 Task: Look for space in Yucheng, China from 1st August, 2023 to 5th August, 2023 for 3 adults, 1 child in price range Rs.13000 to Rs.20000. Place can be entire place with 2 bedrooms having 3 beds and 2 bathrooms. Property type can be flatguest house, hotel. Amenities needed are: washing machine. Booking option can be shelf check-in. Required host language is Chinese (Simplified).
Action: Mouse moved to (329, 158)
Screenshot: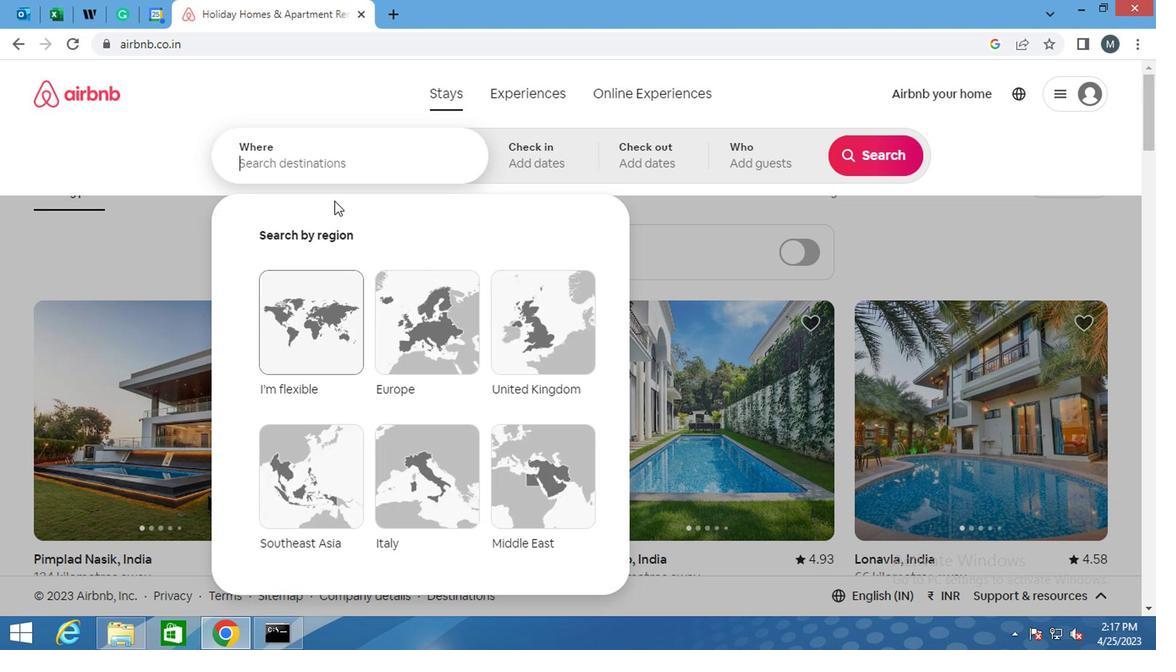 
Action: Mouse pressed left at (329, 158)
Screenshot: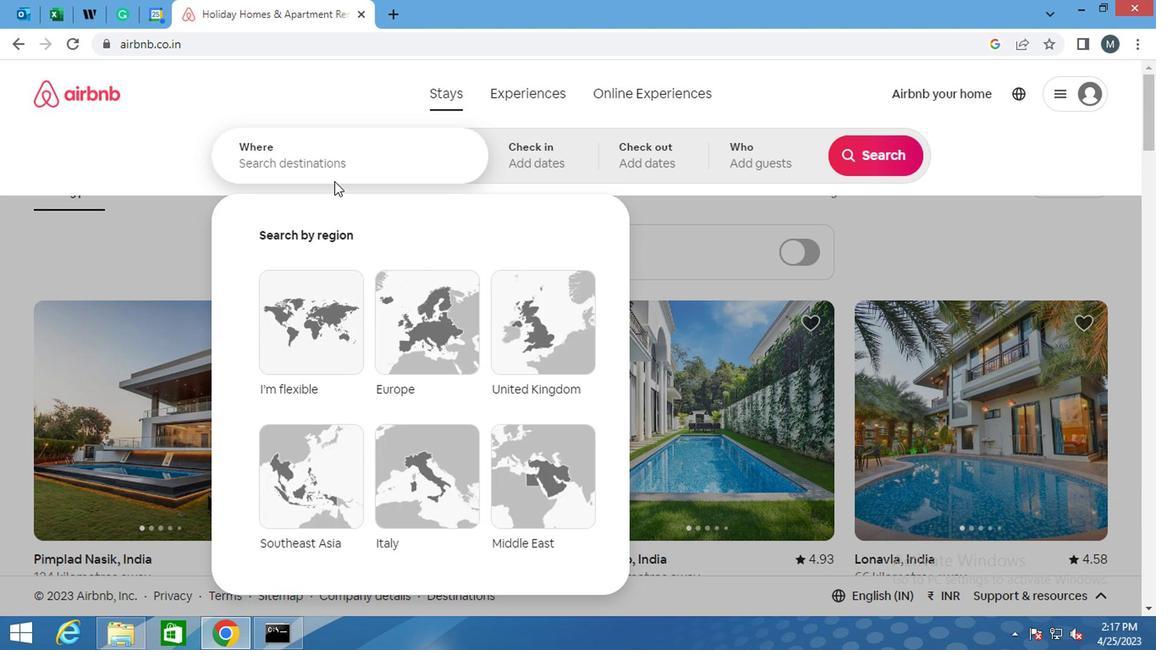 
Action: Key pressed <Key.shift>YUCHENG,<Key.shift>CHINA<Key.enter>
Screenshot: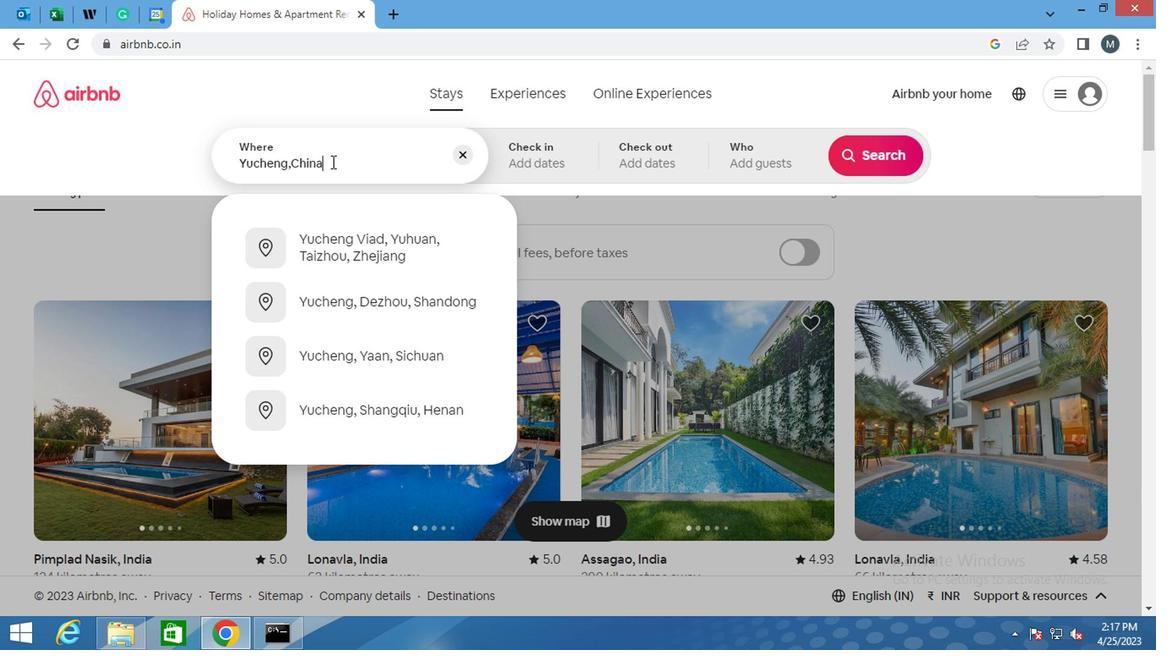 
Action: Mouse moved to (862, 296)
Screenshot: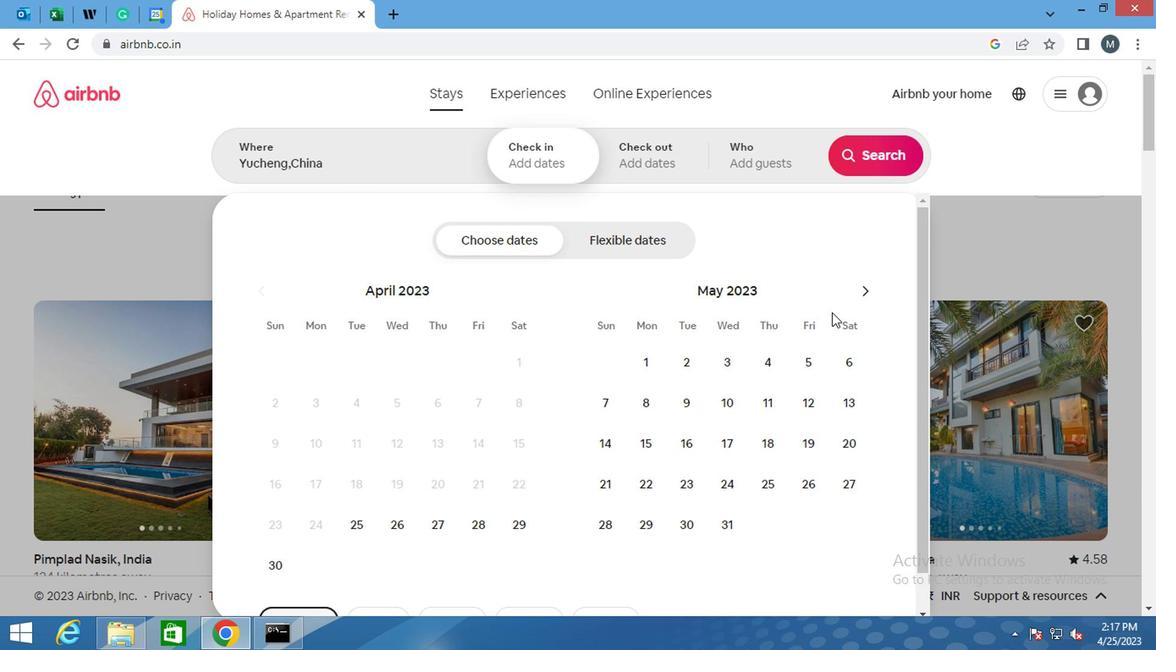 
Action: Mouse pressed left at (862, 296)
Screenshot: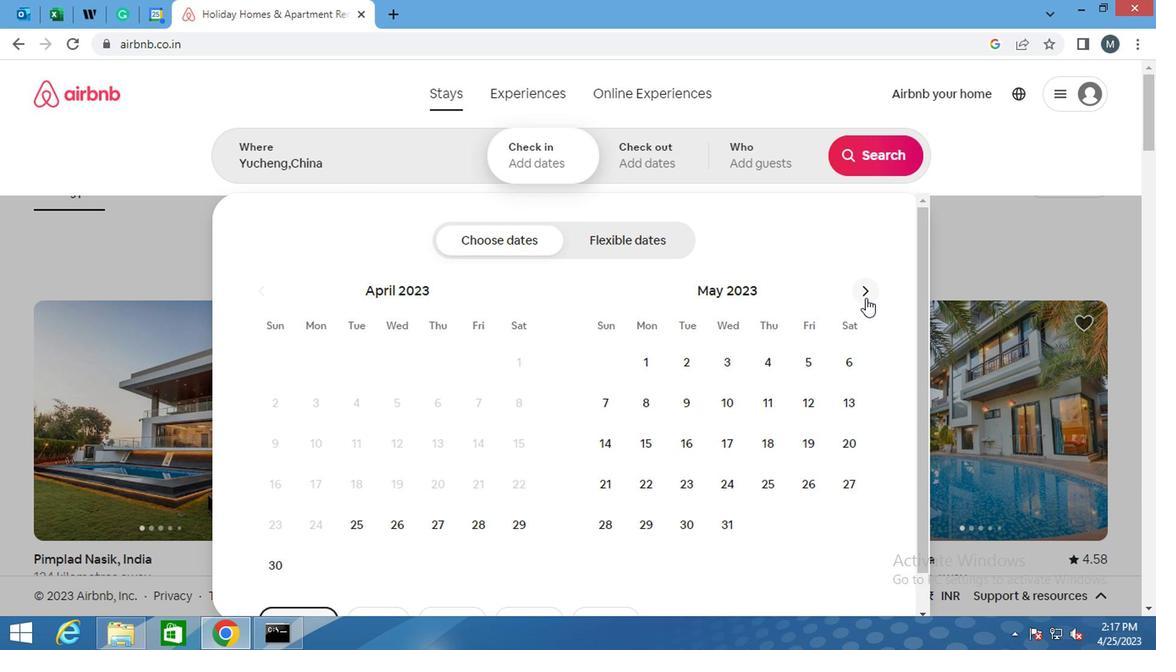 
Action: Mouse moved to (861, 295)
Screenshot: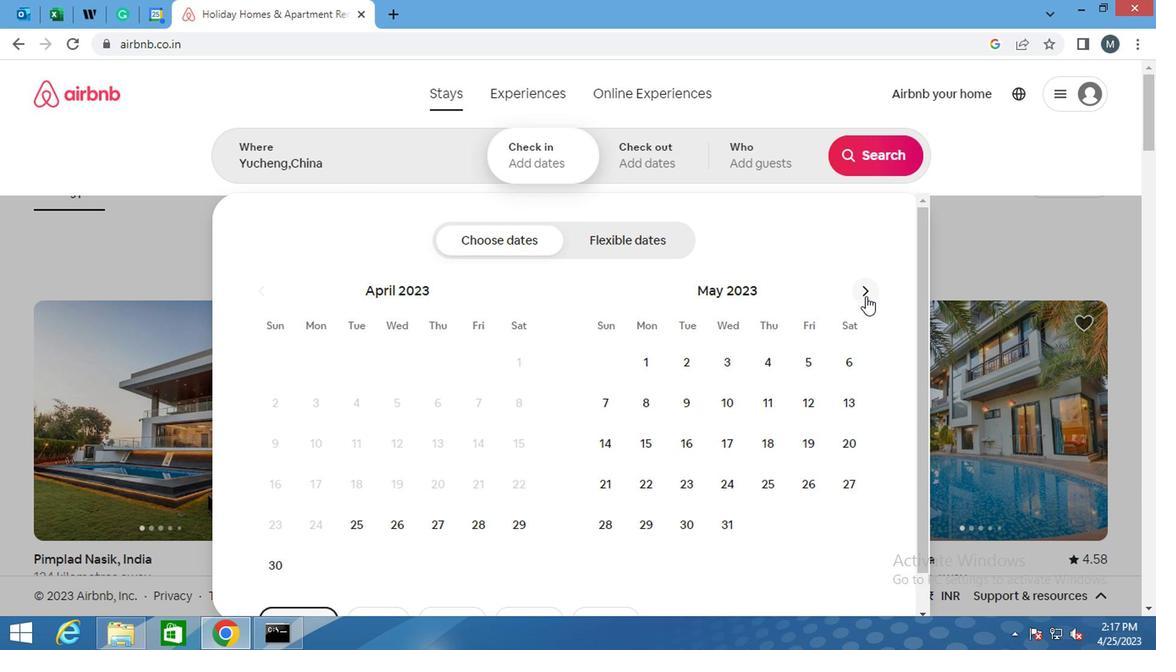 
Action: Mouse pressed left at (861, 295)
Screenshot: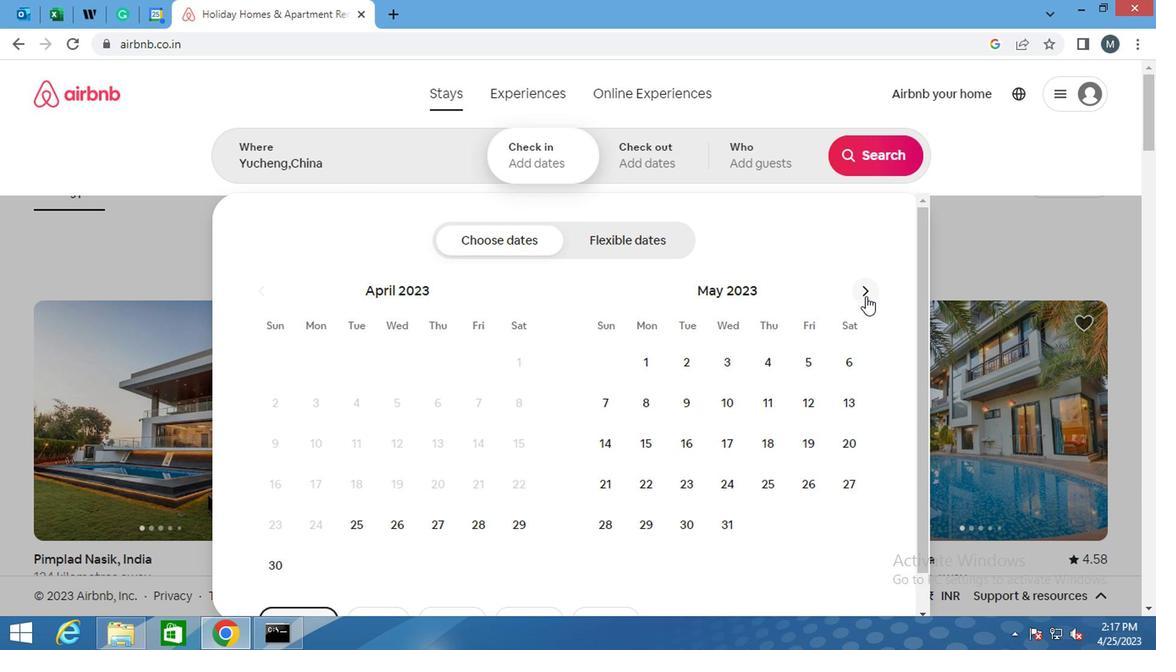 
Action: Mouse moved to (856, 288)
Screenshot: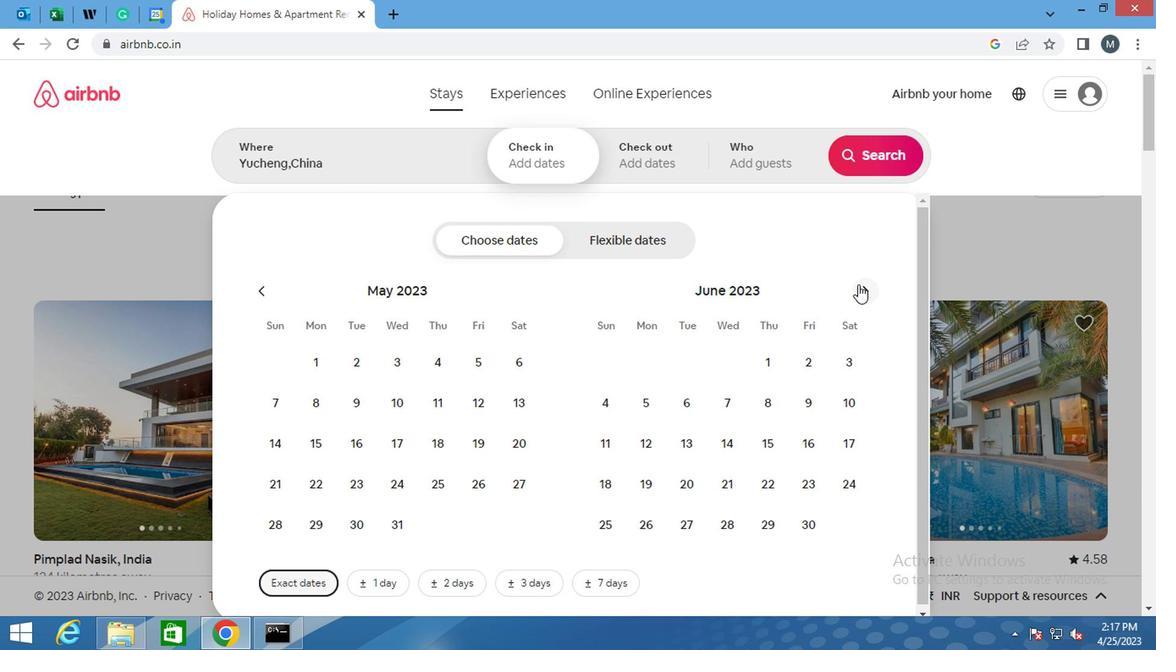 
Action: Mouse pressed left at (856, 288)
Screenshot: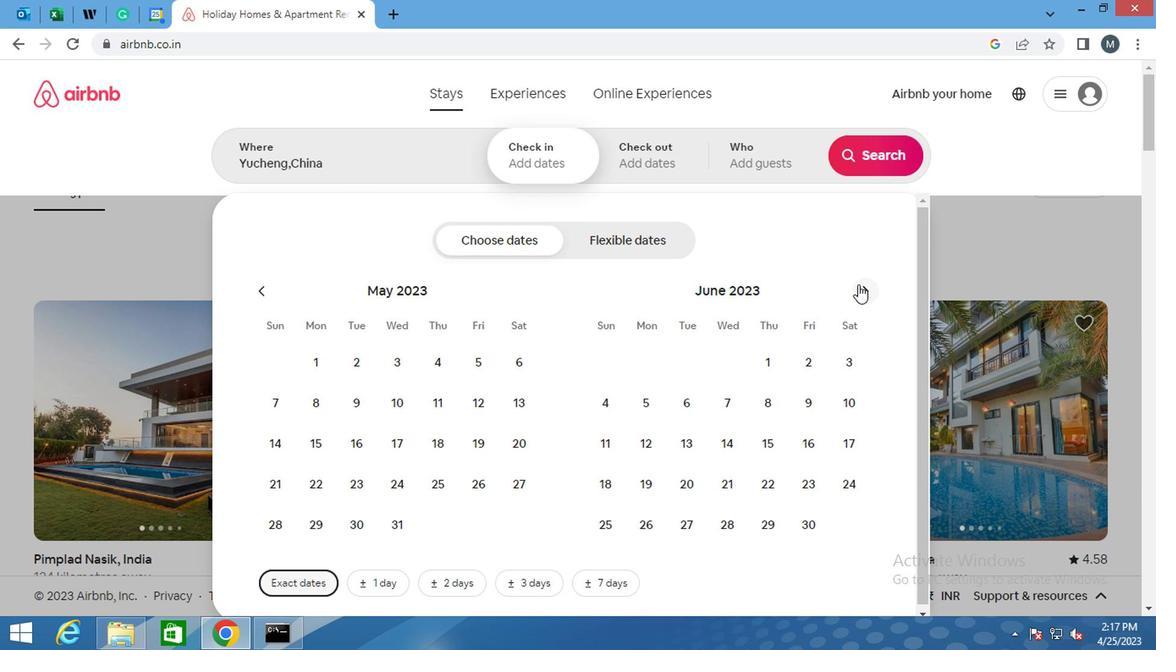 
Action: Mouse moved to (858, 288)
Screenshot: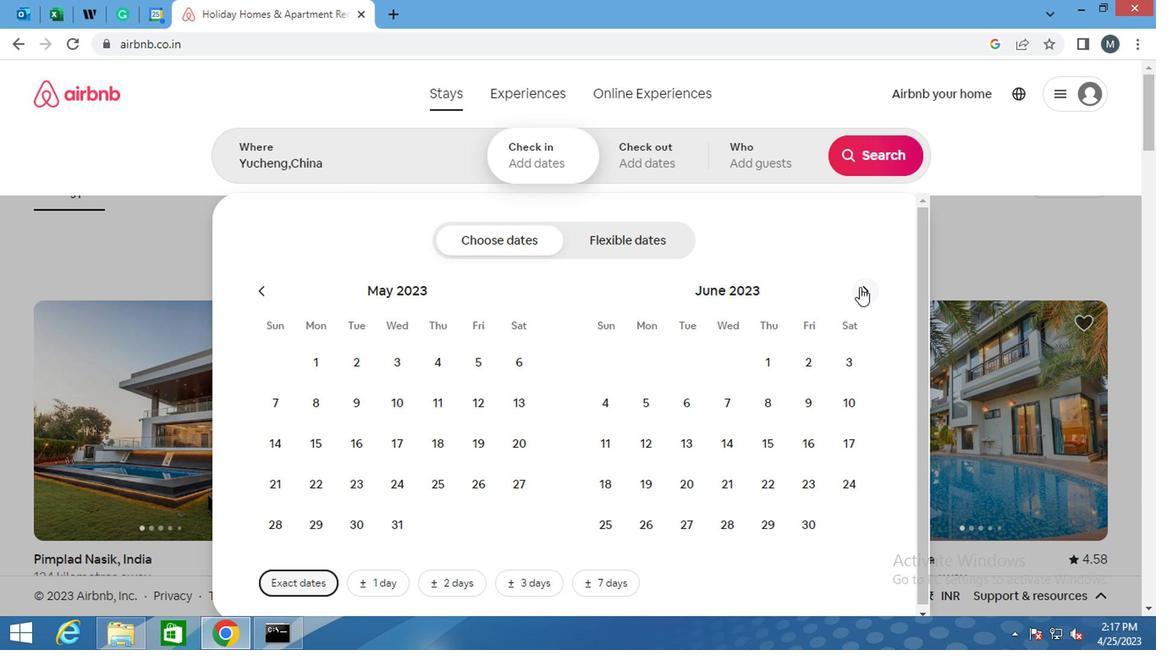 
Action: Mouse pressed left at (858, 288)
Screenshot: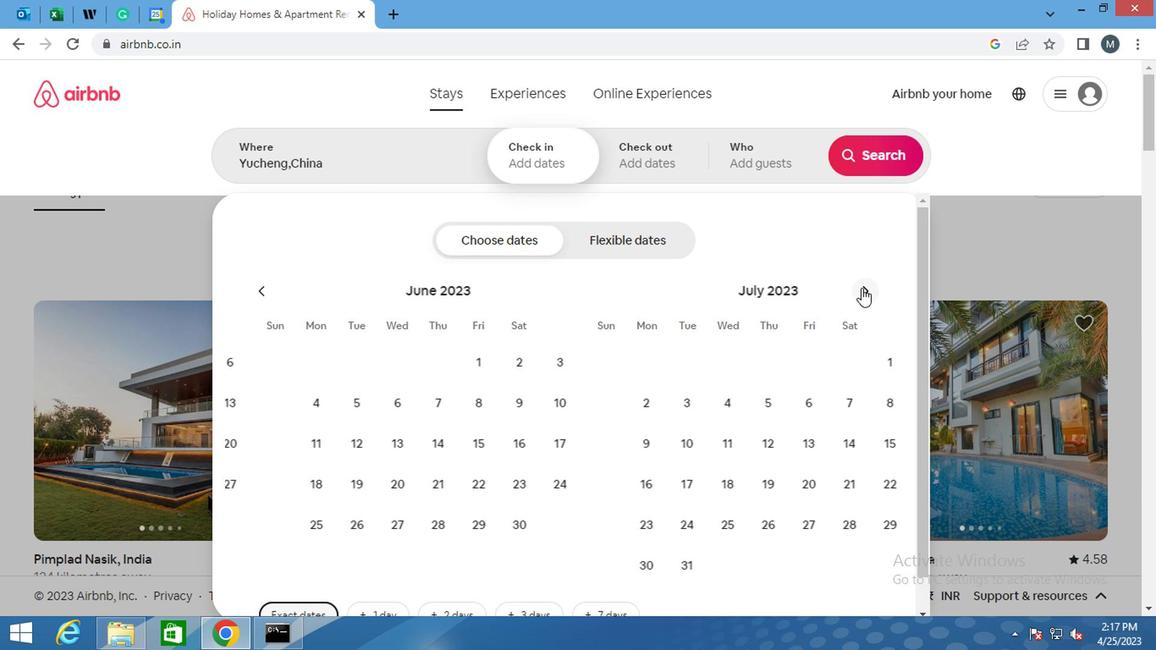 
Action: Mouse moved to (687, 364)
Screenshot: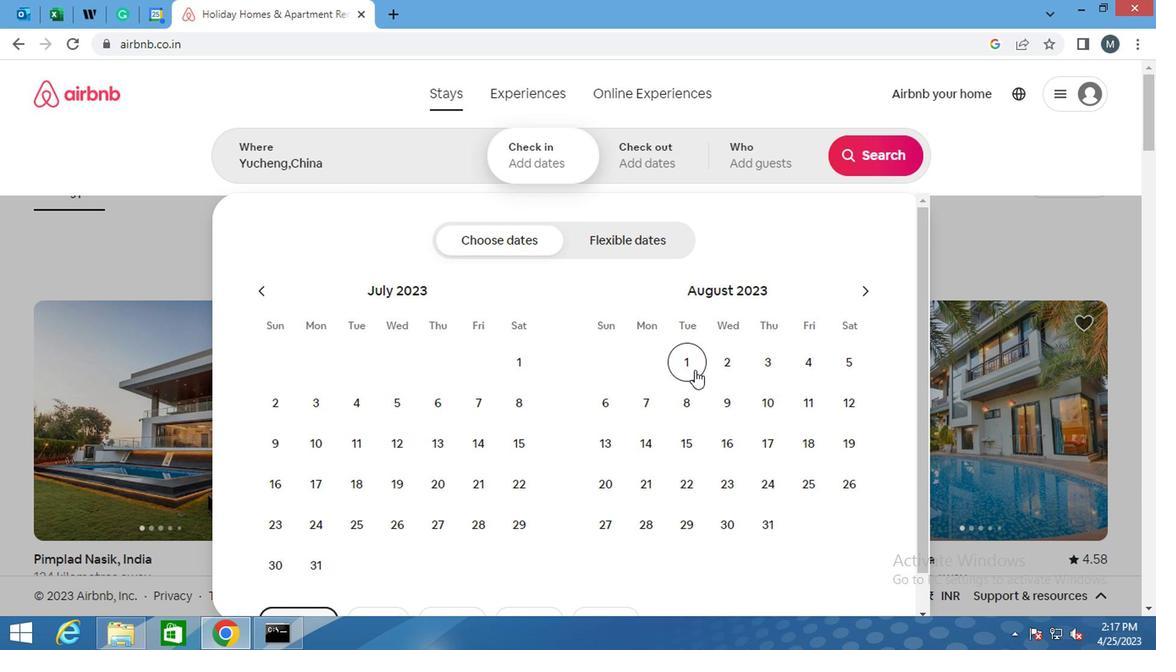 
Action: Mouse pressed left at (687, 364)
Screenshot: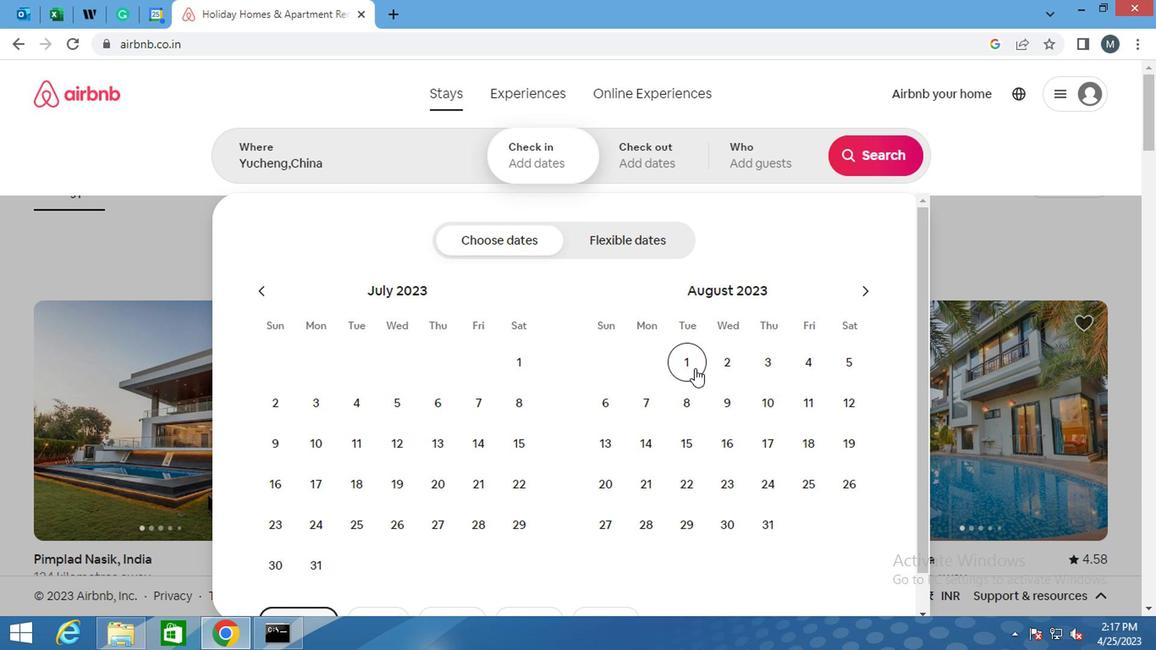 
Action: Mouse moved to (833, 361)
Screenshot: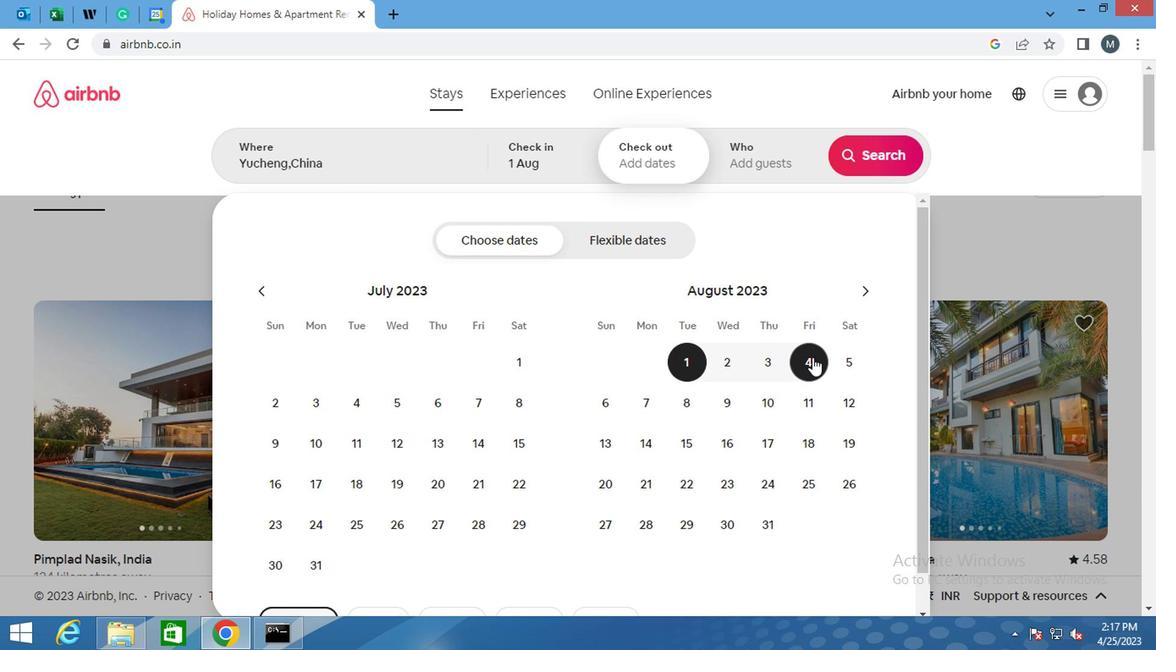 
Action: Mouse pressed left at (833, 361)
Screenshot: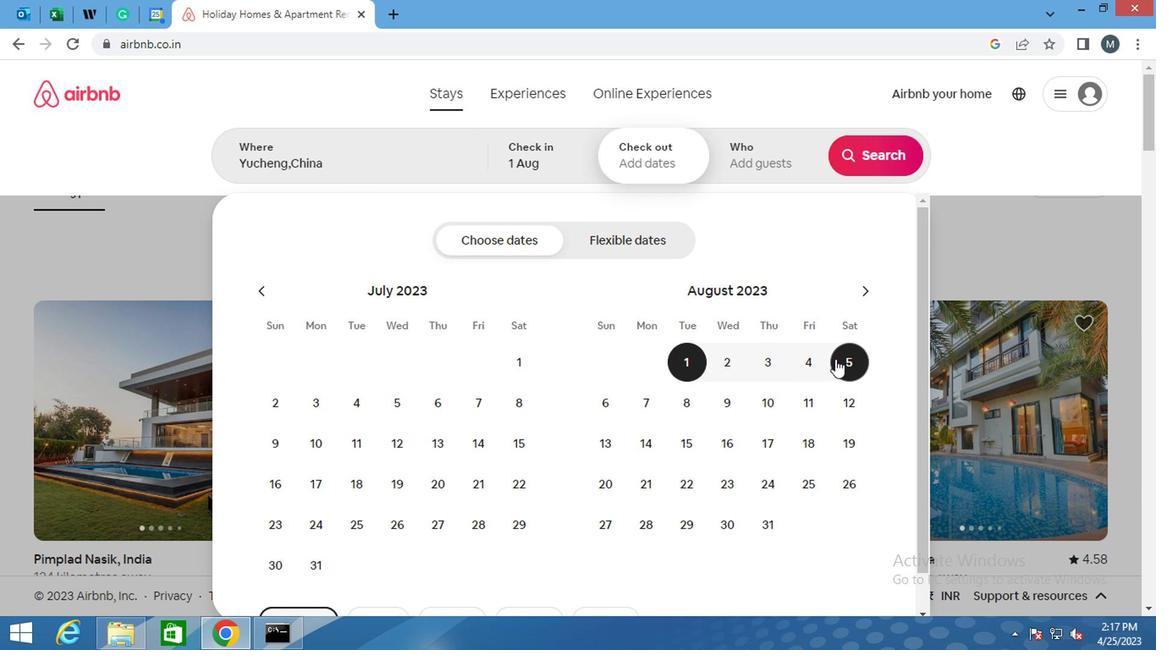 
Action: Mouse moved to (758, 166)
Screenshot: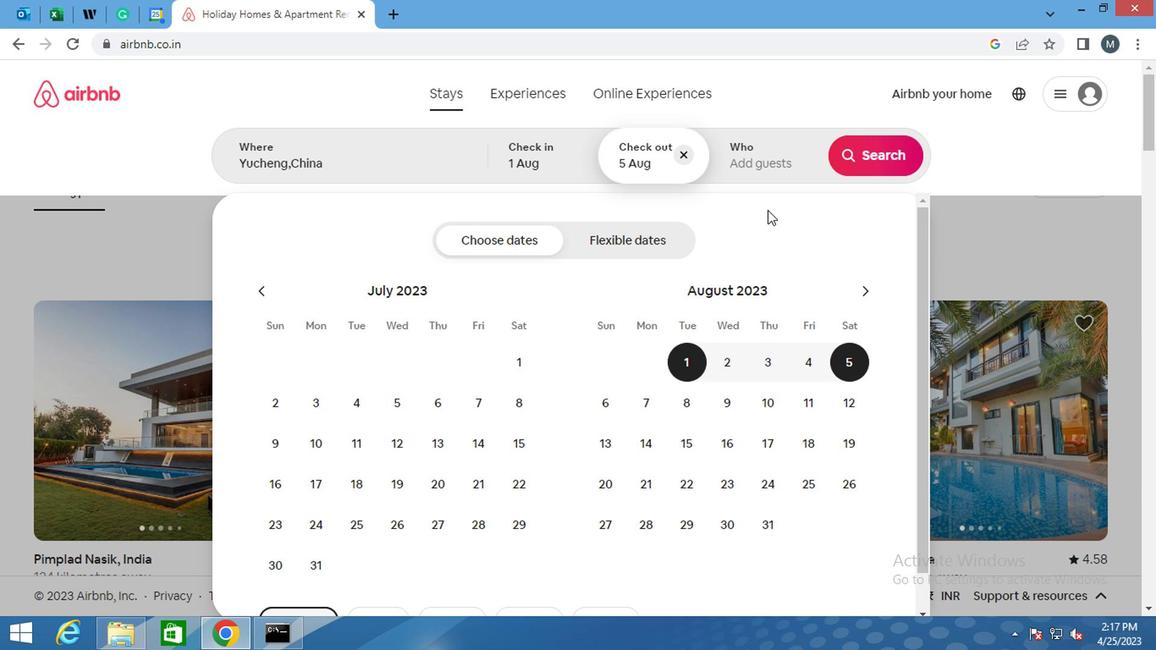 
Action: Mouse pressed left at (758, 166)
Screenshot: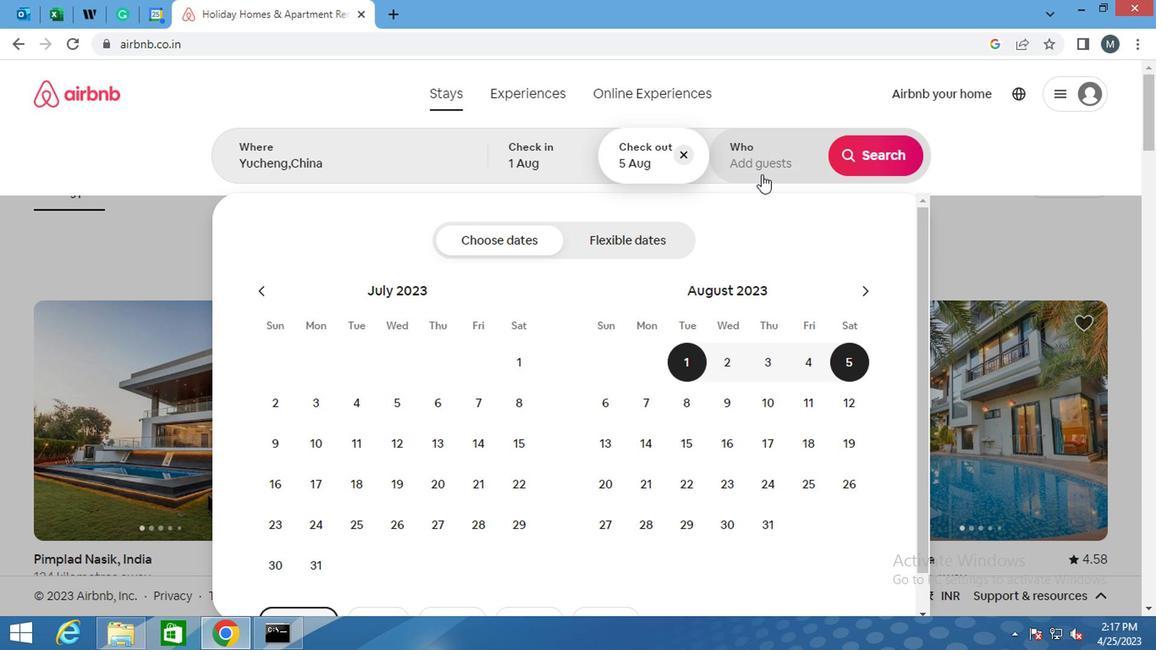 
Action: Mouse moved to (876, 242)
Screenshot: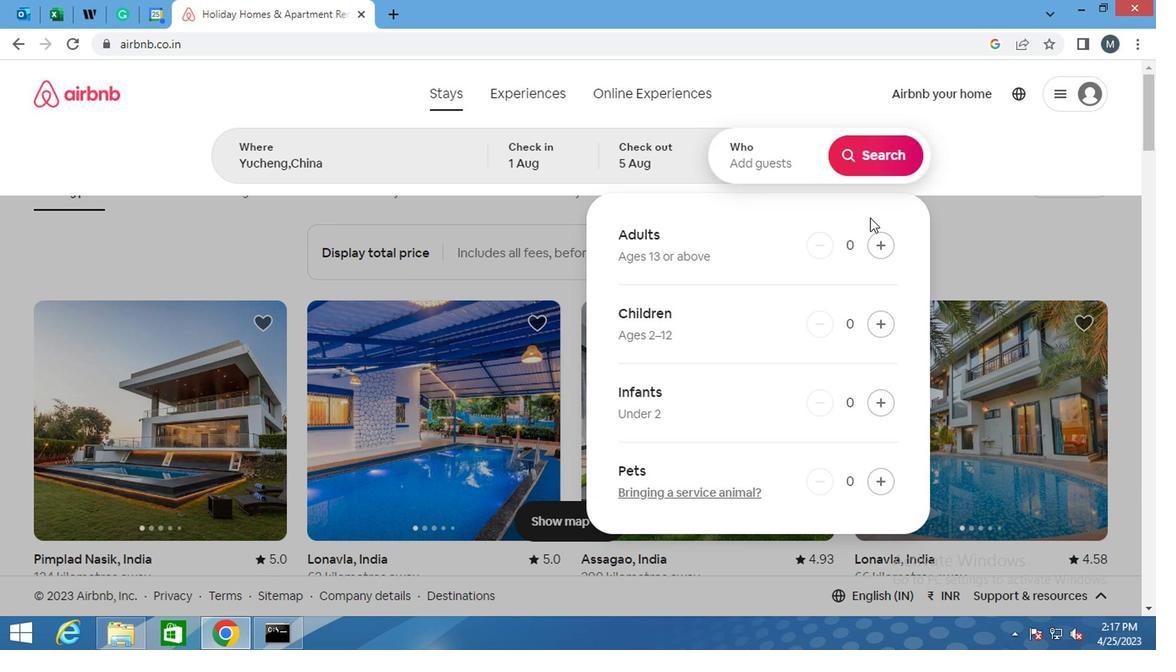 
Action: Mouse pressed left at (876, 242)
Screenshot: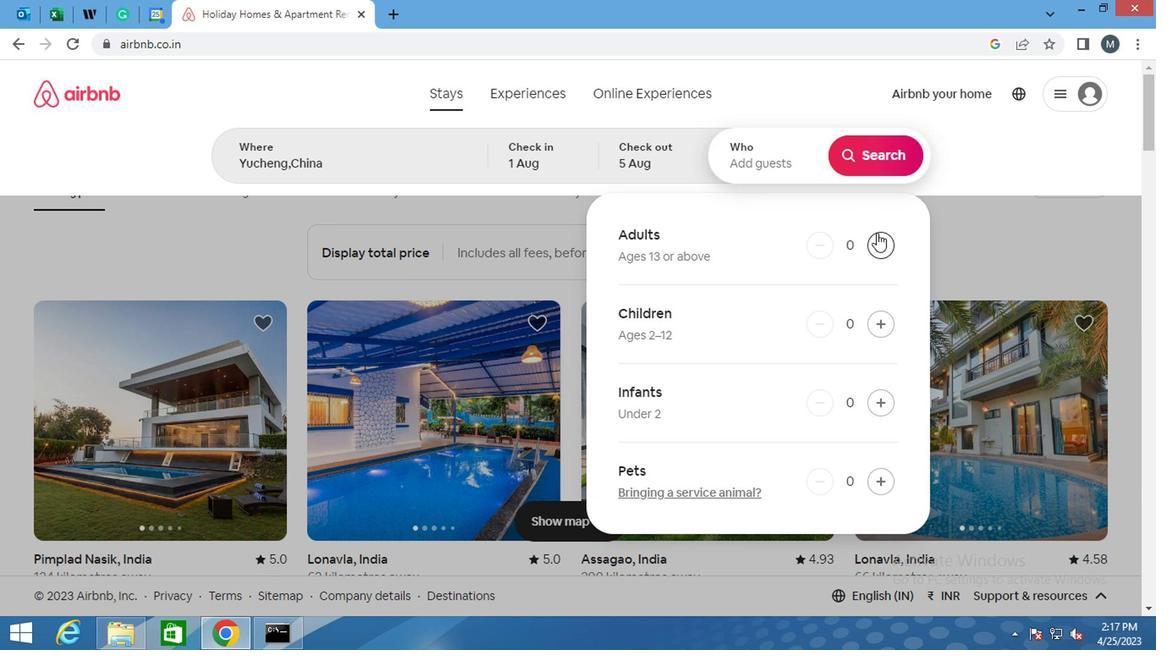 
Action: Mouse moved to (876, 242)
Screenshot: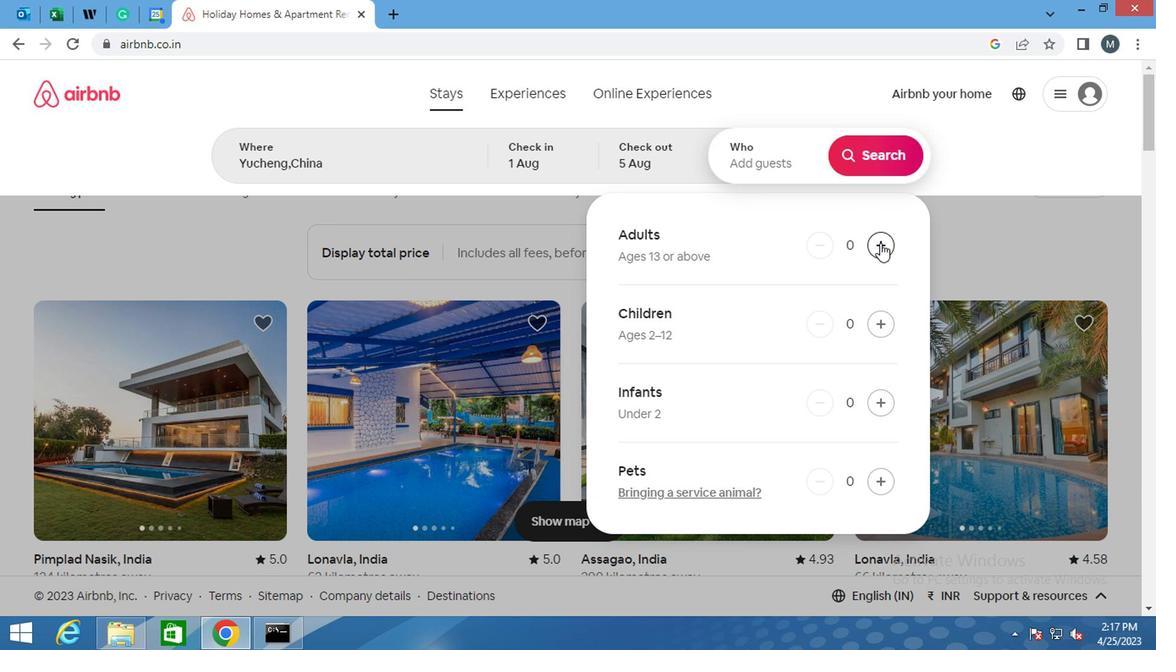 
Action: Mouse pressed left at (876, 242)
Screenshot: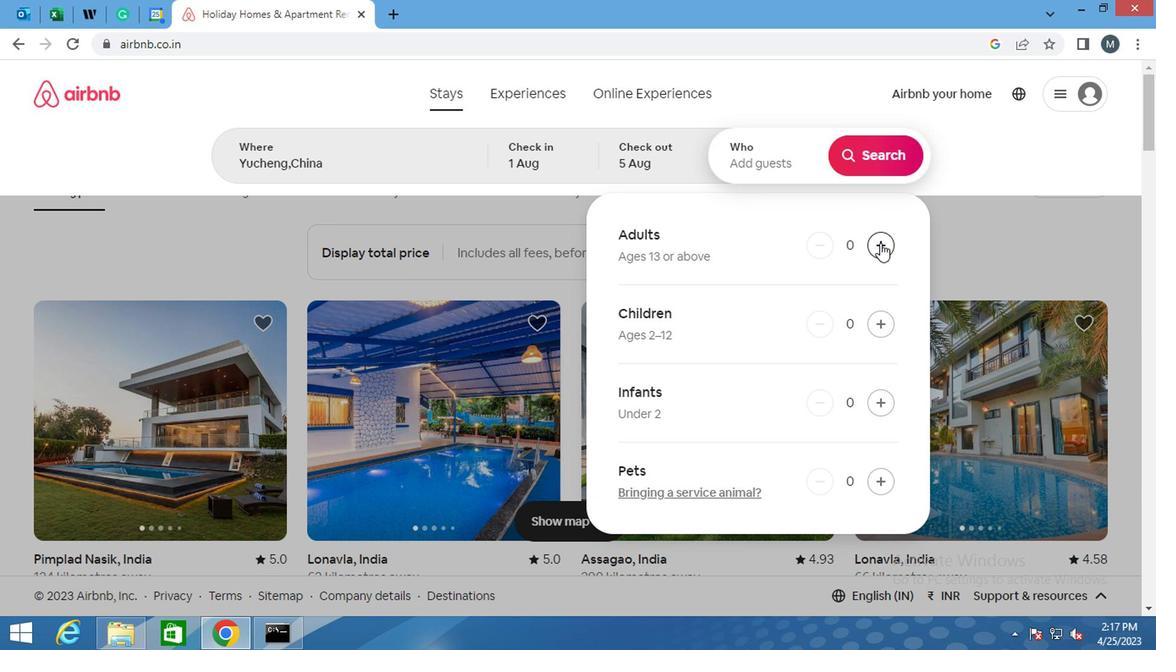 
Action: Mouse pressed left at (876, 242)
Screenshot: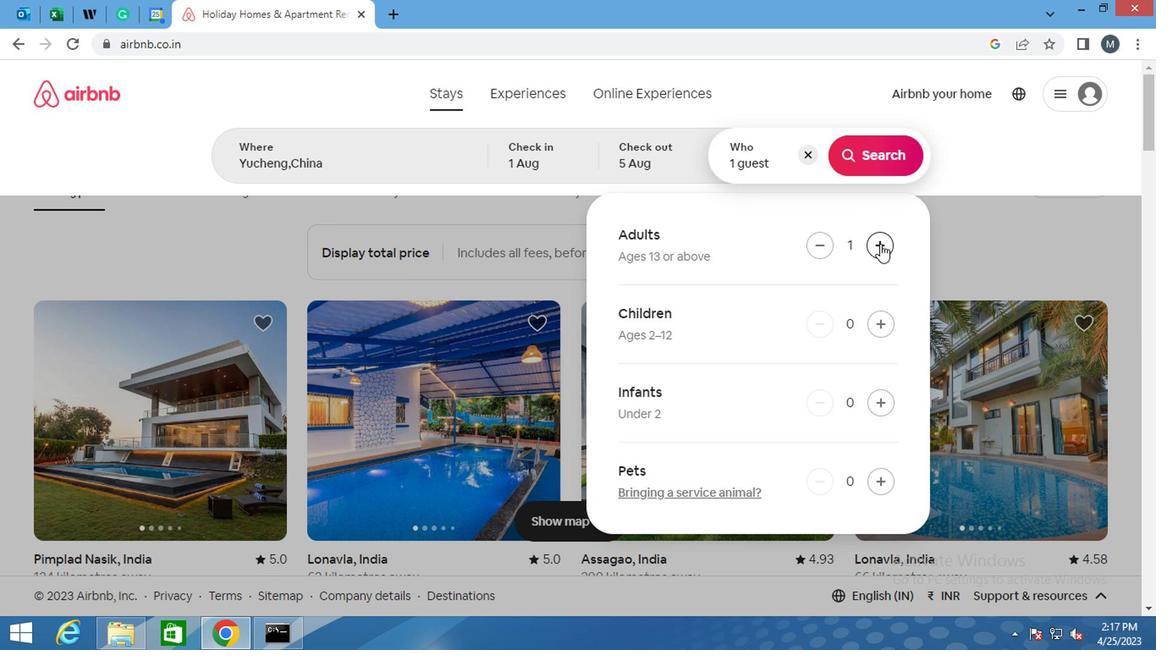 
Action: Mouse moved to (867, 325)
Screenshot: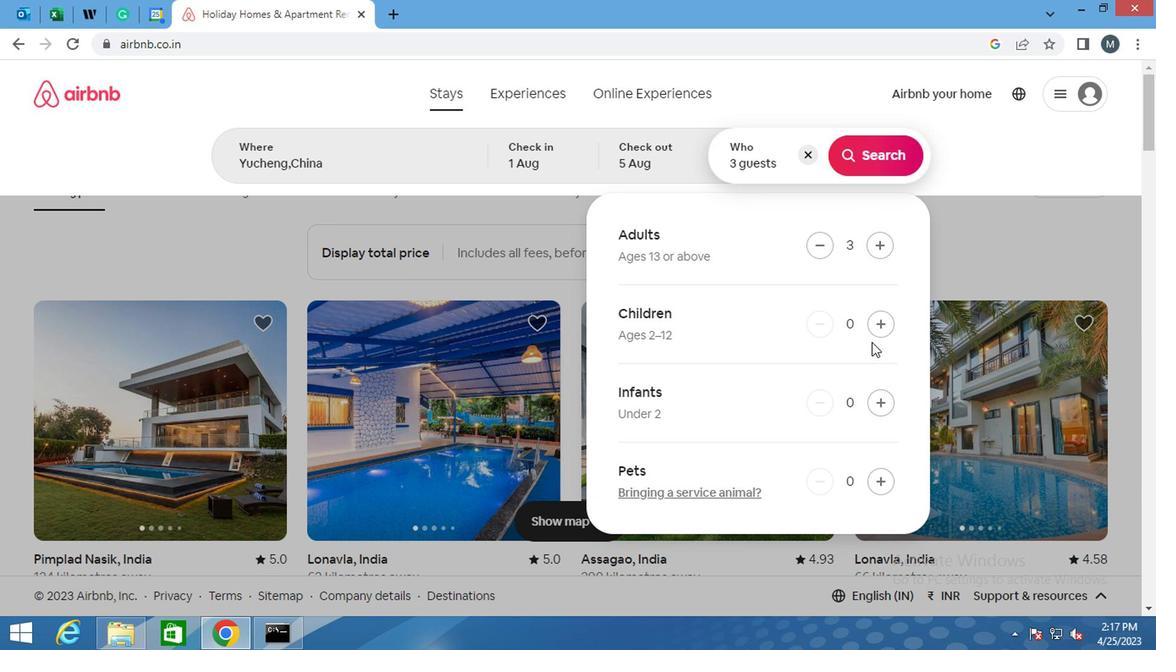 
Action: Mouse pressed left at (867, 325)
Screenshot: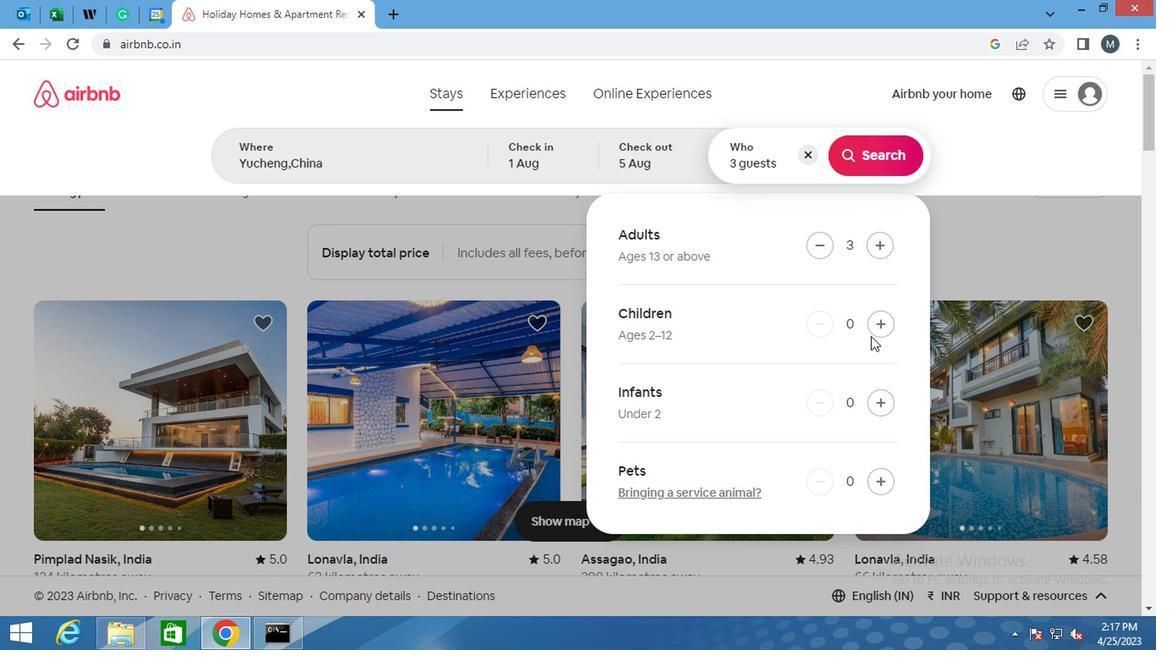 
Action: Mouse moved to (892, 159)
Screenshot: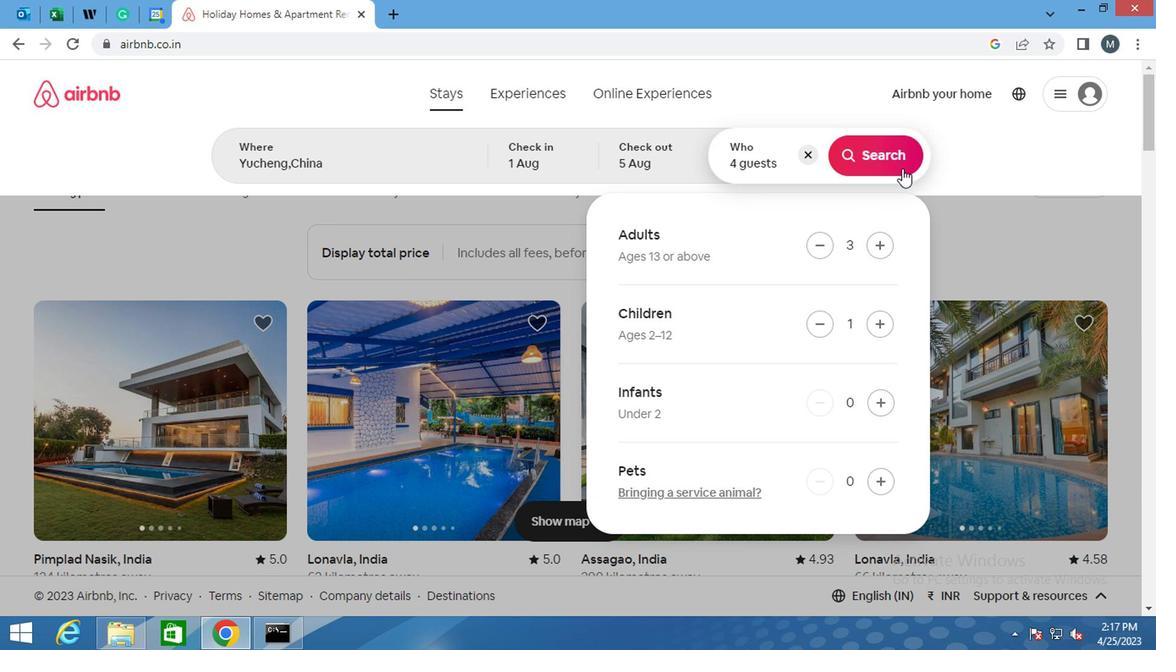 
Action: Mouse pressed left at (892, 159)
Screenshot: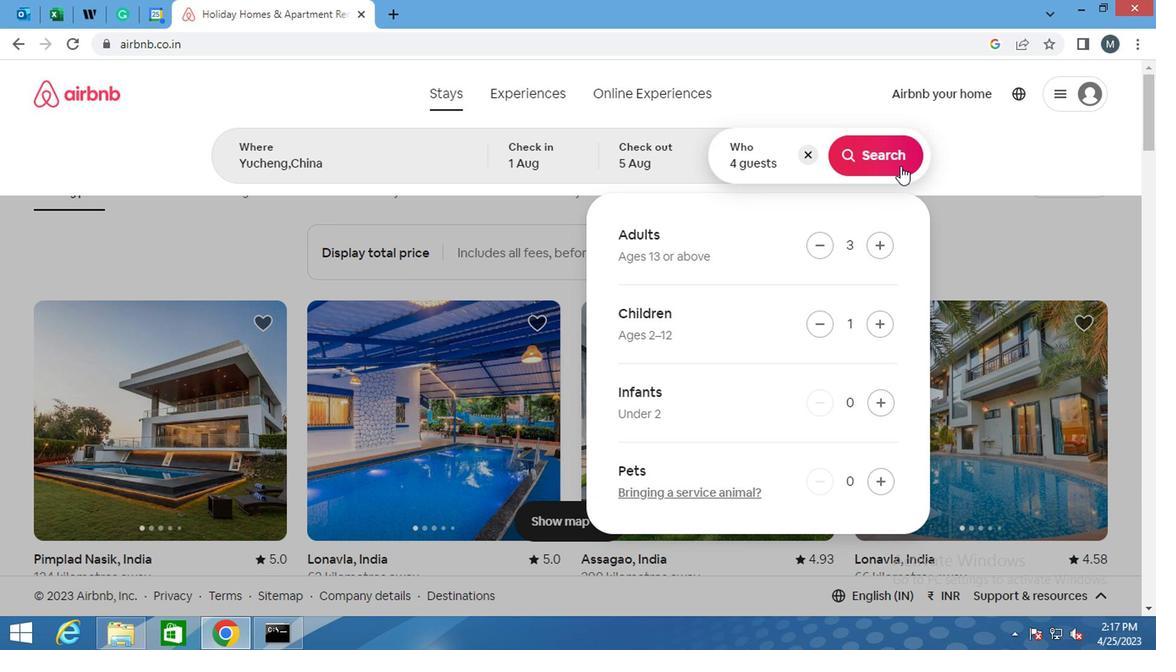 
Action: Mouse moved to (1096, 148)
Screenshot: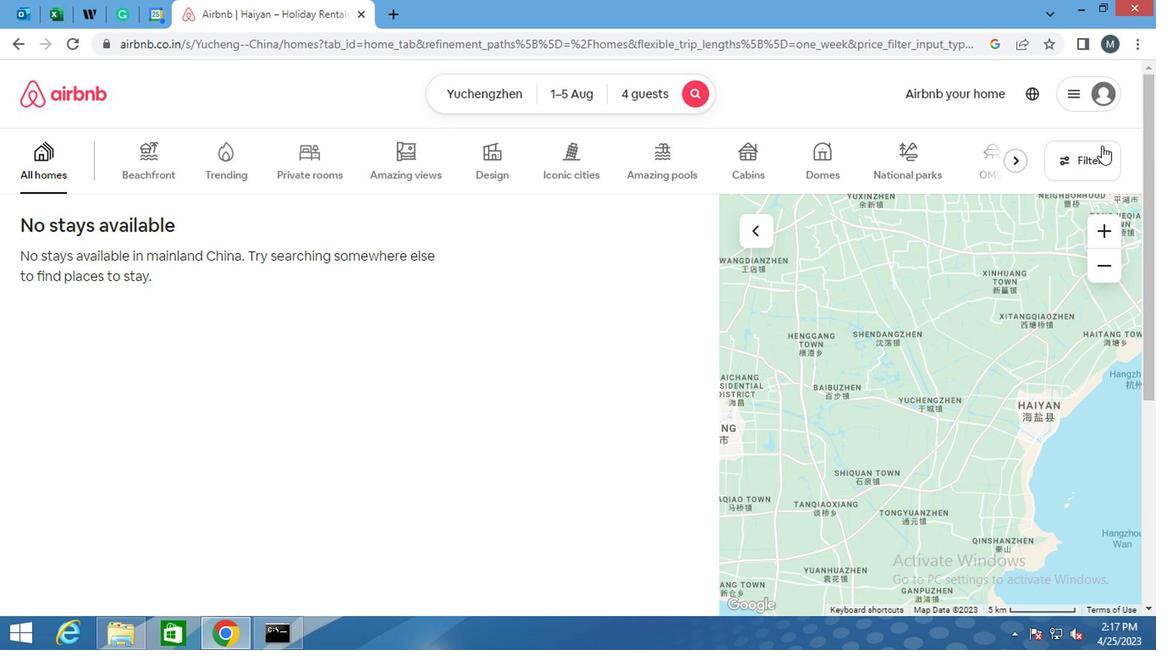 
Action: Mouse pressed left at (1096, 148)
Screenshot: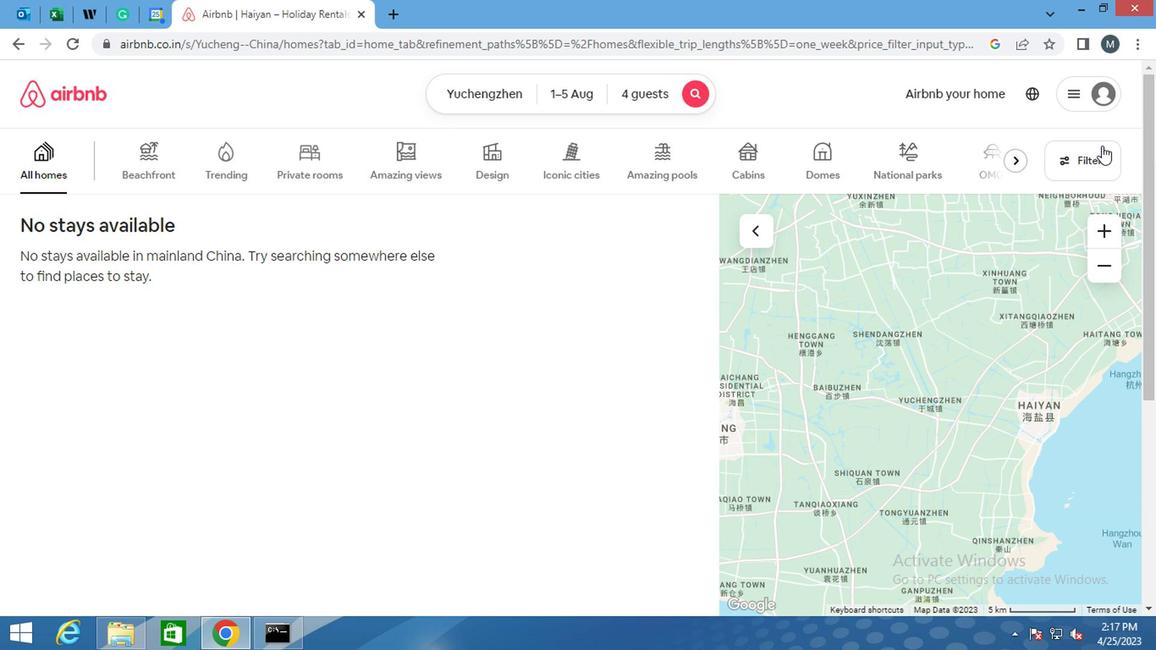 
Action: Mouse moved to (391, 261)
Screenshot: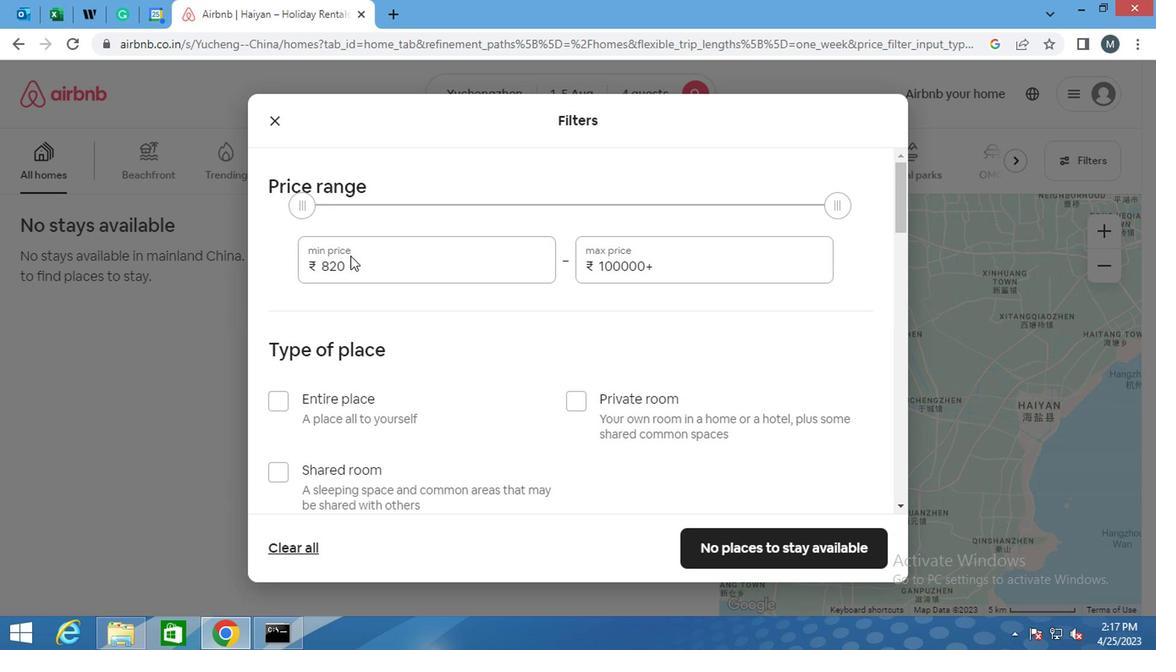 
Action: Mouse pressed left at (391, 261)
Screenshot: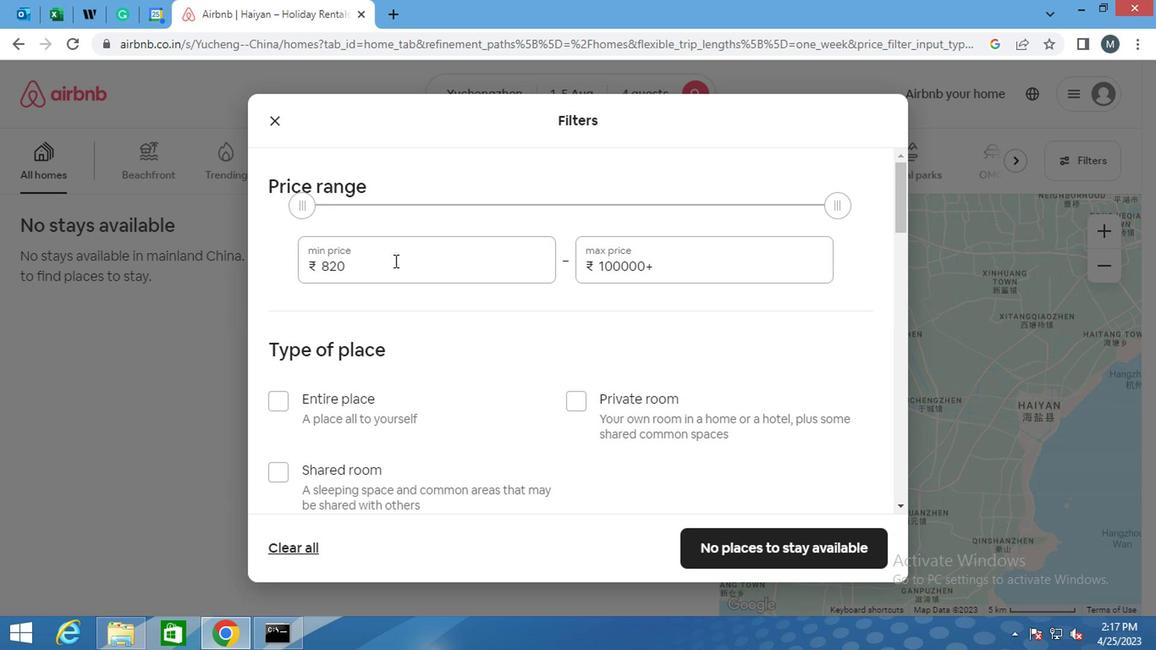 
Action: Mouse moved to (391, 260)
Screenshot: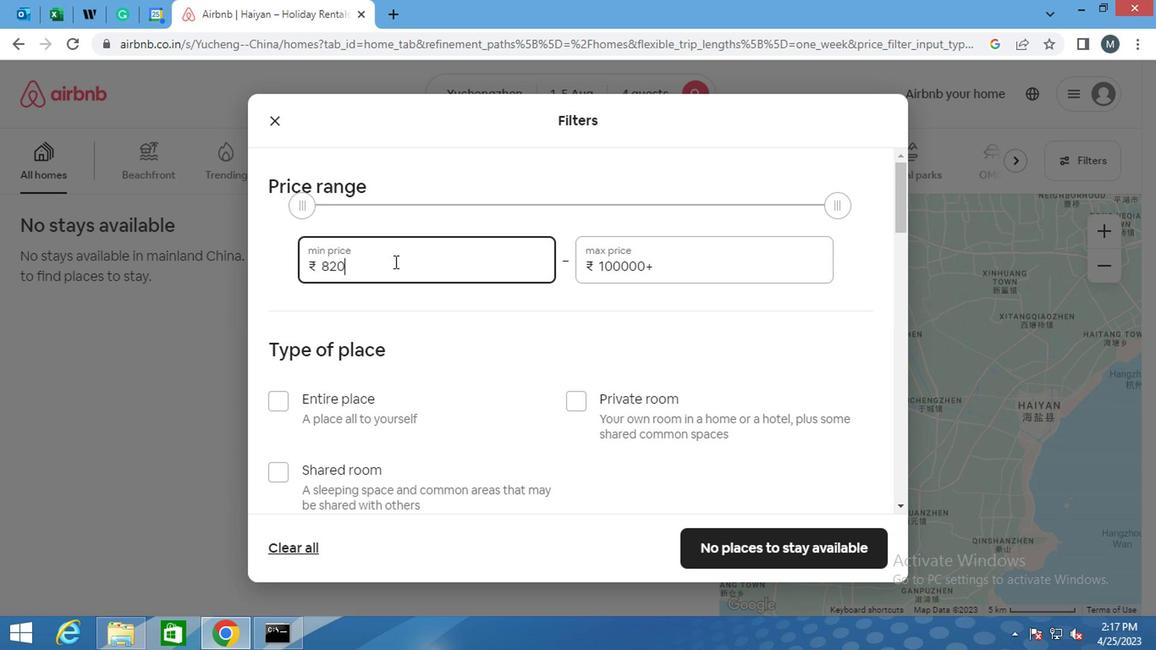 
Action: Key pressed <Key.backspace><Key.backspace><Key.backspace>
Screenshot: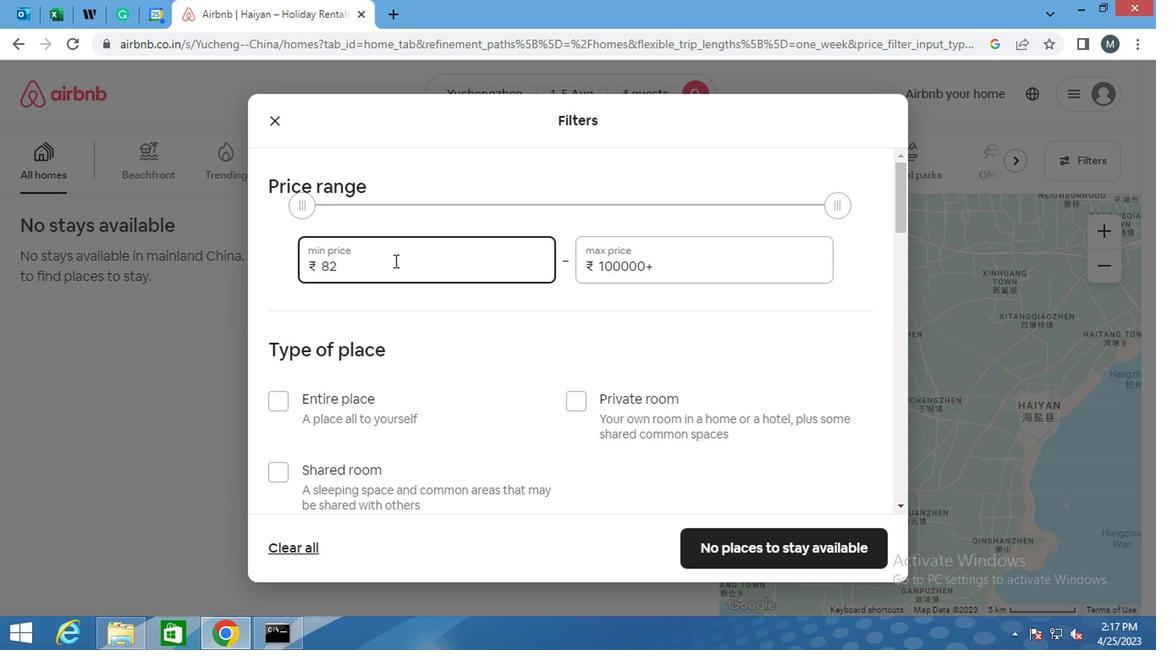 
Action: Mouse moved to (391, 259)
Screenshot: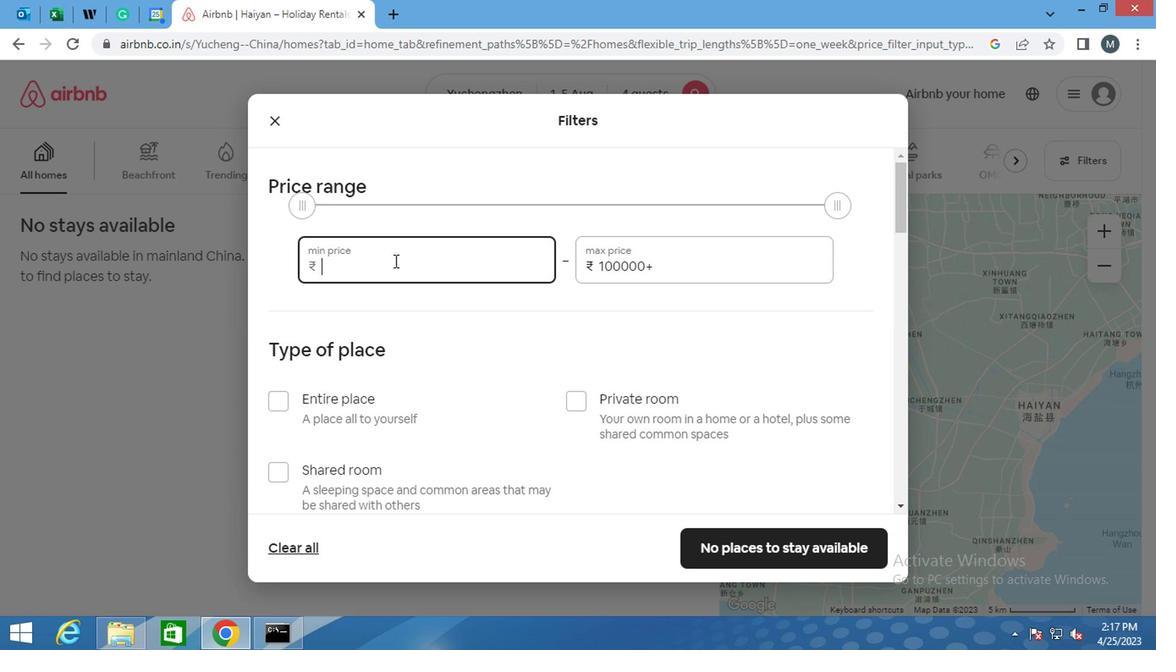 
Action: Key pressed 13000
Screenshot: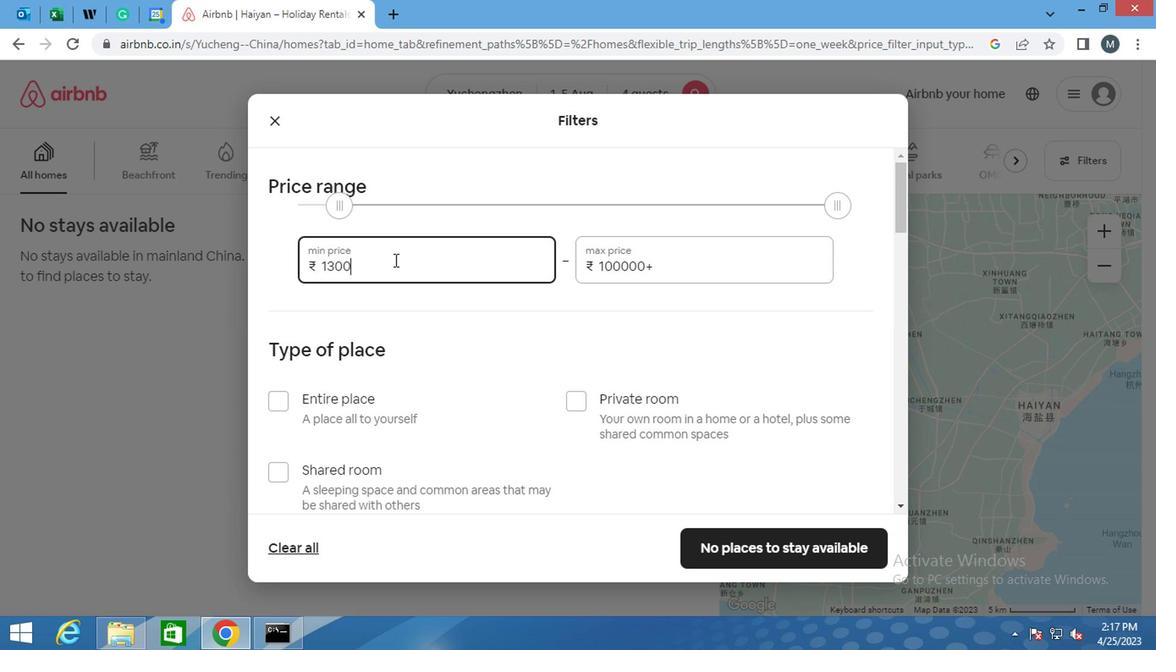 
Action: Mouse moved to (649, 265)
Screenshot: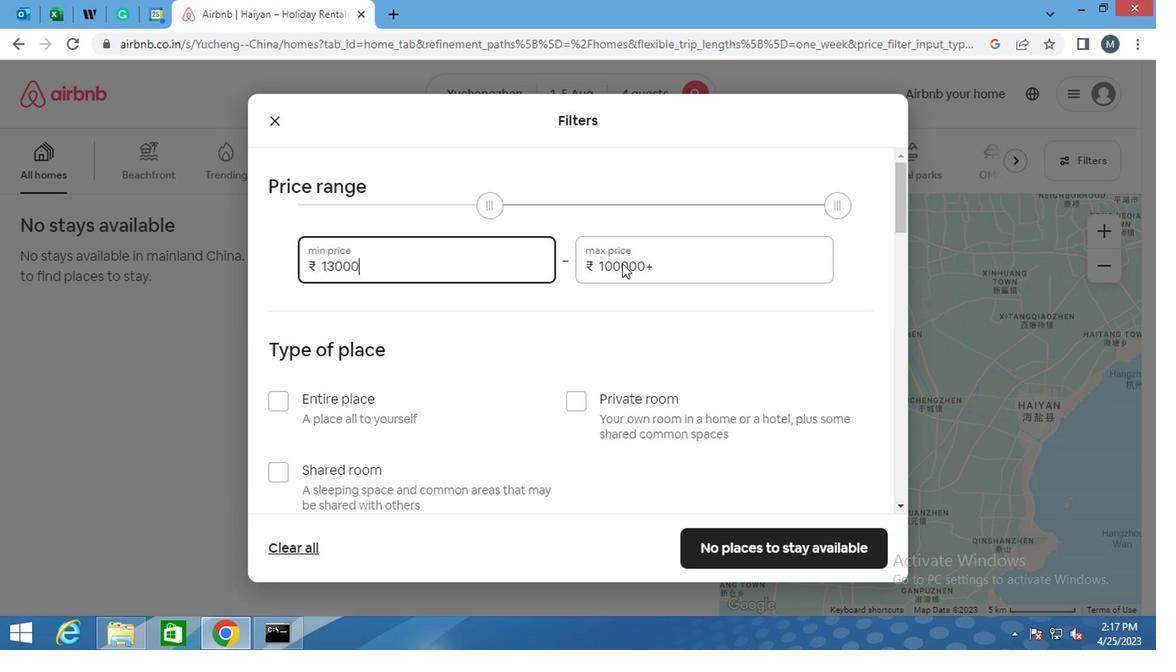 
Action: Mouse pressed left at (649, 265)
Screenshot: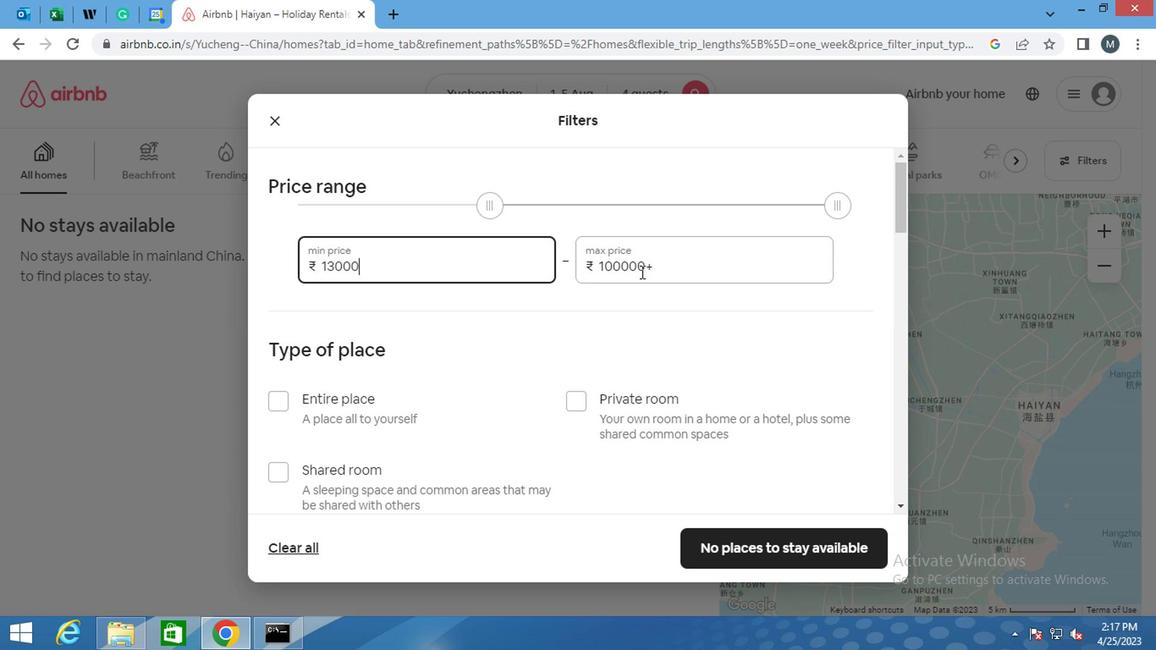 
Action: Mouse moved to (649, 266)
Screenshot: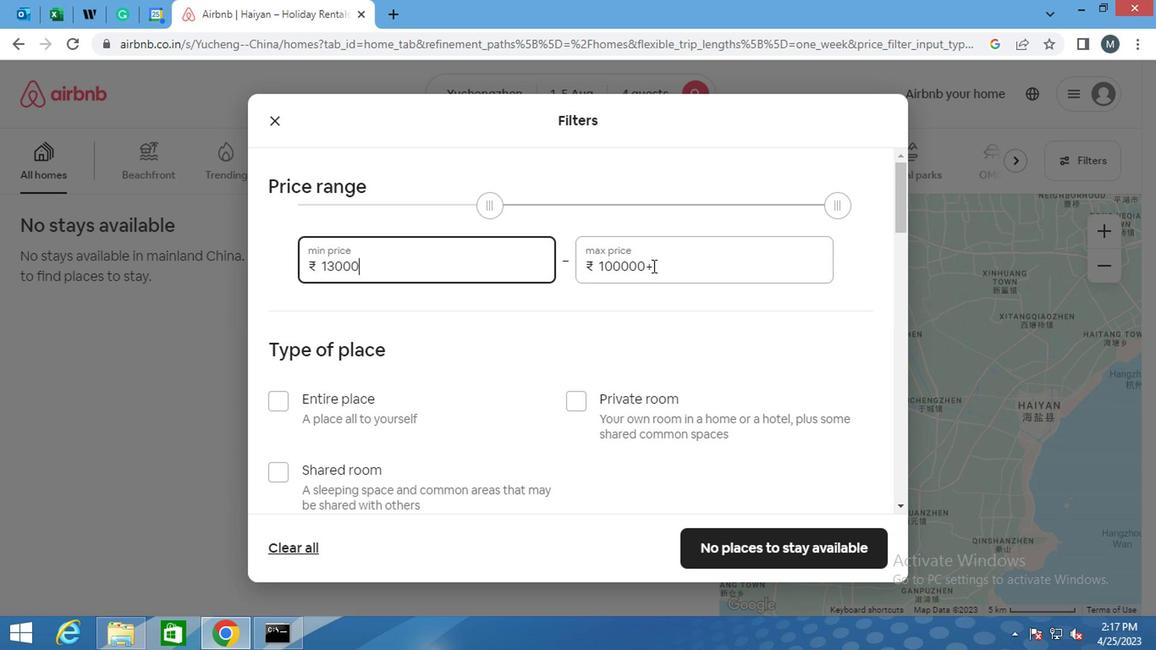 
Action: Key pressed <Key.backspace>
Screenshot: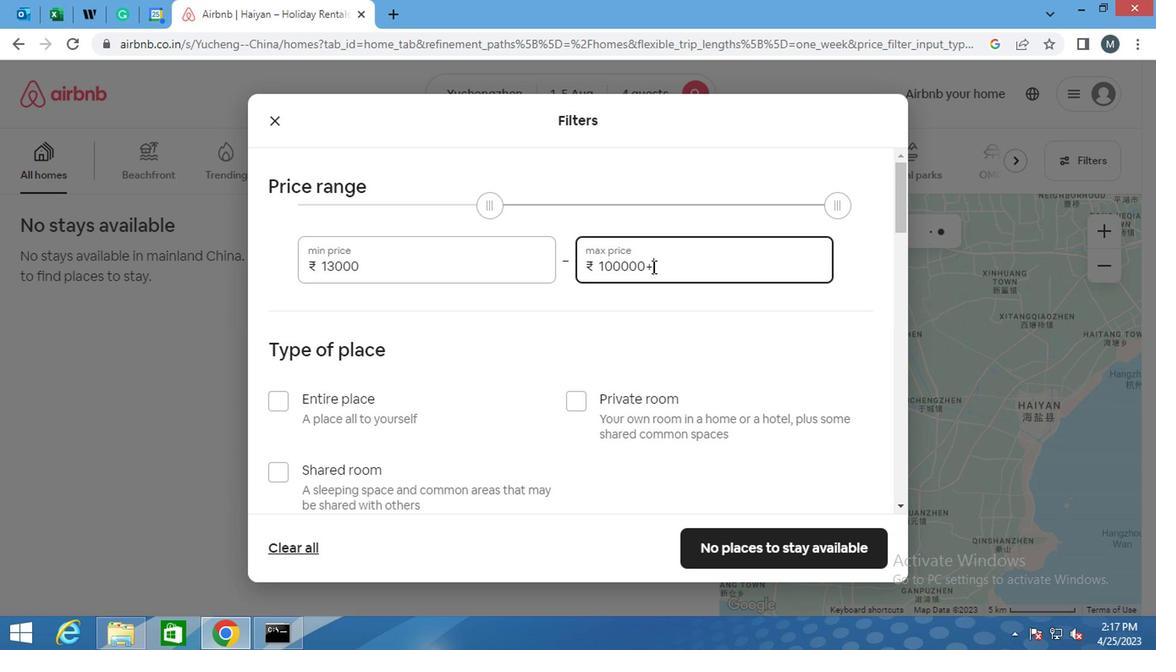 
Action: Mouse moved to (649, 266)
Screenshot: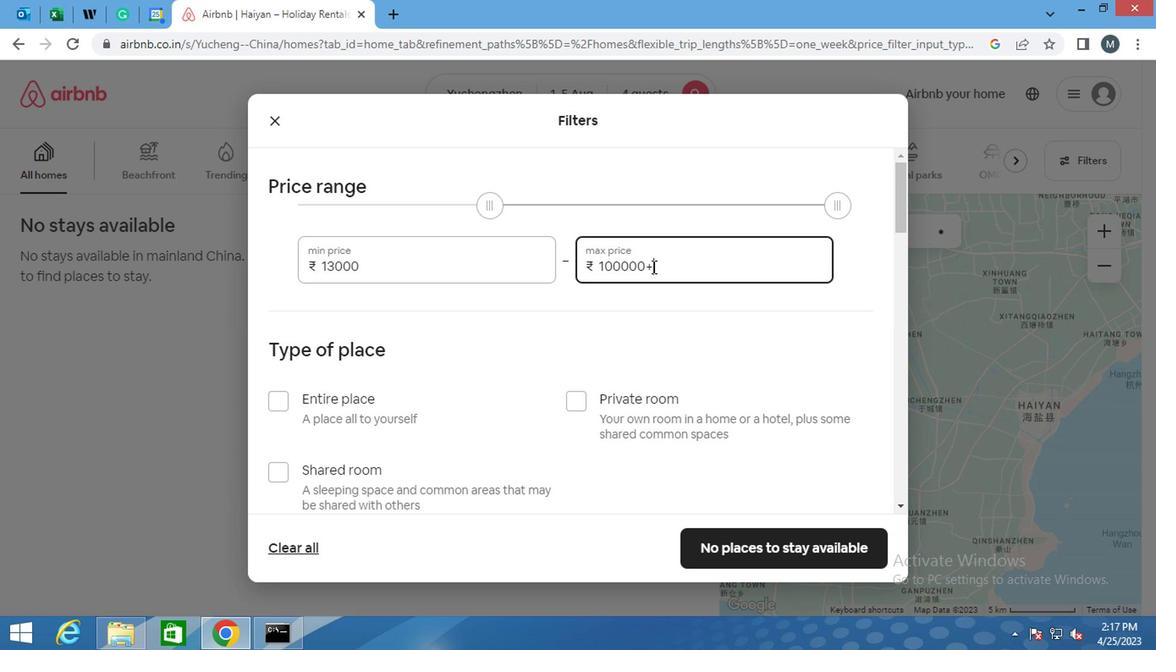 
Action: Key pressed <Key.backspace><Key.backspace><Key.backspace><Key.backspace><Key.backspace>
Screenshot: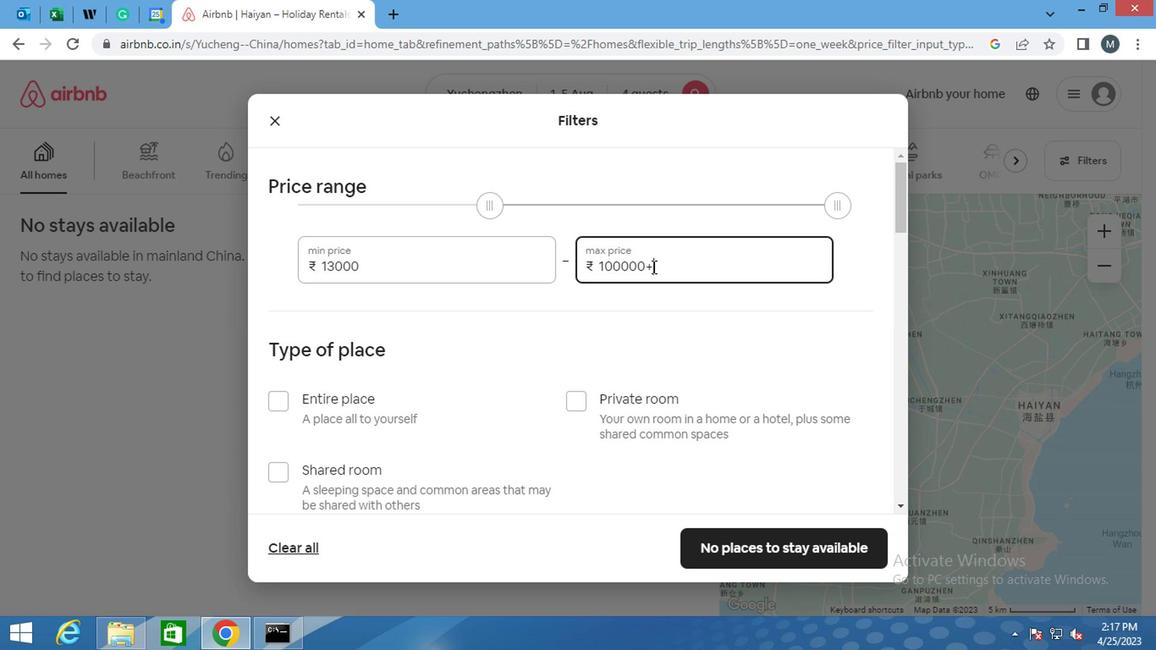 
Action: Mouse moved to (643, 266)
Screenshot: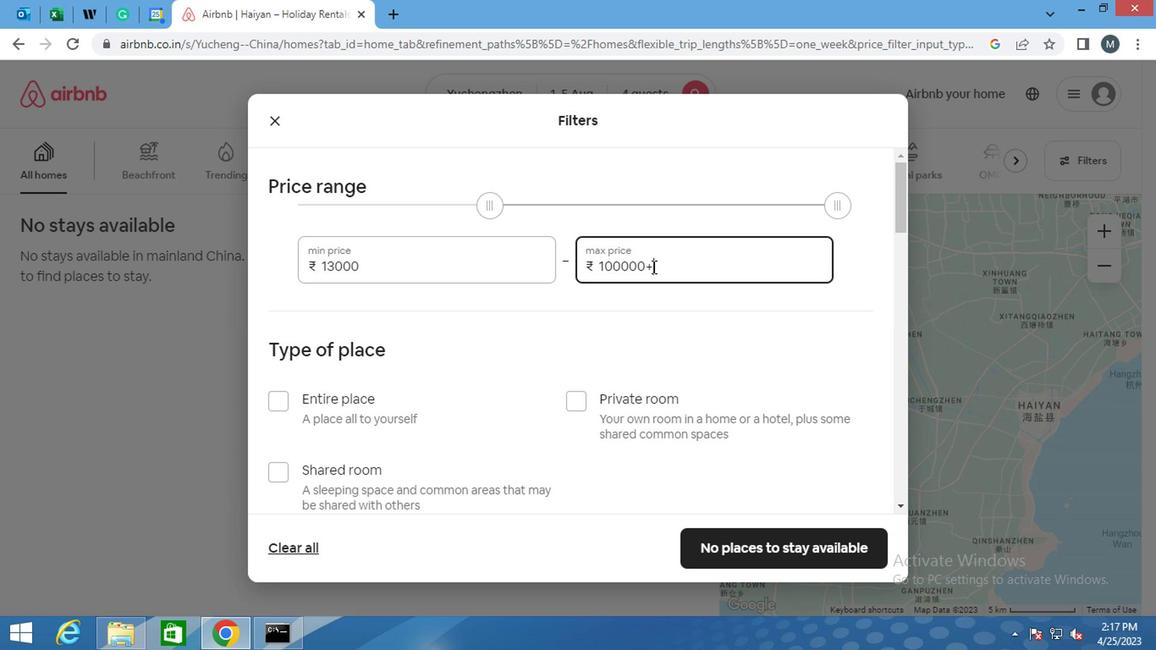 
Action: Key pressed <Key.backspace><Key.backspace><Key.backspace><Key.backspace><Key.backspace>
Screenshot: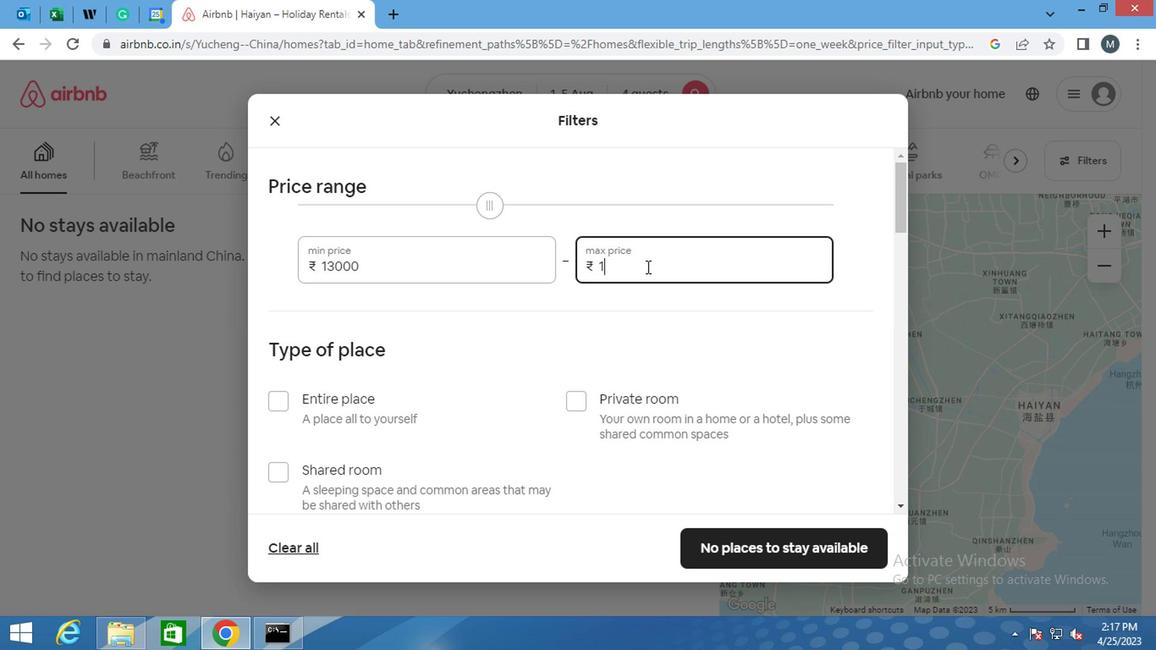 
Action: Mouse moved to (639, 266)
Screenshot: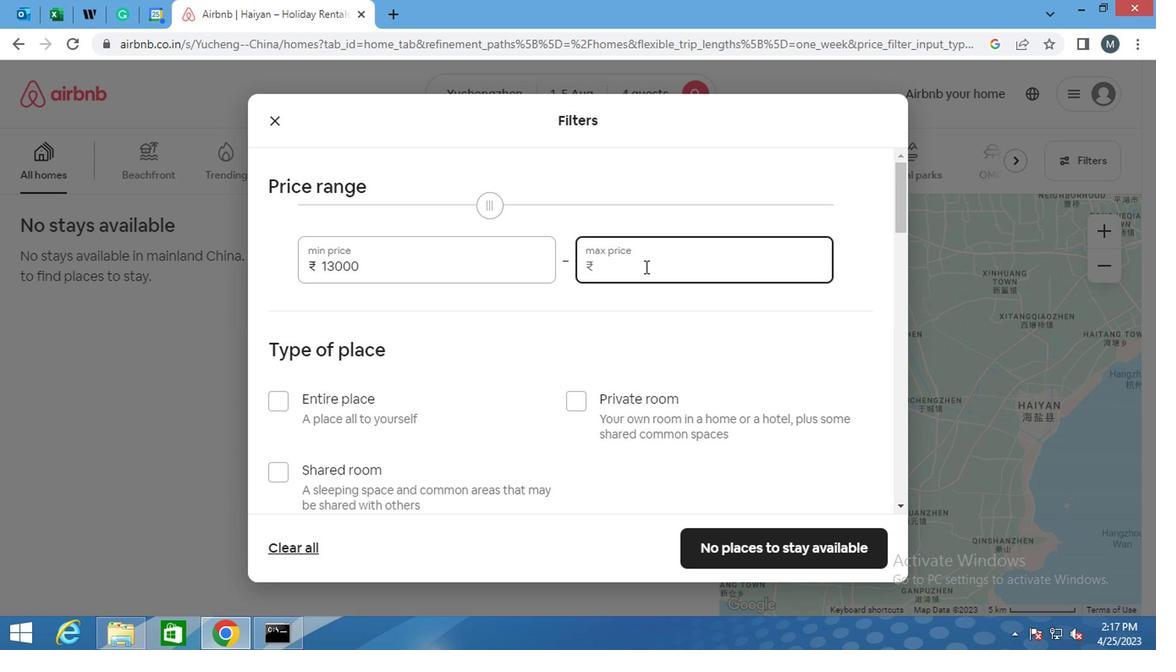 
Action: Key pressed 2
Screenshot: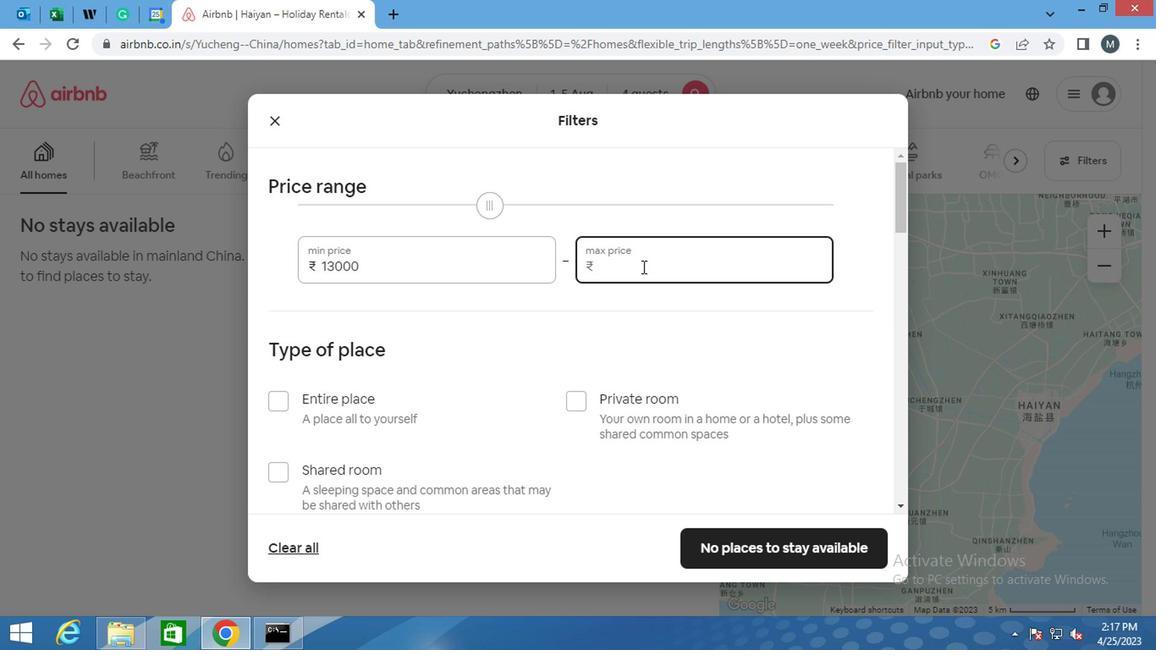 
Action: Mouse moved to (635, 265)
Screenshot: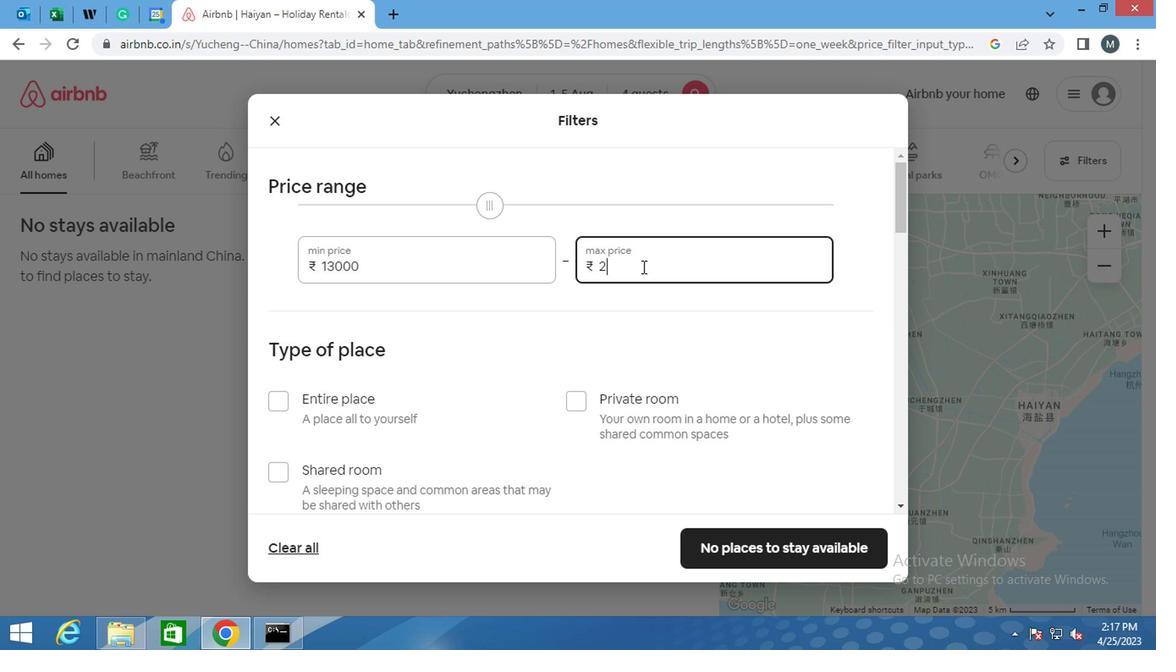 
Action: Key pressed 0000
Screenshot: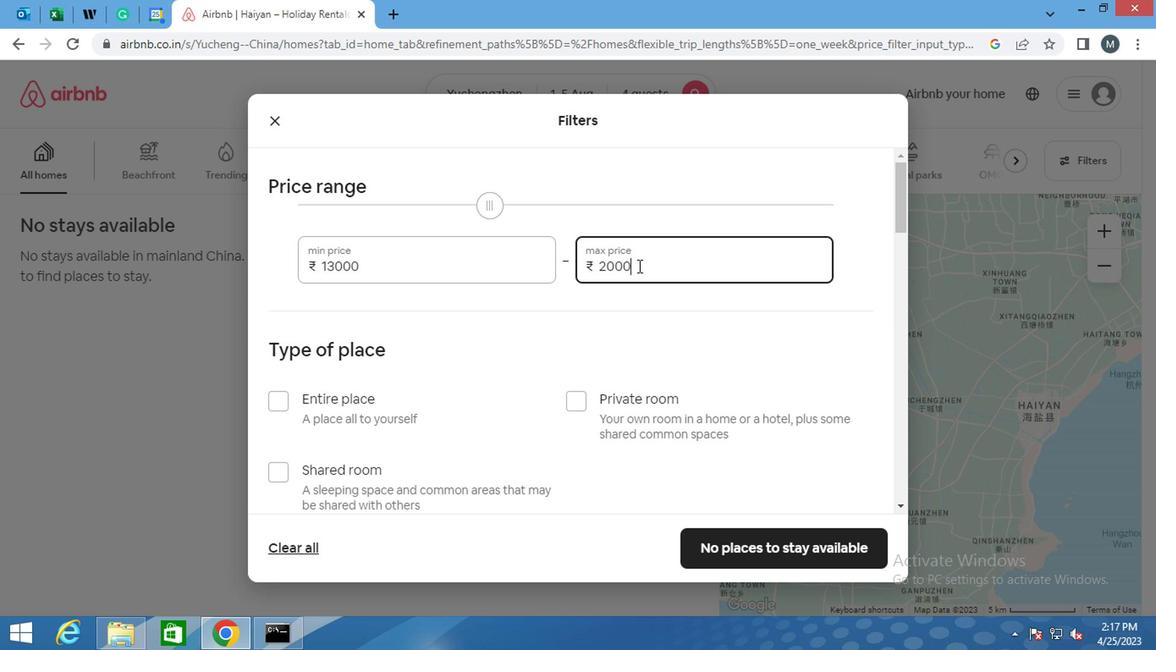 
Action: Mouse moved to (562, 264)
Screenshot: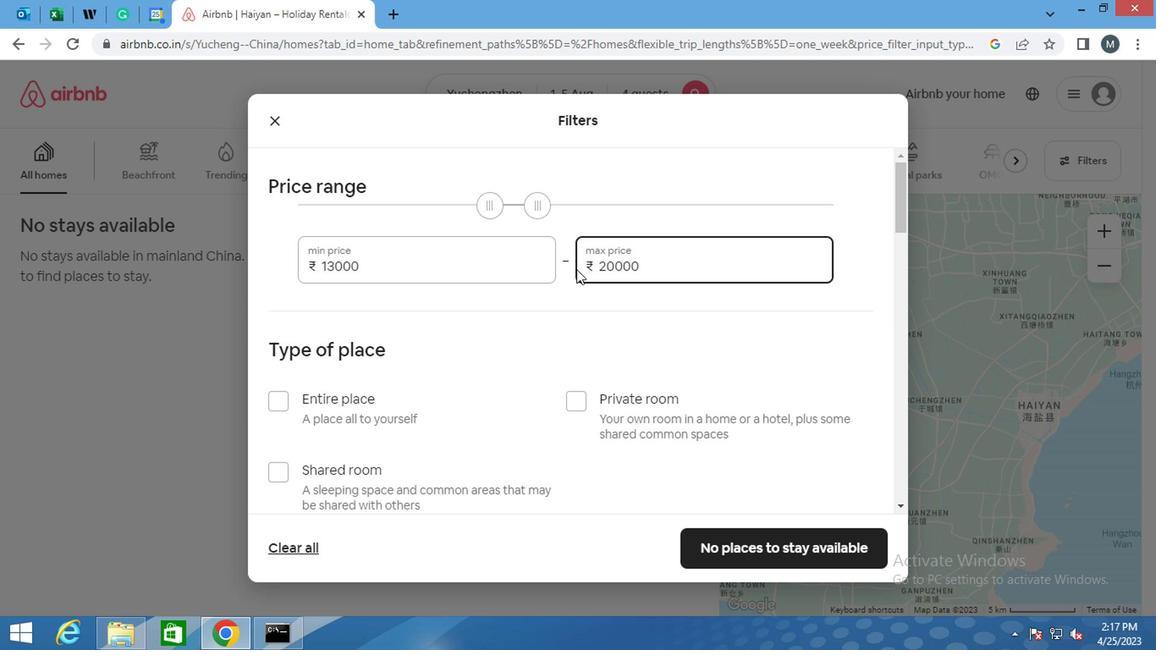
Action: Mouse scrolled (562, 263) with delta (0, -1)
Screenshot: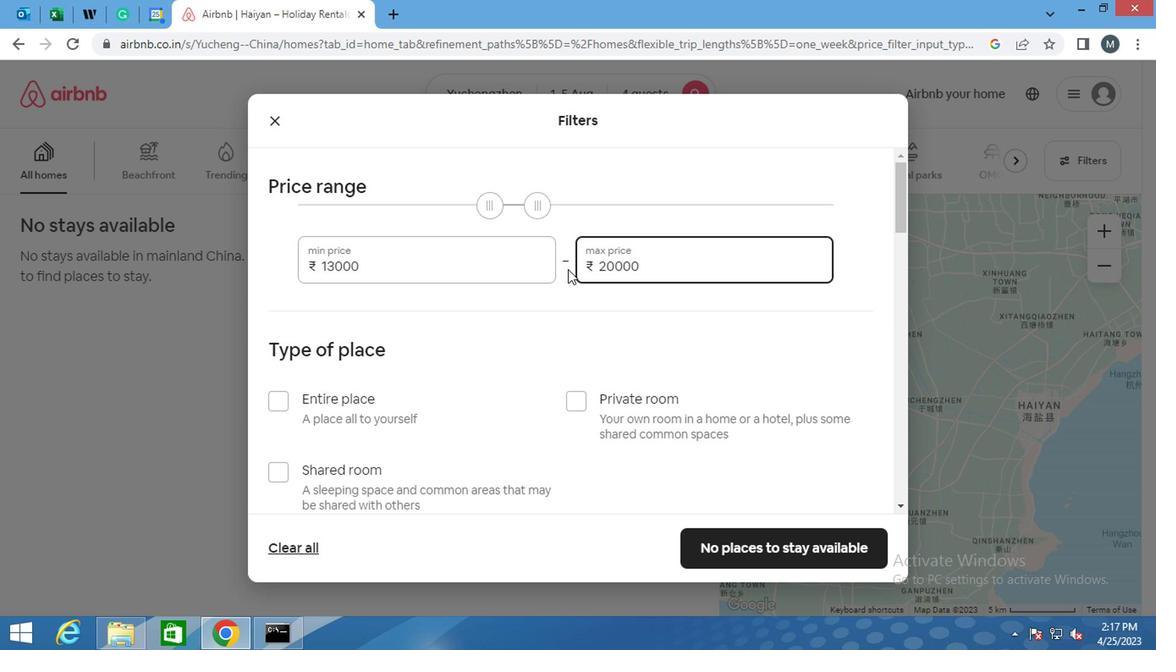 
Action: Mouse moved to (553, 264)
Screenshot: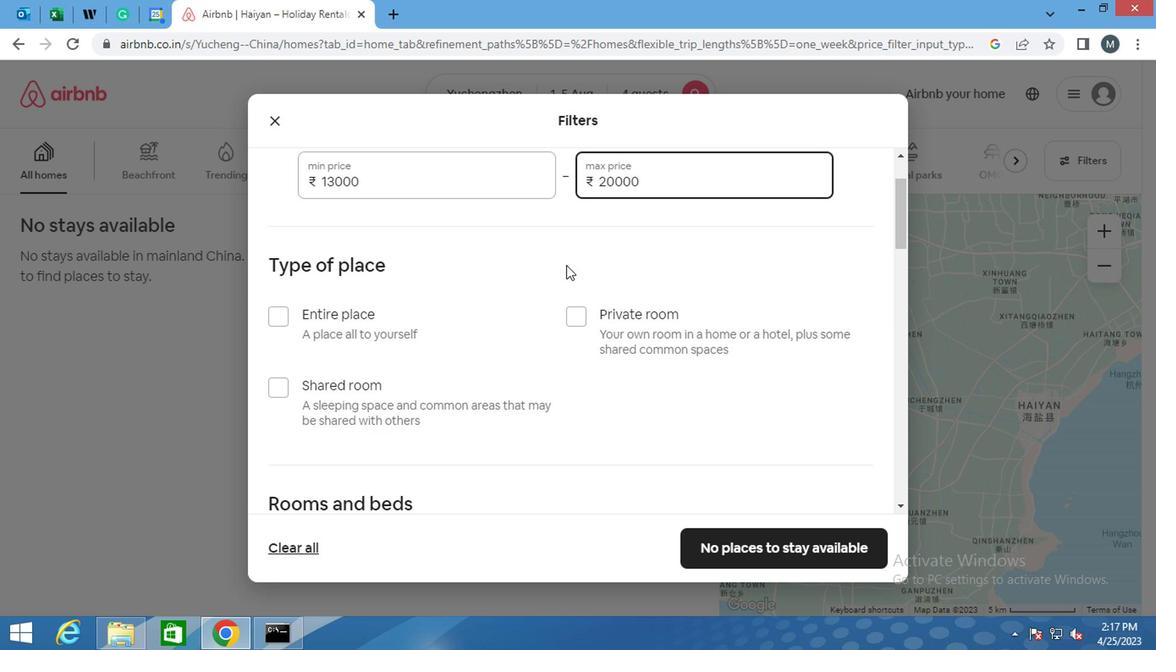 
Action: Mouse scrolled (553, 263) with delta (0, -1)
Screenshot: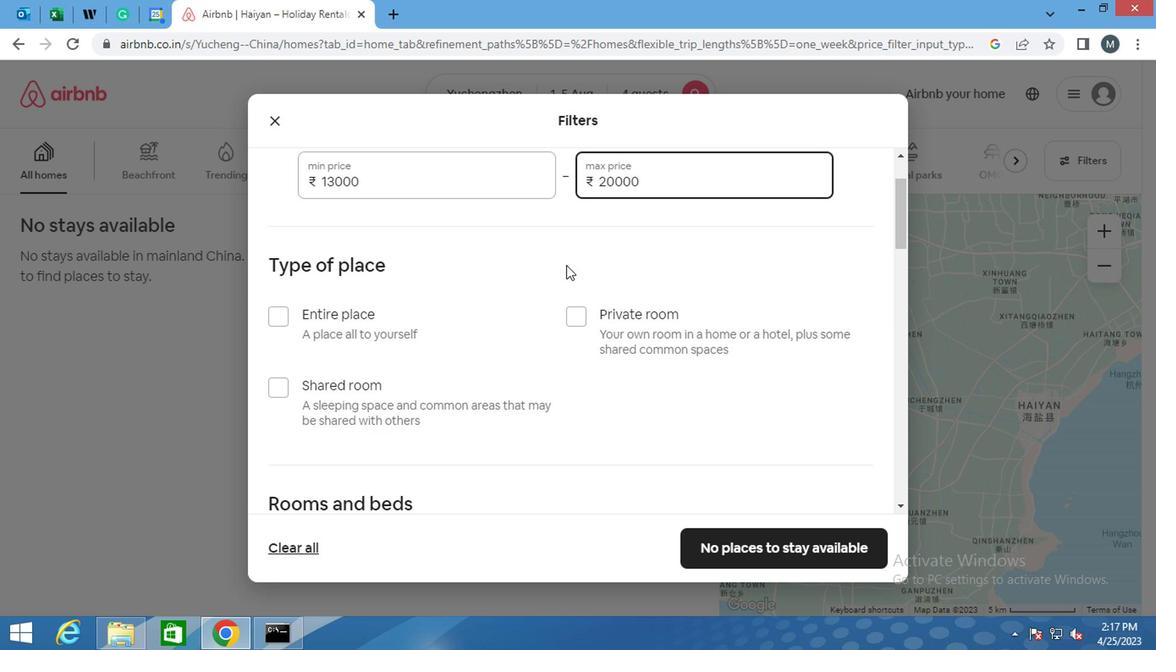 
Action: Mouse moved to (278, 231)
Screenshot: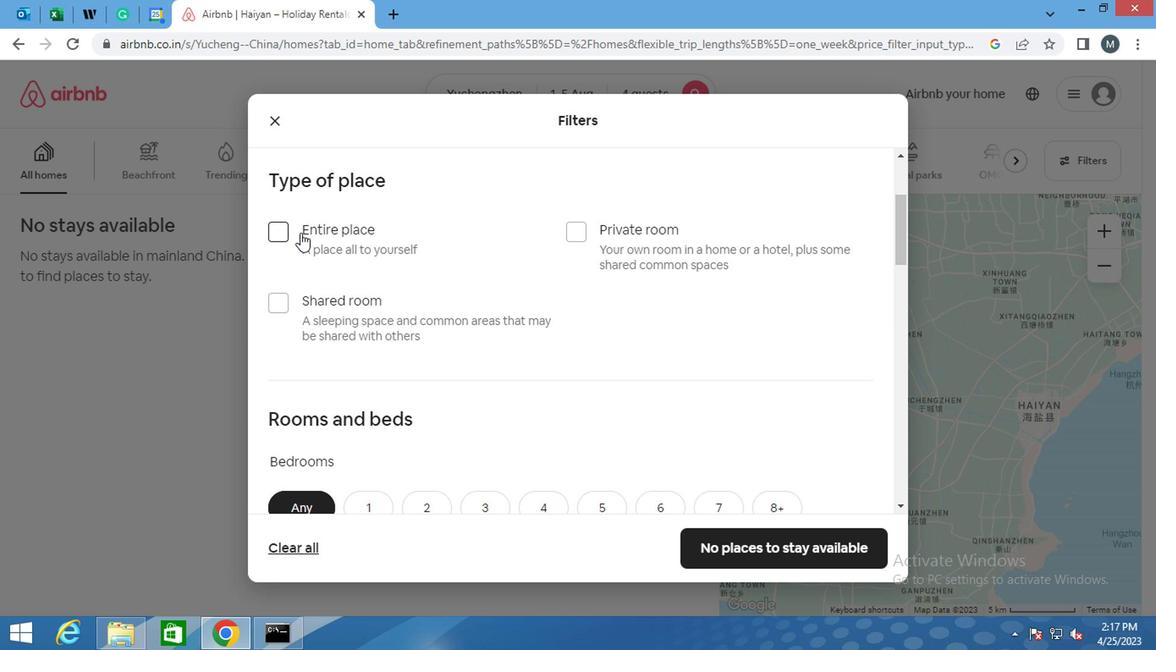 
Action: Mouse pressed left at (278, 231)
Screenshot: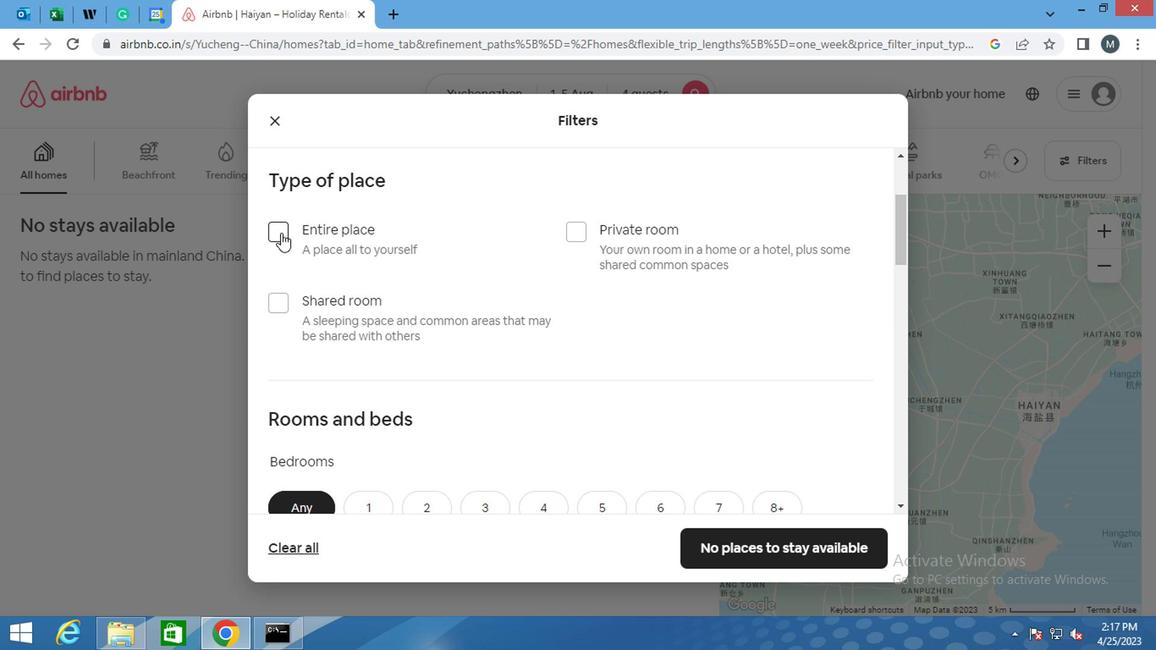 
Action: Mouse moved to (352, 246)
Screenshot: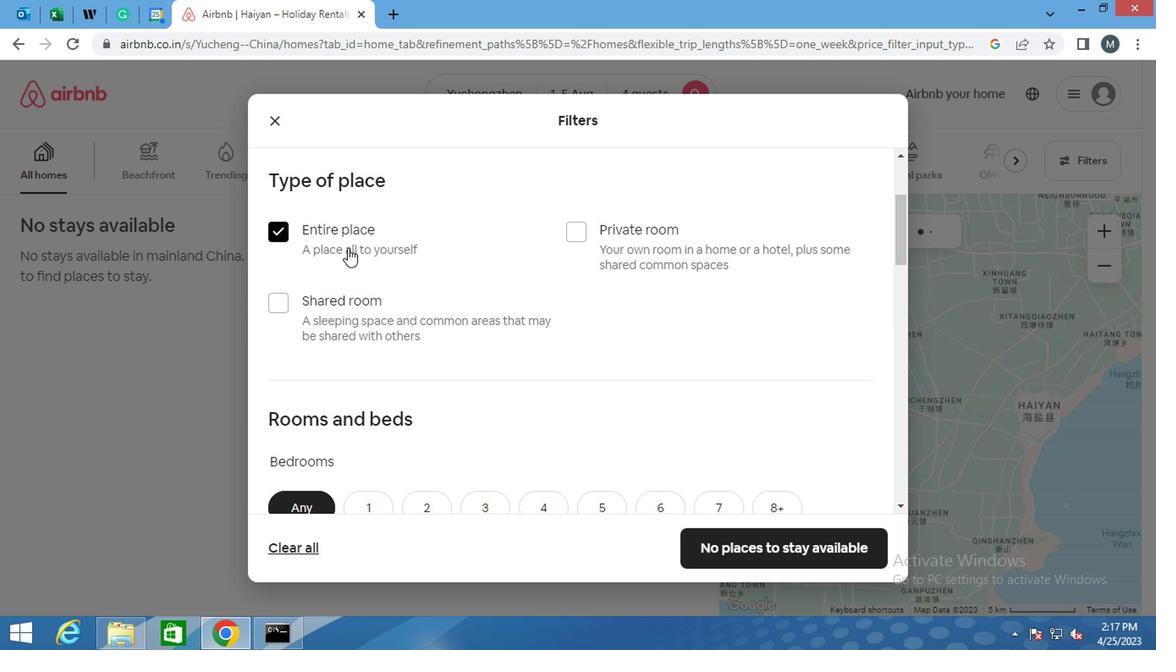 
Action: Mouse scrolled (352, 245) with delta (0, 0)
Screenshot: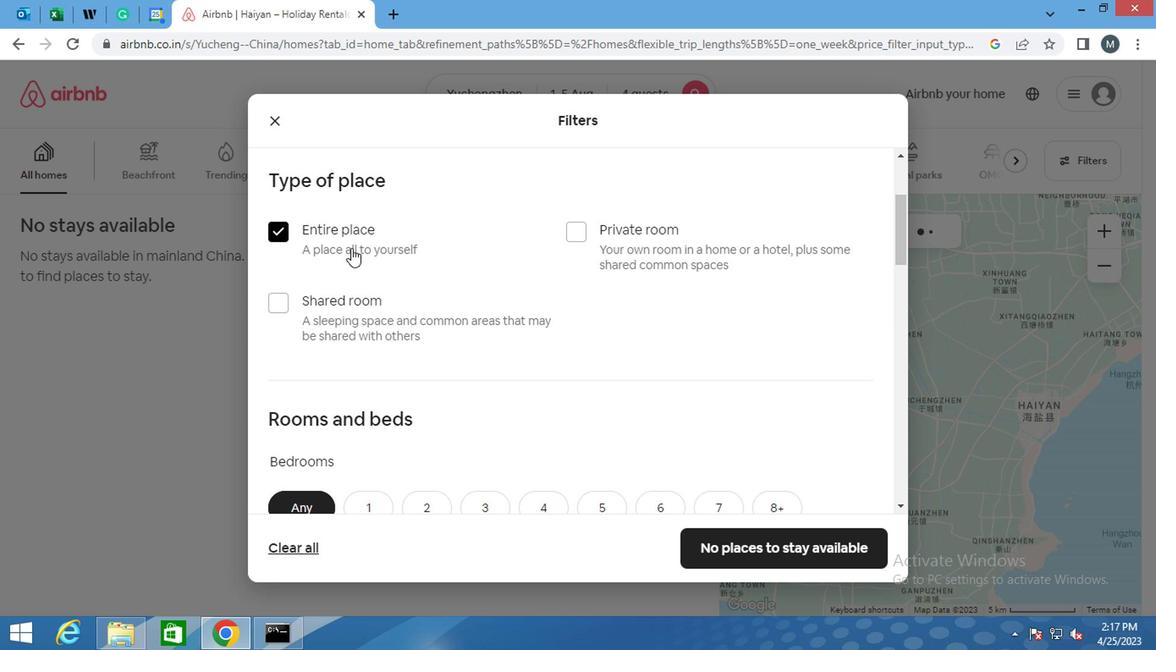 
Action: Mouse moved to (431, 384)
Screenshot: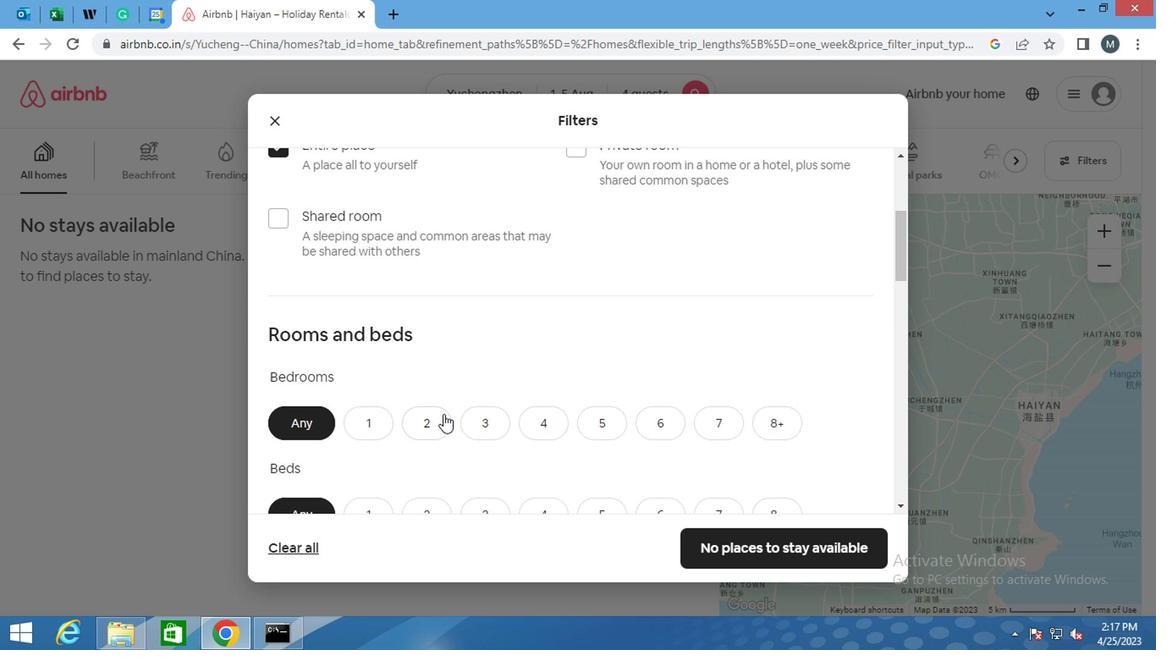 
Action: Mouse scrolled (431, 382) with delta (0, -1)
Screenshot: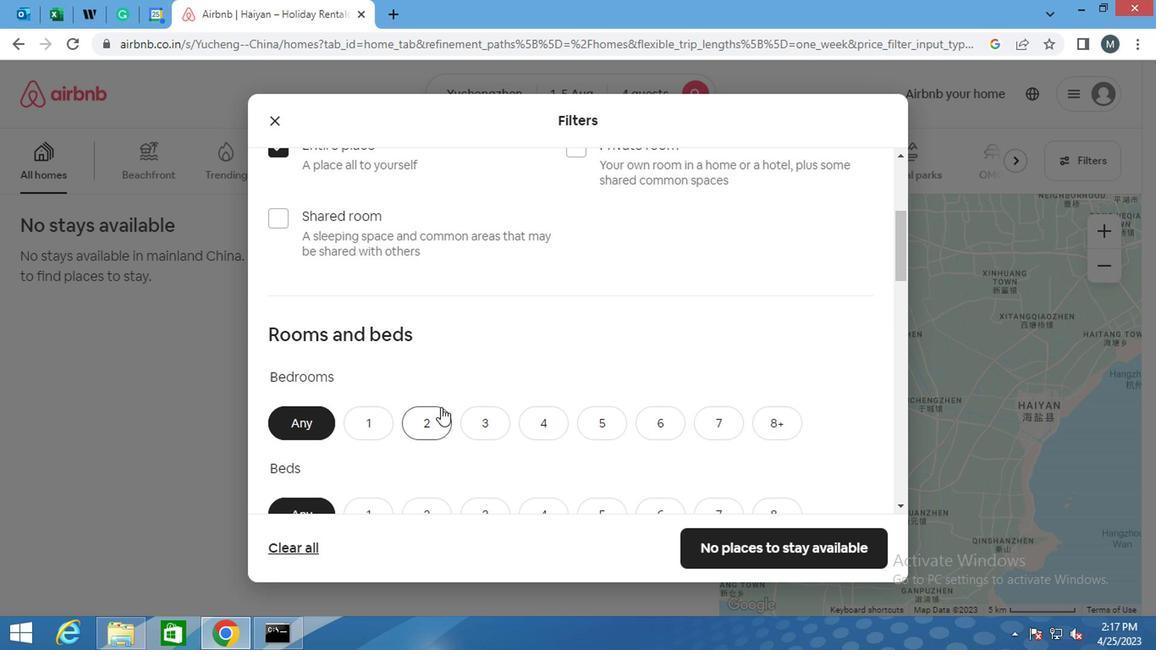 
Action: Mouse scrolled (431, 382) with delta (0, -1)
Screenshot: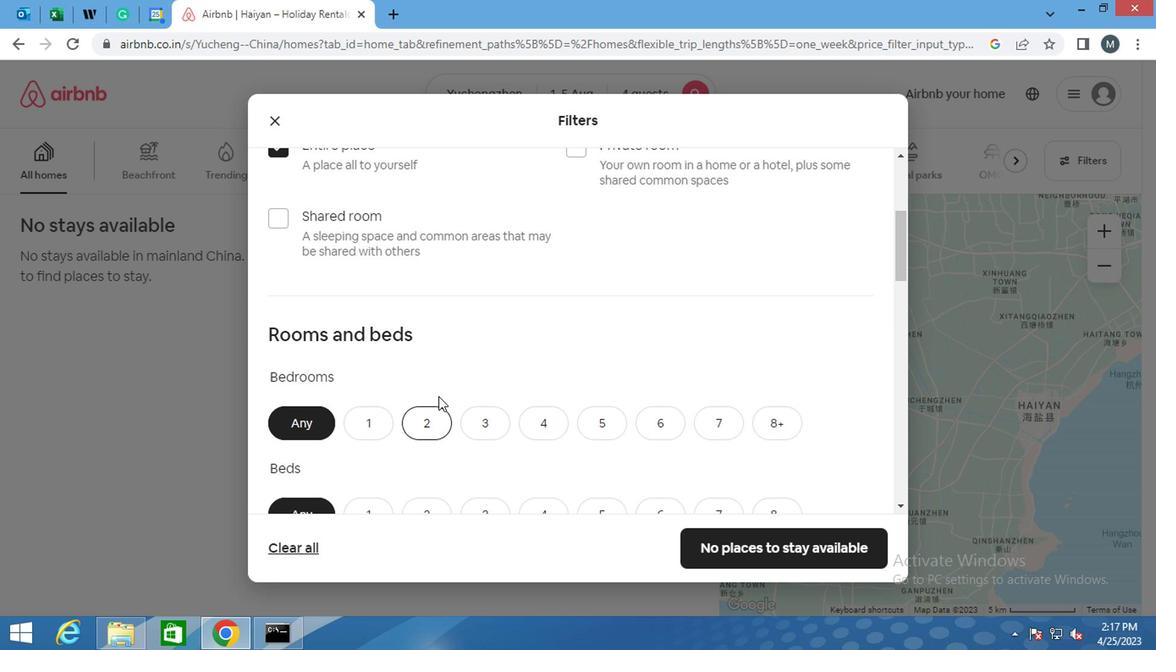 
Action: Mouse moved to (410, 257)
Screenshot: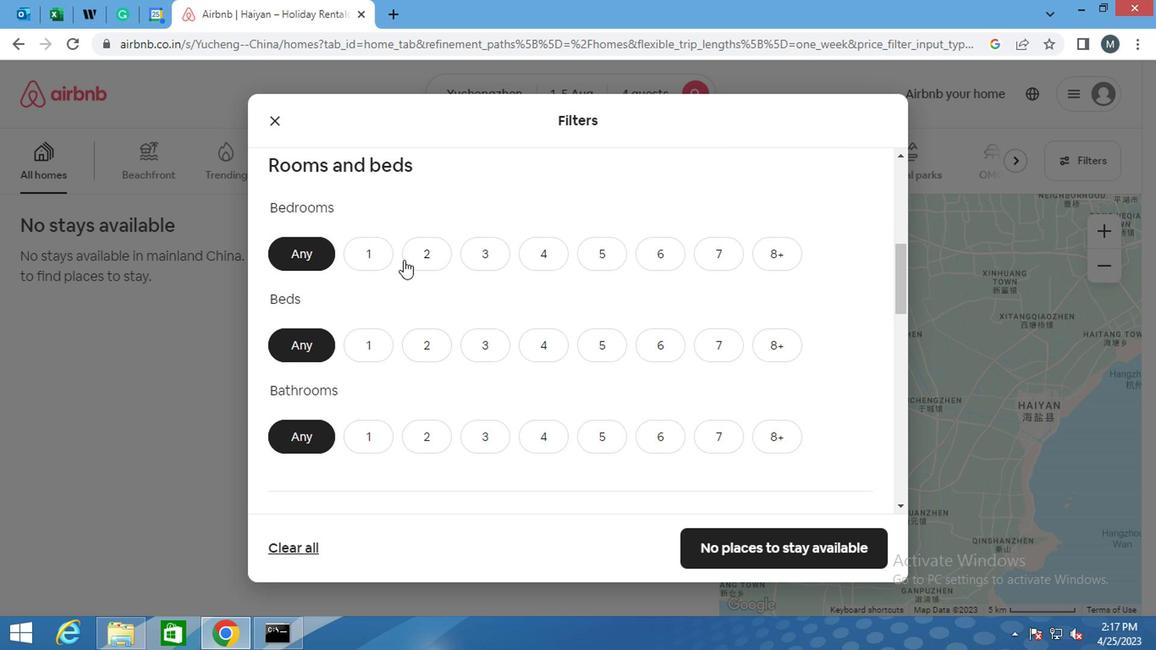
Action: Mouse pressed left at (410, 257)
Screenshot: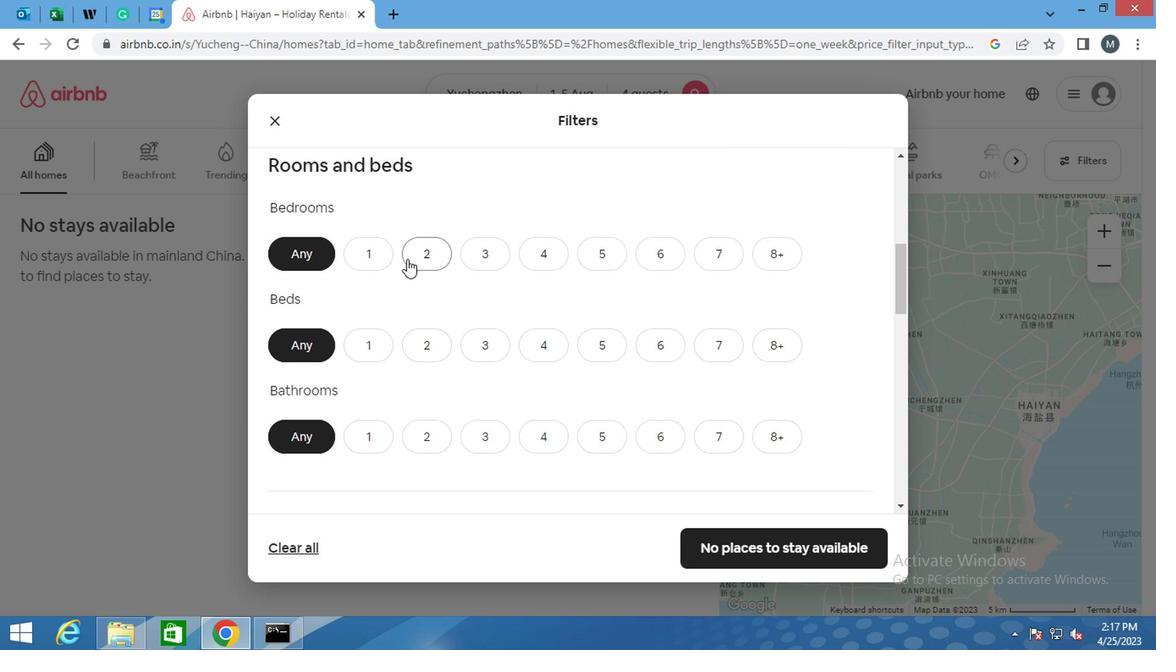 
Action: Mouse moved to (473, 347)
Screenshot: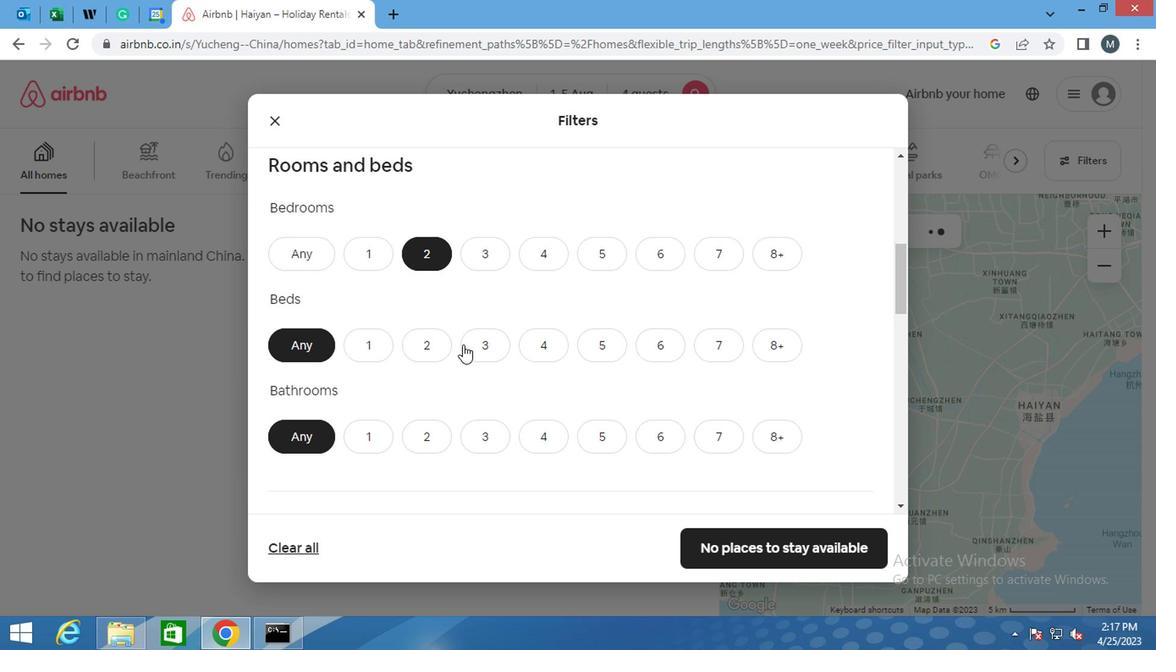 
Action: Mouse pressed left at (473, 347)
Screenshot: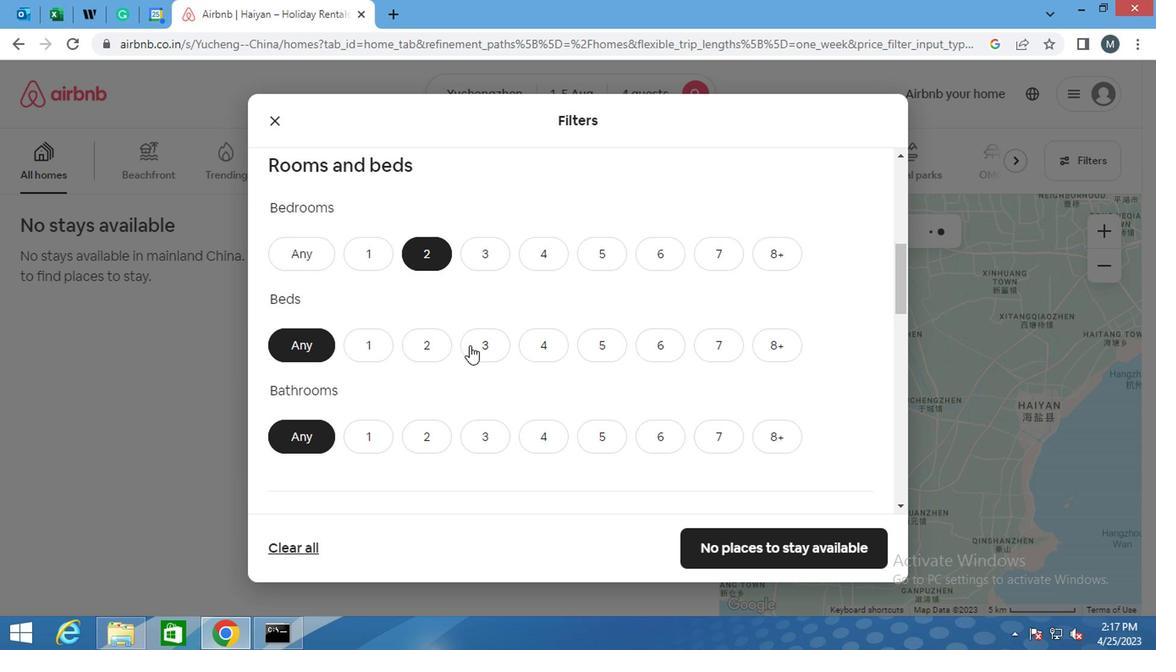 
Action: Mouse moved to (432, 445)
Screenshot: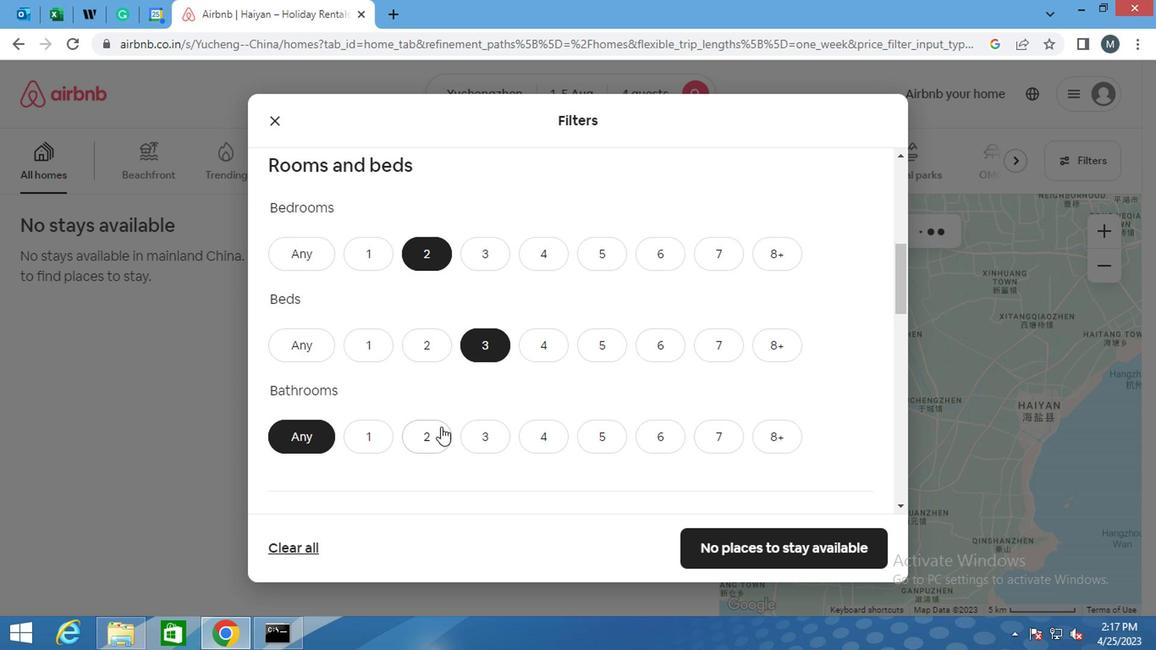 
Action: Mouse pressed left at (432, 445)
Screenshot: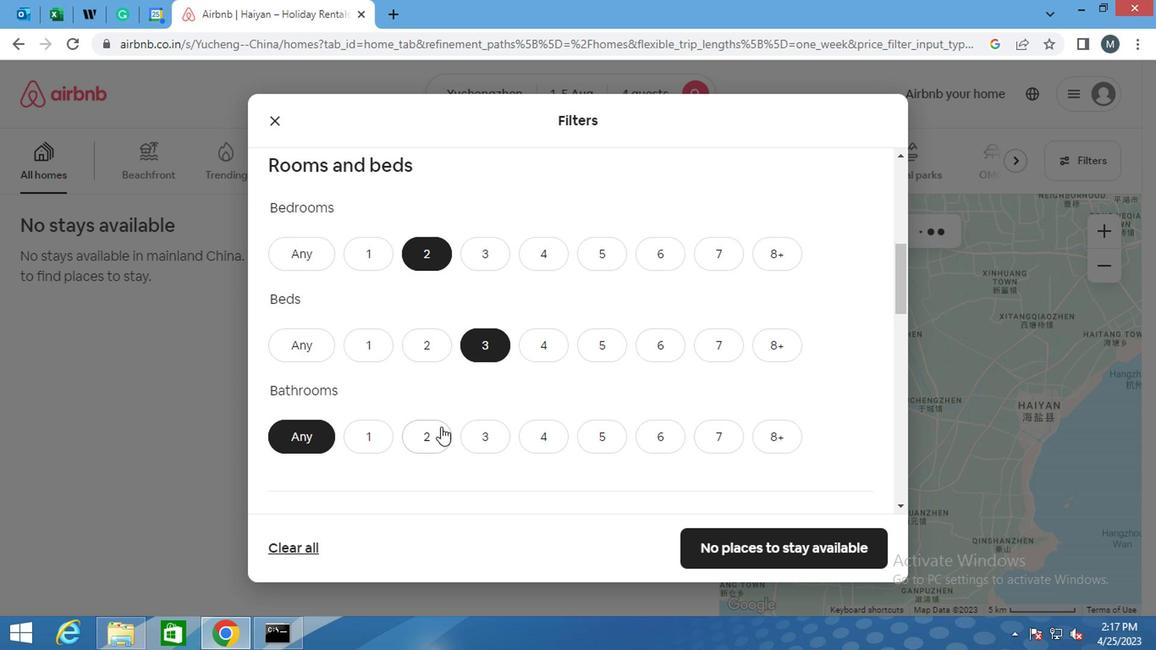 
Action: Mouse moved to (305, 351)
Screenshot: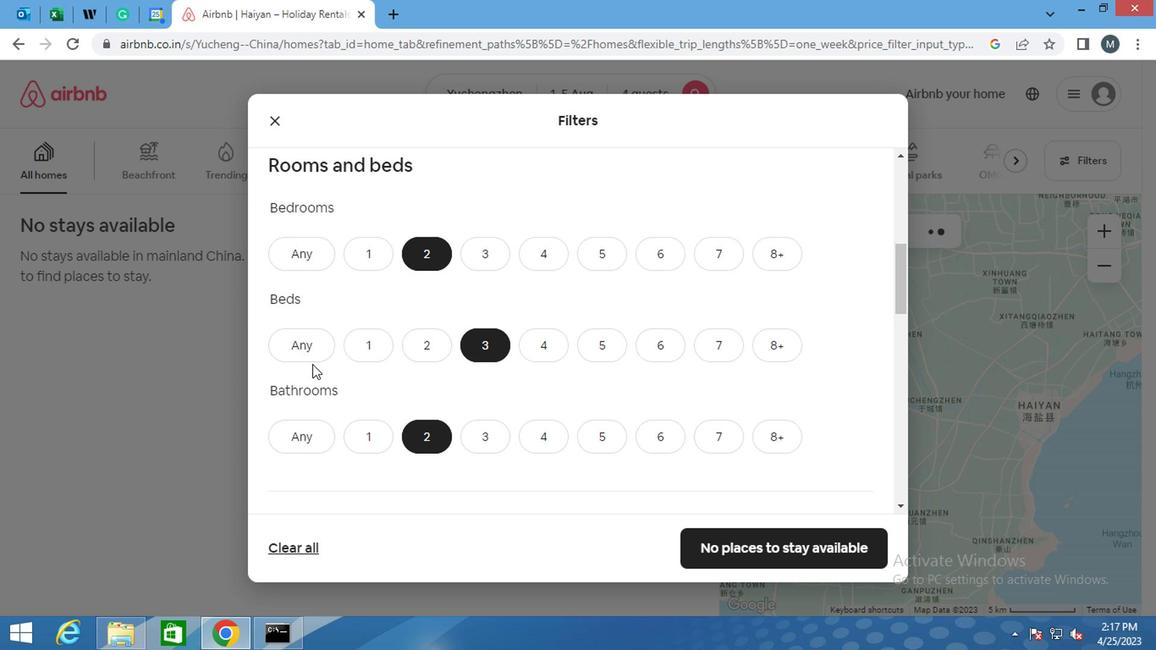 
Action: Mouse scrolled (305, 349) with delta (0, -1)
Screenshot: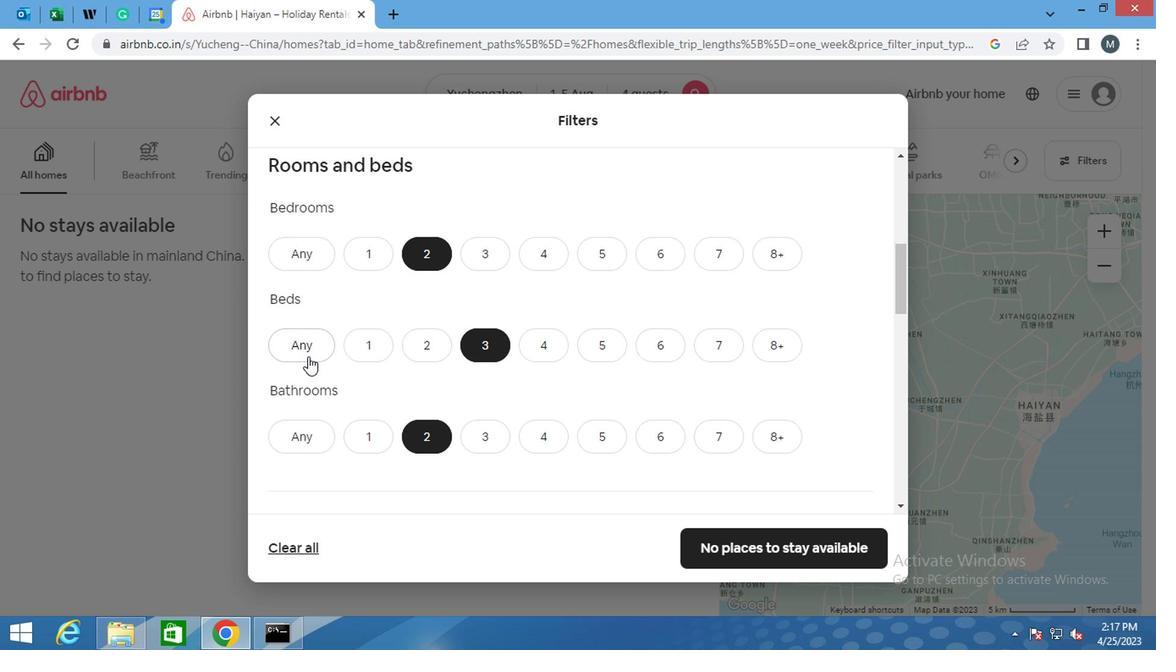 
Action: Mouse moved to (304, 348)
Screenshot: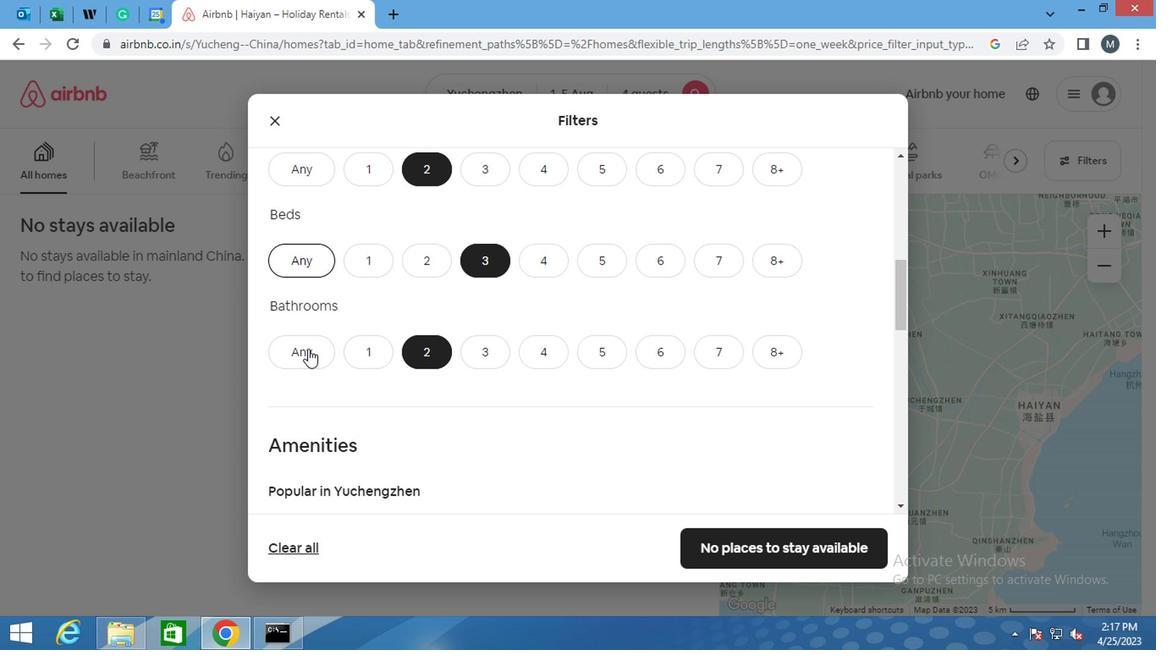 
Action: Mouse scrolled (304, 347) with delta (0, 0)
Screenshot: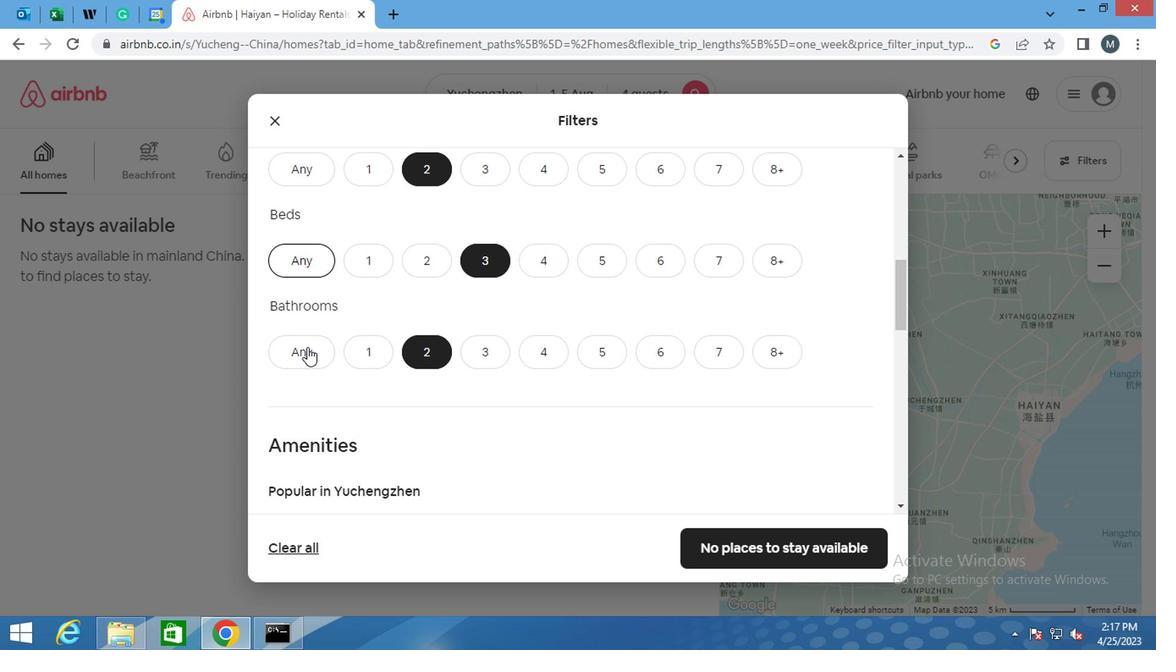 
Action: Mouse scrolled (304, 347) with delta (0, 0)
Screenshot: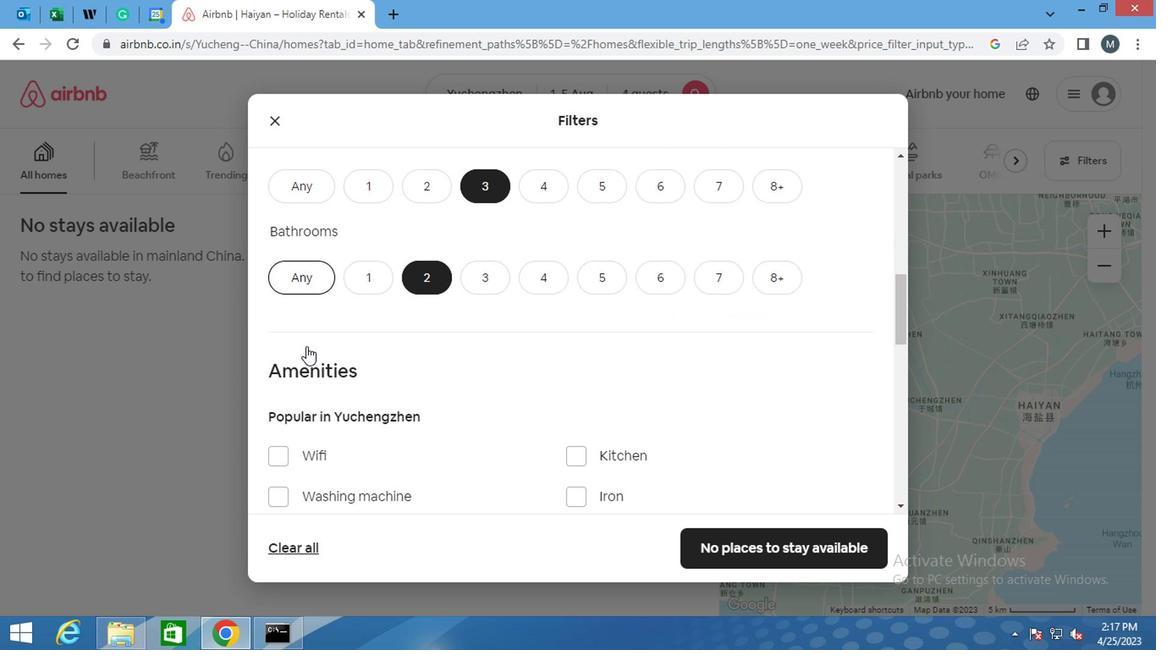 
Action: Mouse scrolled (304, 347) with delta (0, 0)
Screenshot: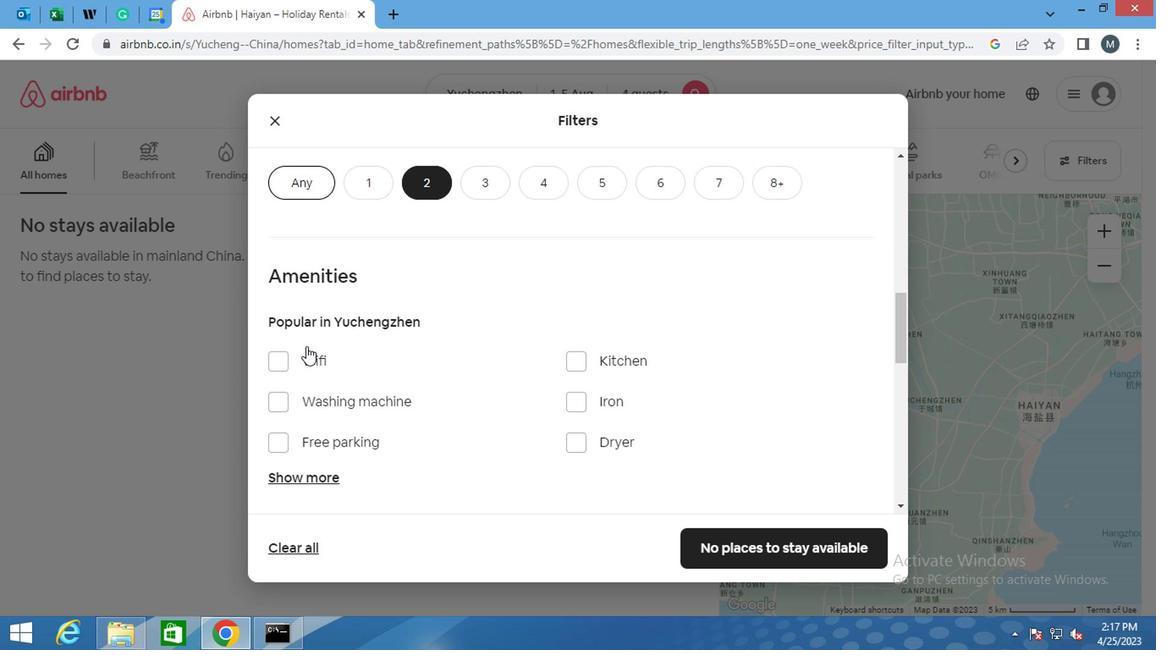 
Action: Mouse scrolled (304, 347) with delta (0, 0)
Screenshot: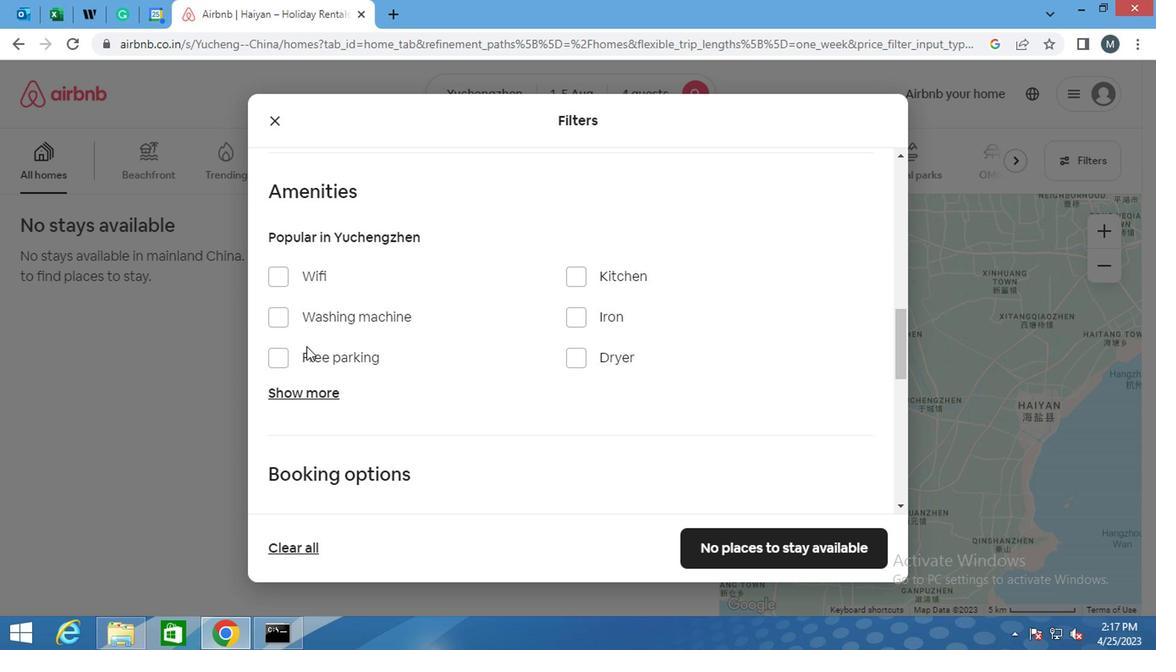 
Action: Mouse moved to (276, 224)
Screenshot: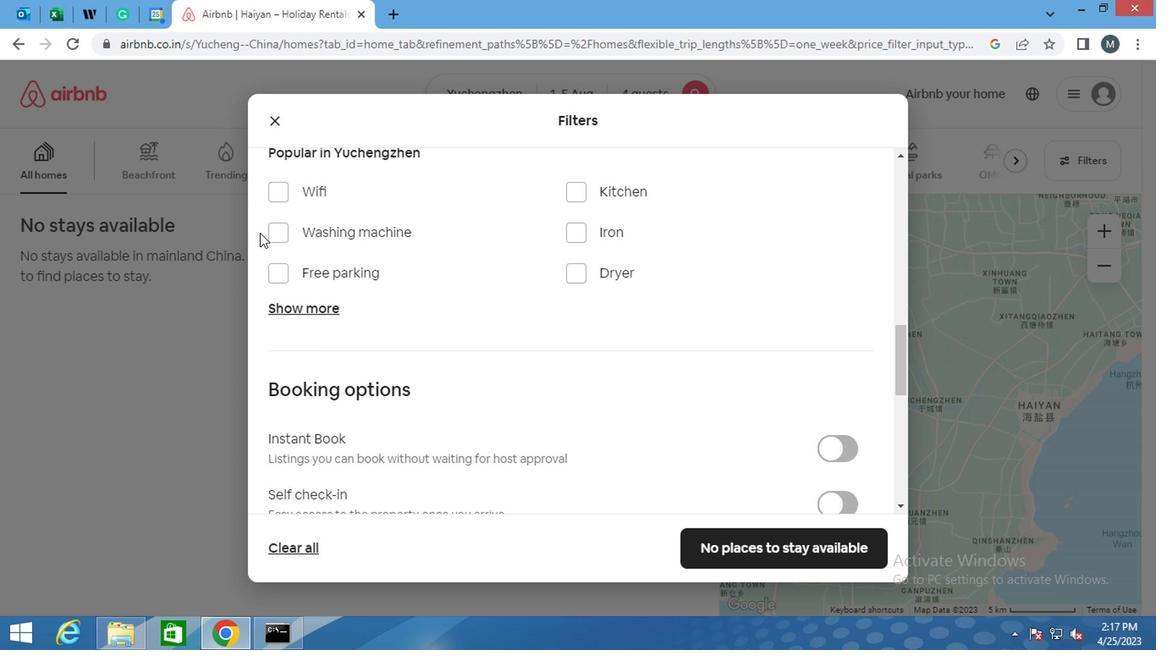 
Action: Mouse pressed left at (276, 224)
Screenshot: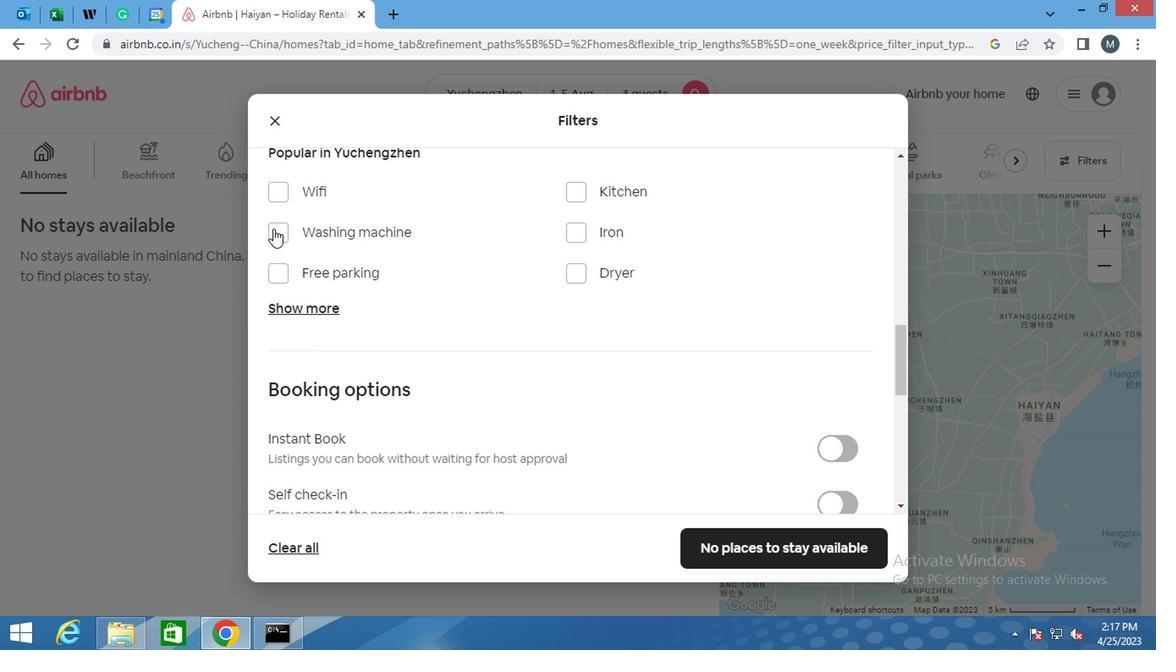
Action: Mouse moved to (570, 284)
Screenshot: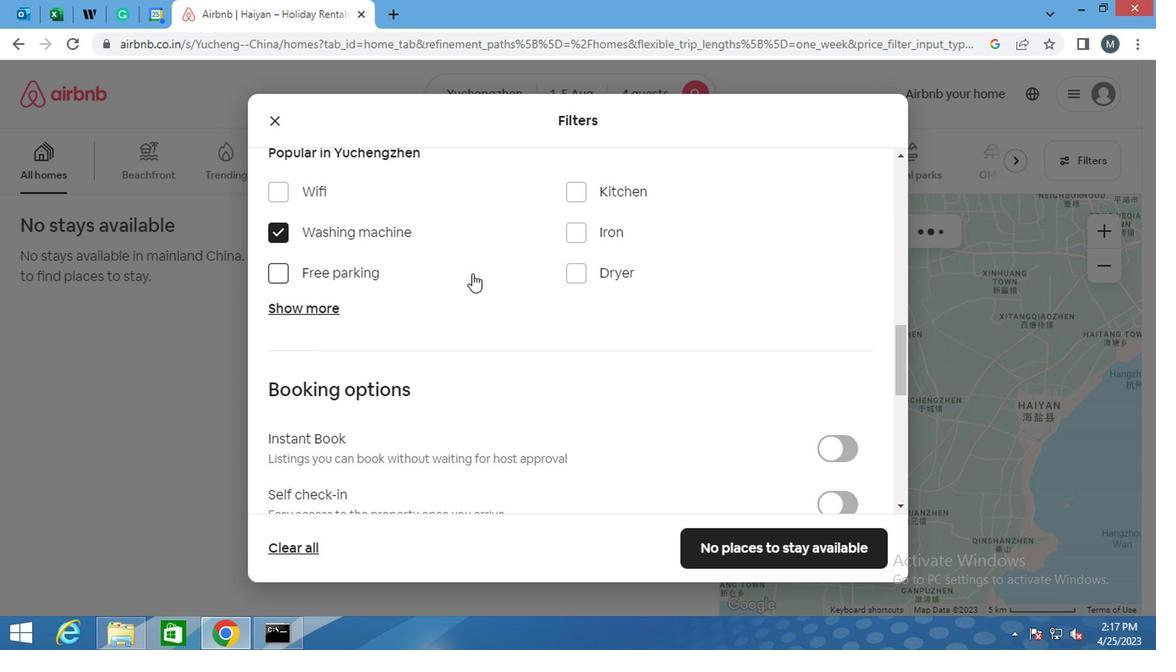 
Action: Mouse scrolled (570, 283) with delta (0, -1)
Screenshot: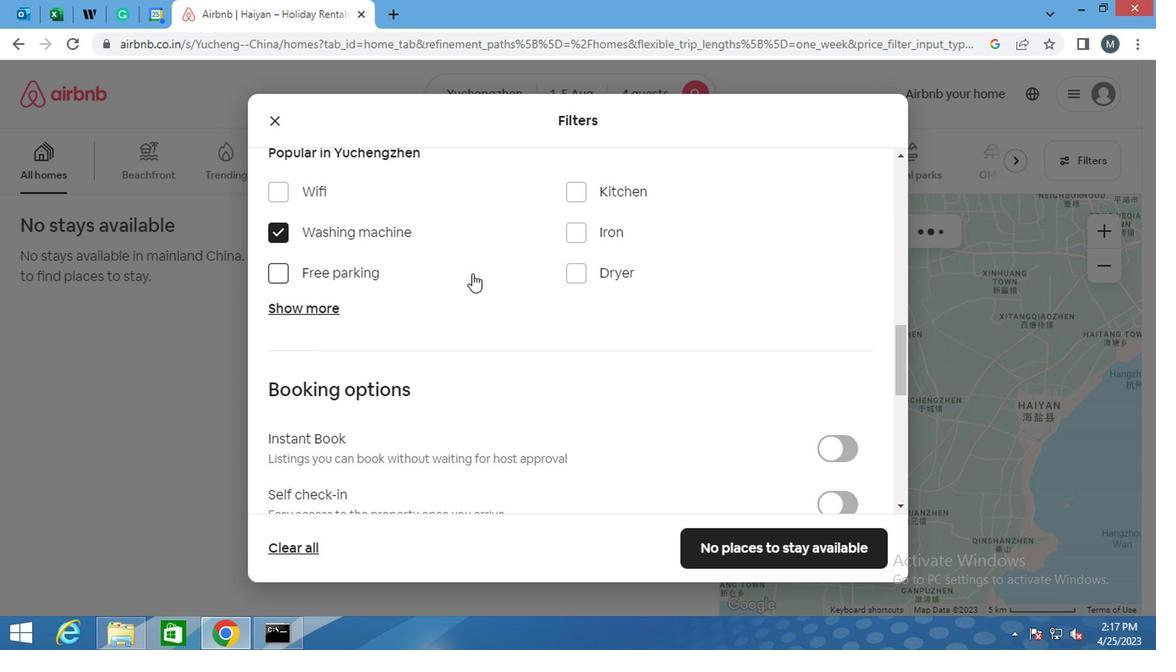
Action: Mouse moved to (570, 286)
Screenshot: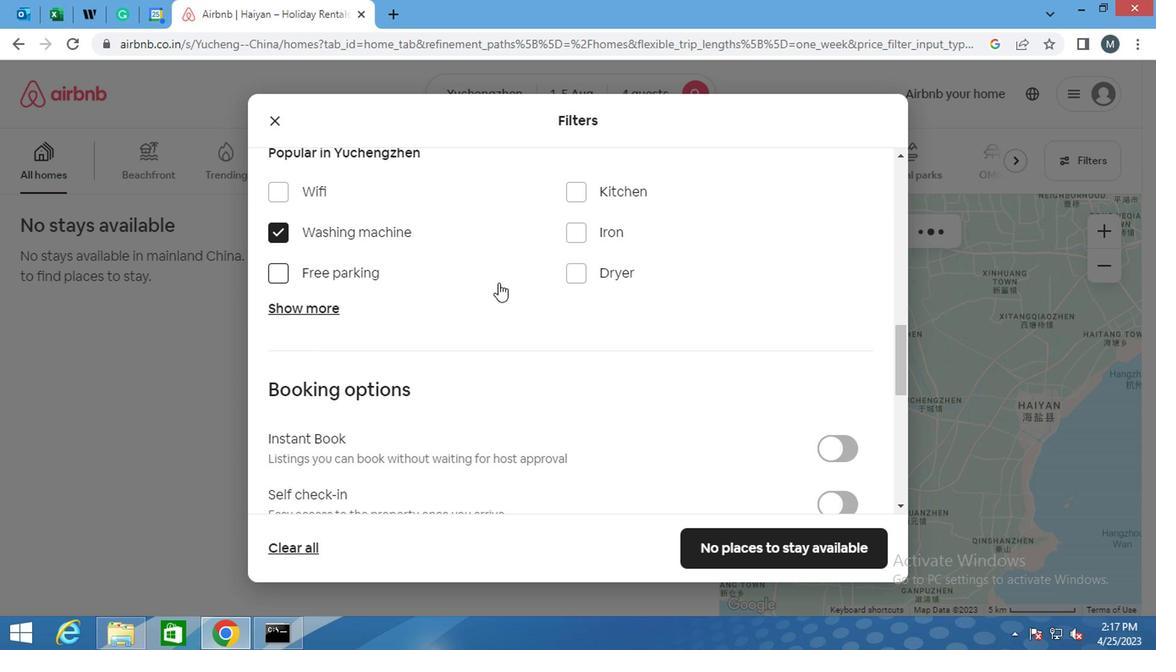
Action: Mouse scrolled (570, 285) with delta (0, -1)
Screenshot: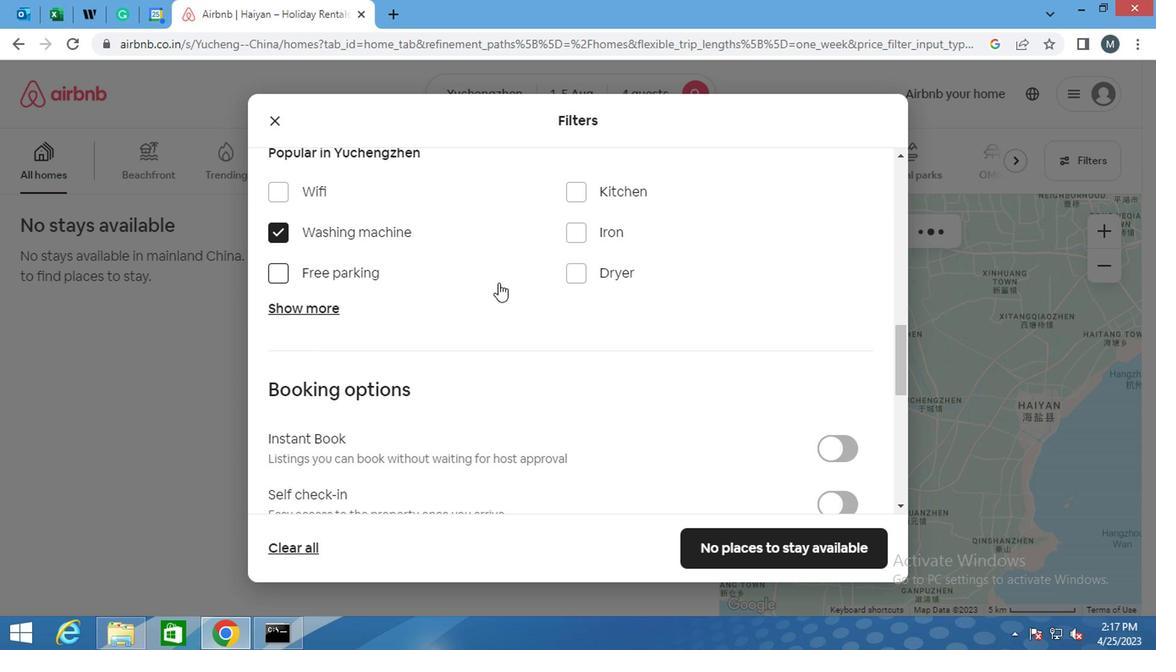 
Action: Mouse moved to (837, 330)
Screenshot: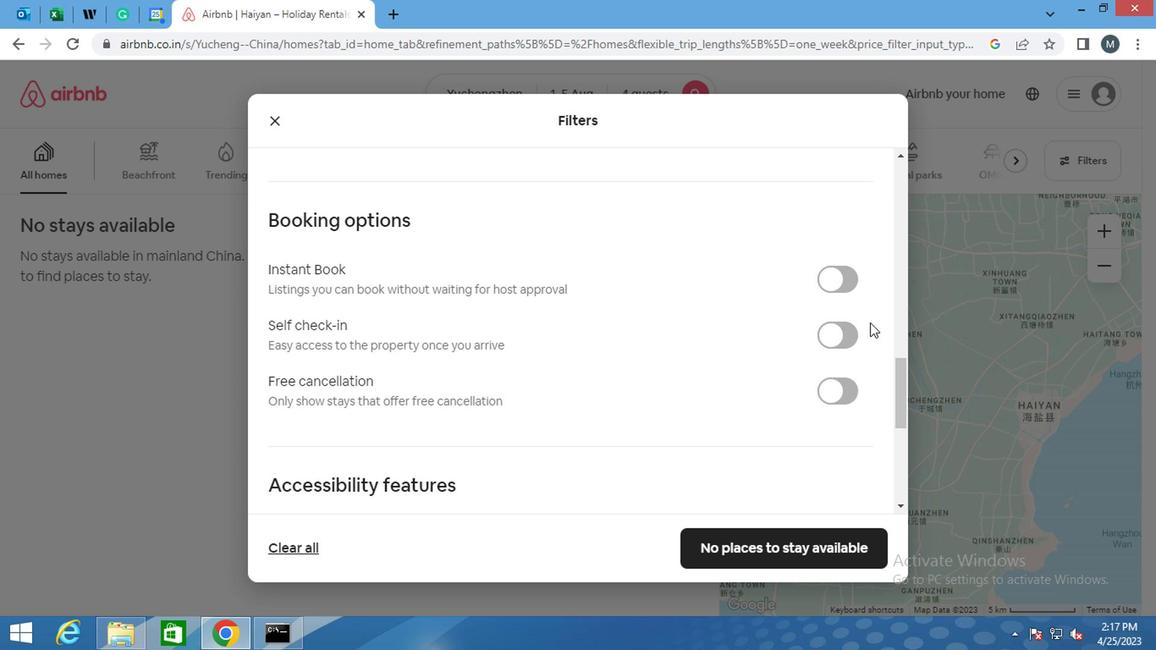 
Action: Mouse pressed left at (837, 330)
Screenshot: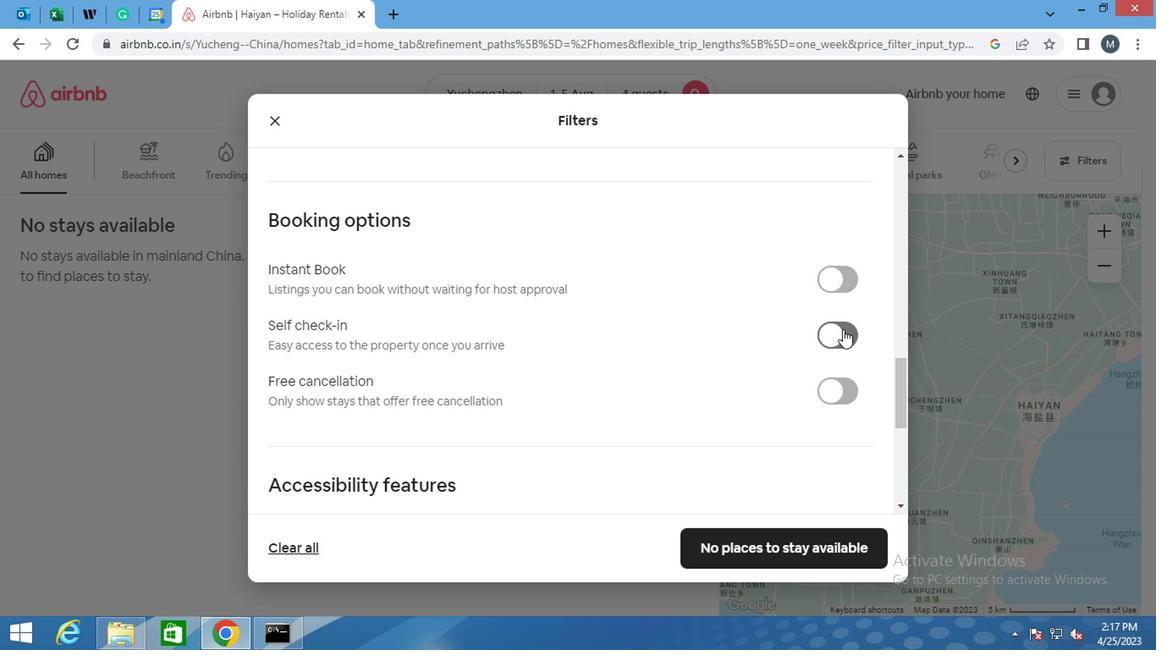 
Action: Mouse moved to (637, 283)
Screenshot: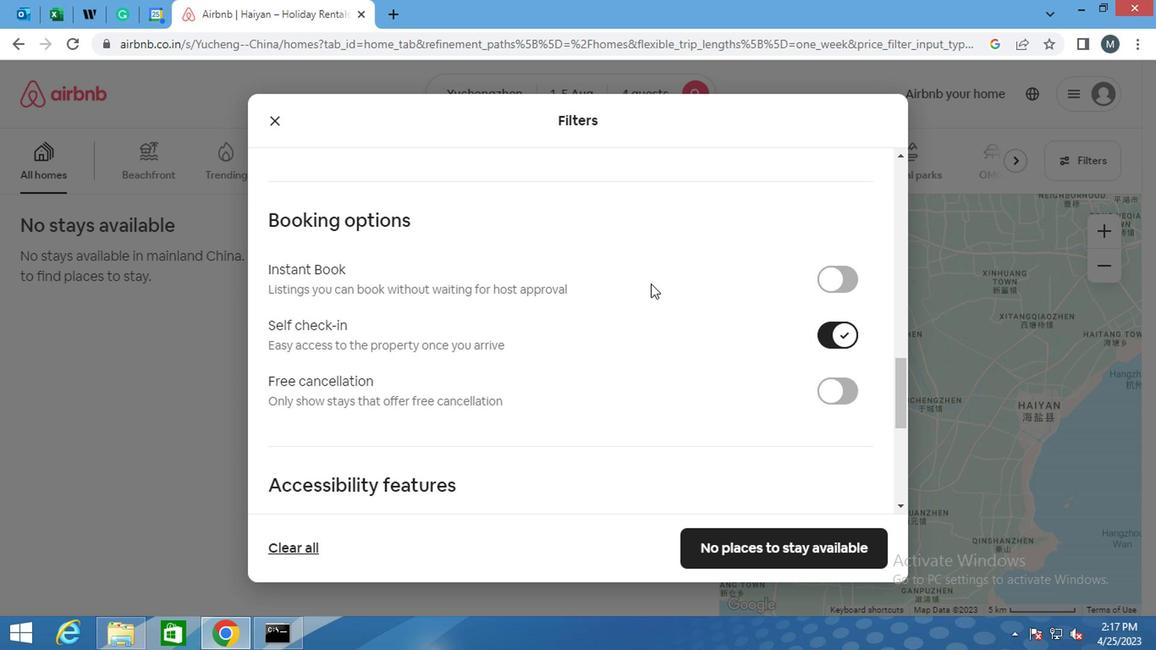 
Action: Mouse scrolled (637, 283) with delta (0, 0)
Screenshot: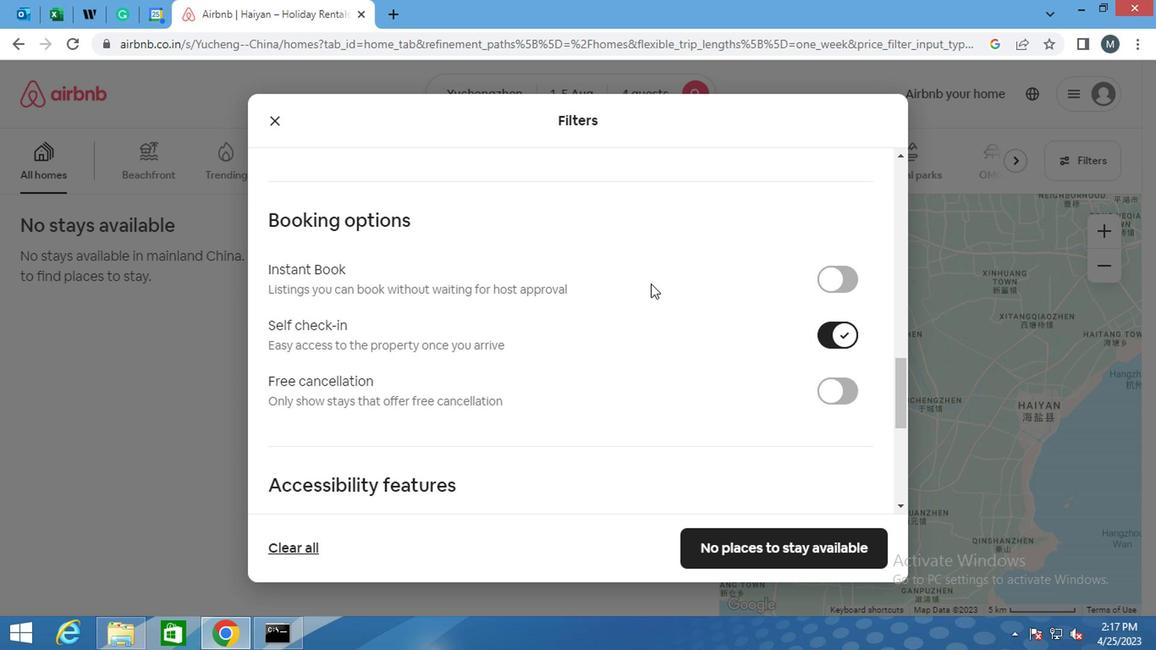
Action: Mouse moved to (632, 283)
Screenshot: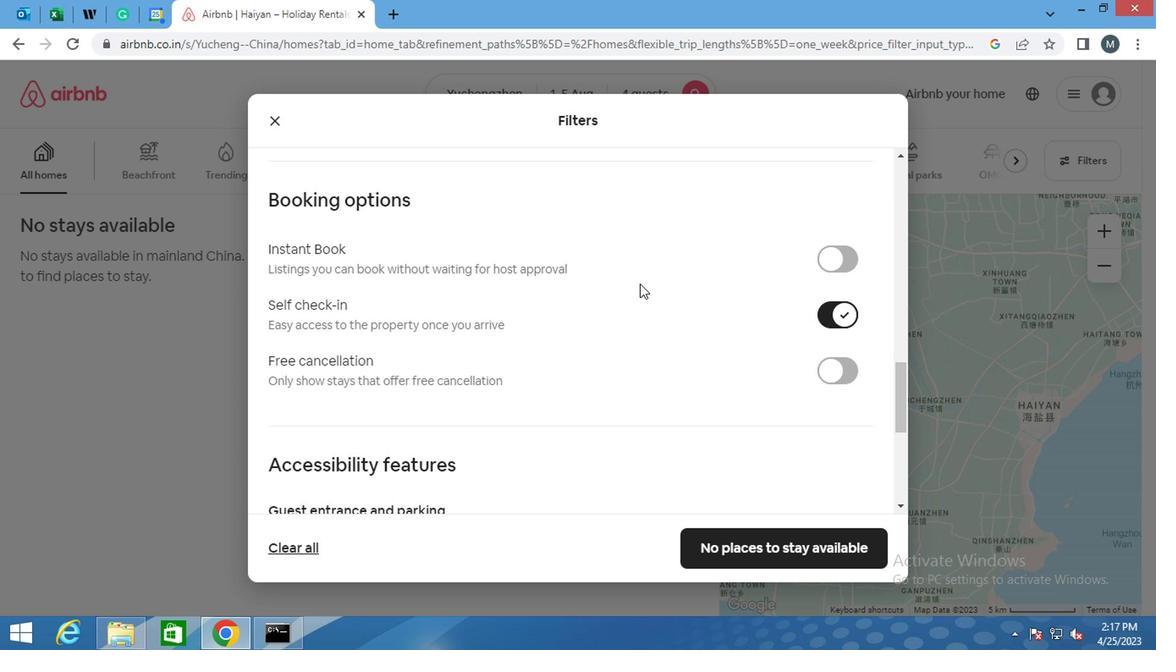 
Action: Mouse scrolled (632, 283) with delta (0, 0)
Screenshot: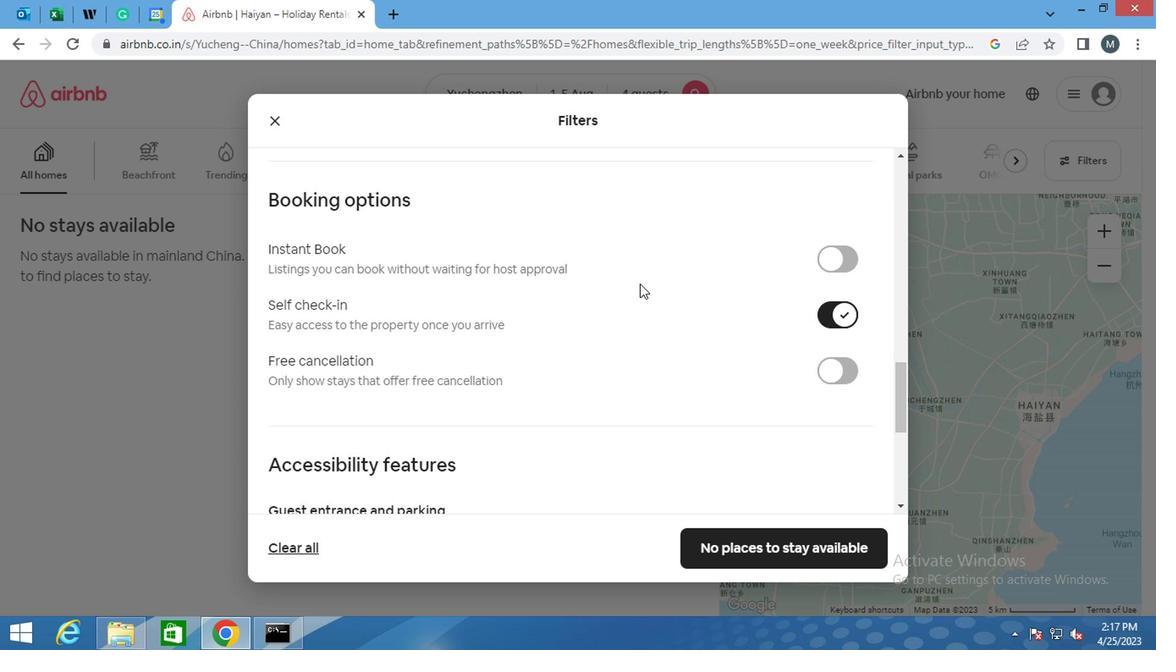 
Action: Mouse moved to (631, 286)
Screenshot: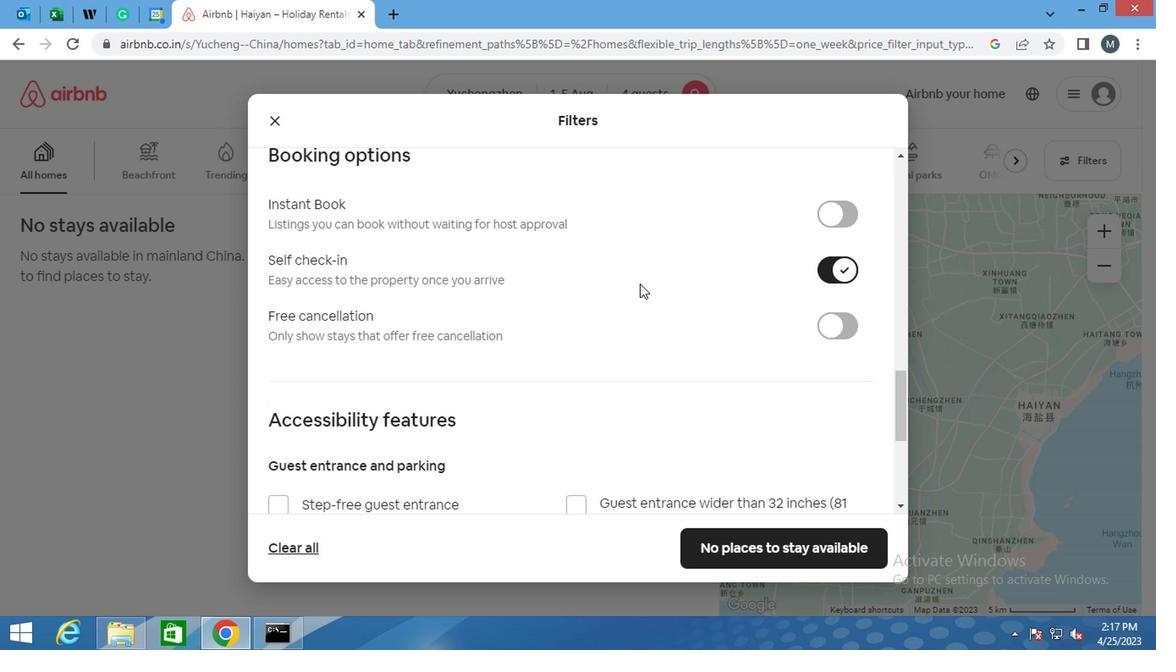 
Action: Mouse scrolled (631, 285) with delta (0, -1)
Screenshot: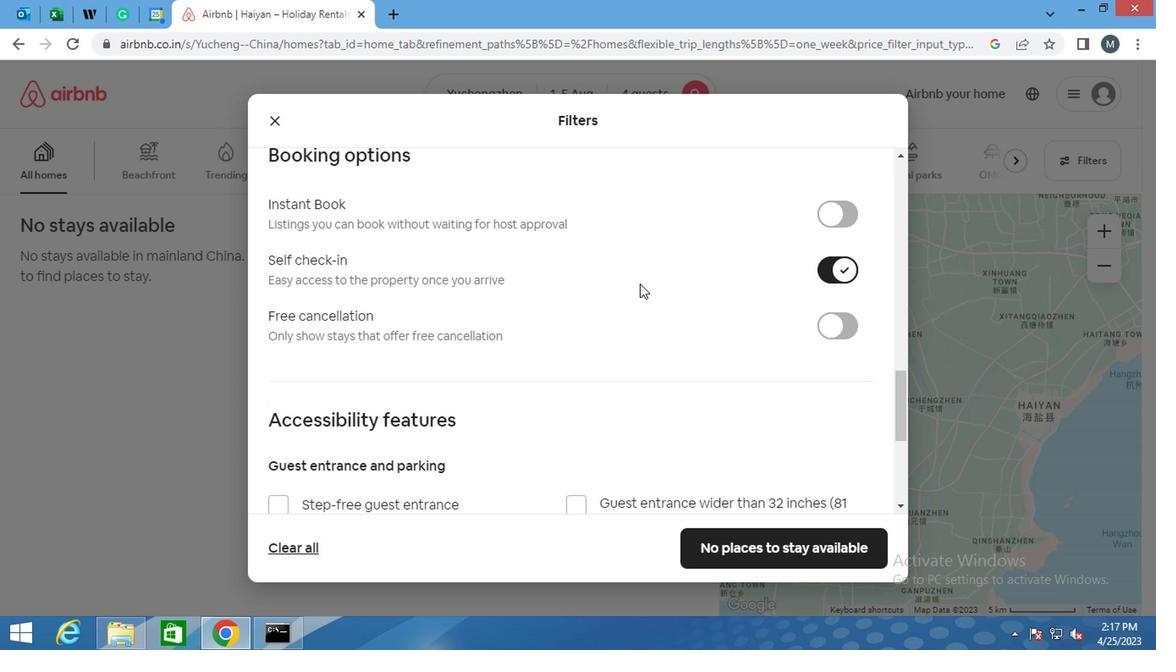 
Action: Mouse moved to (633, 324)
Screenshot: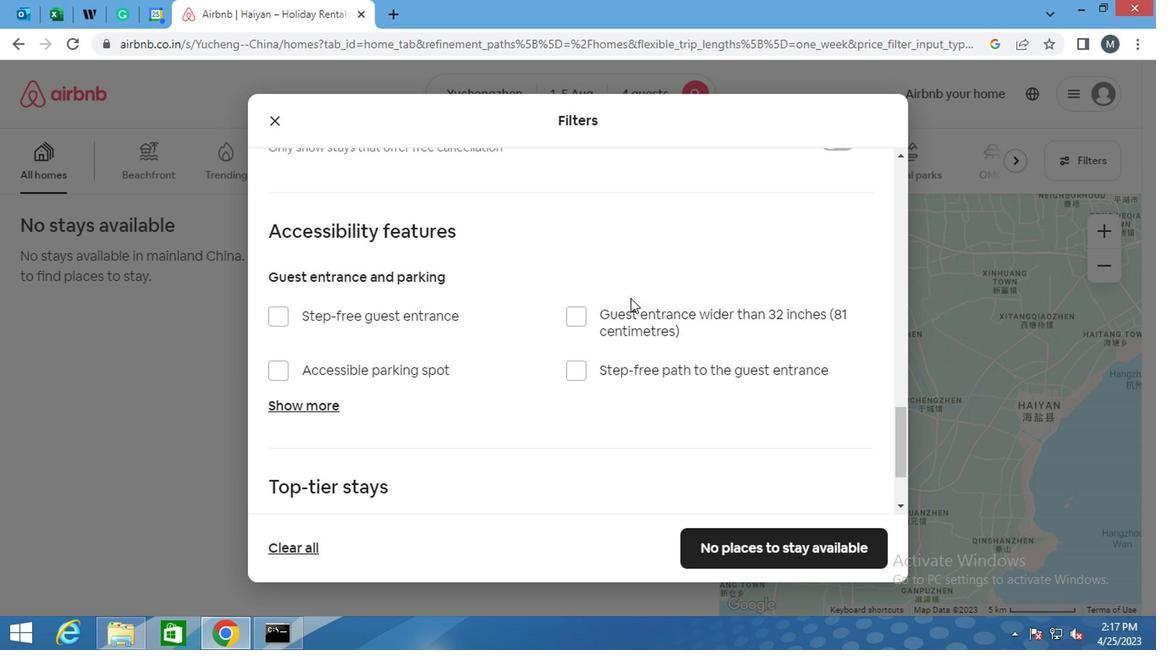 
Action: Mouse scrolled (633, 323) with delta (0, 0)
Screenshot: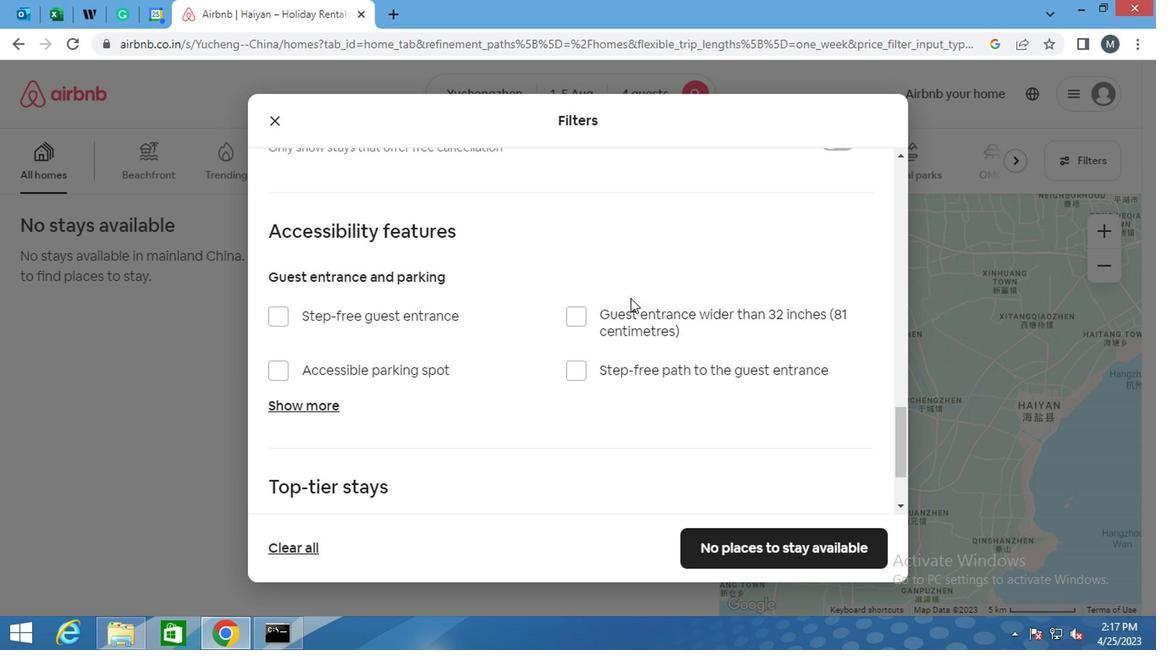 
Action: Mouse moved to (633, 328)
Screenshot: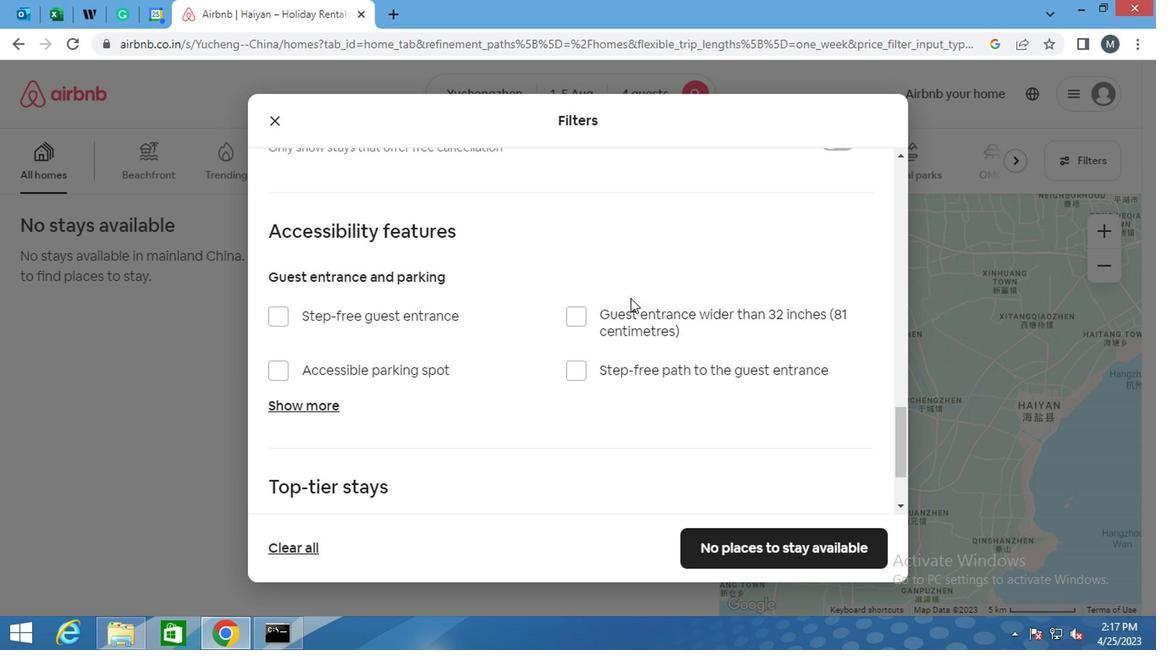 
Action: Mouse scrolled (633, 327) with delta (0, 0)
Screenshot: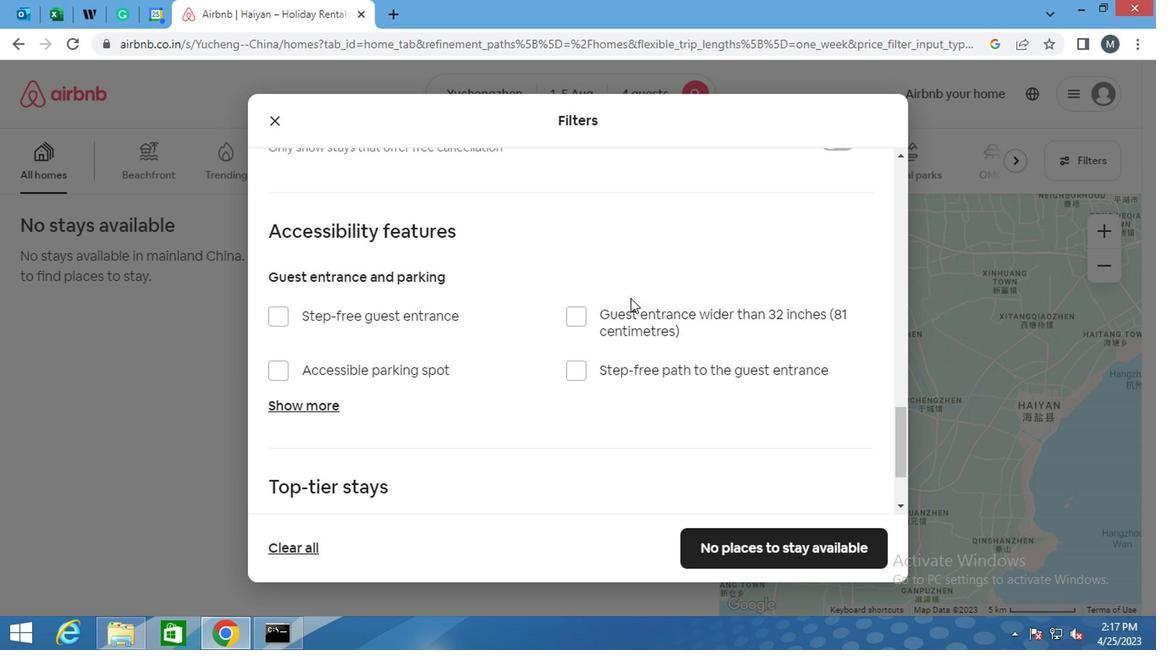 
Action: Mouse moved to (633, 332)
Screenshot: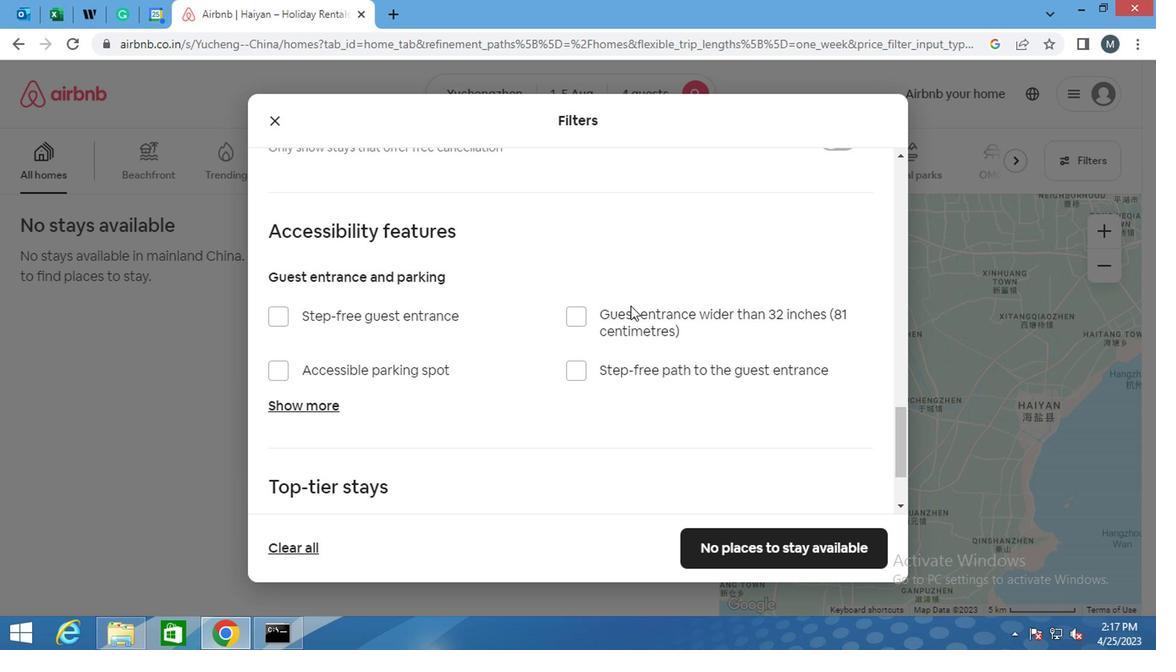 
Action: Mouse scrolled (633, 331) with delta (0, 0)
Screenshot: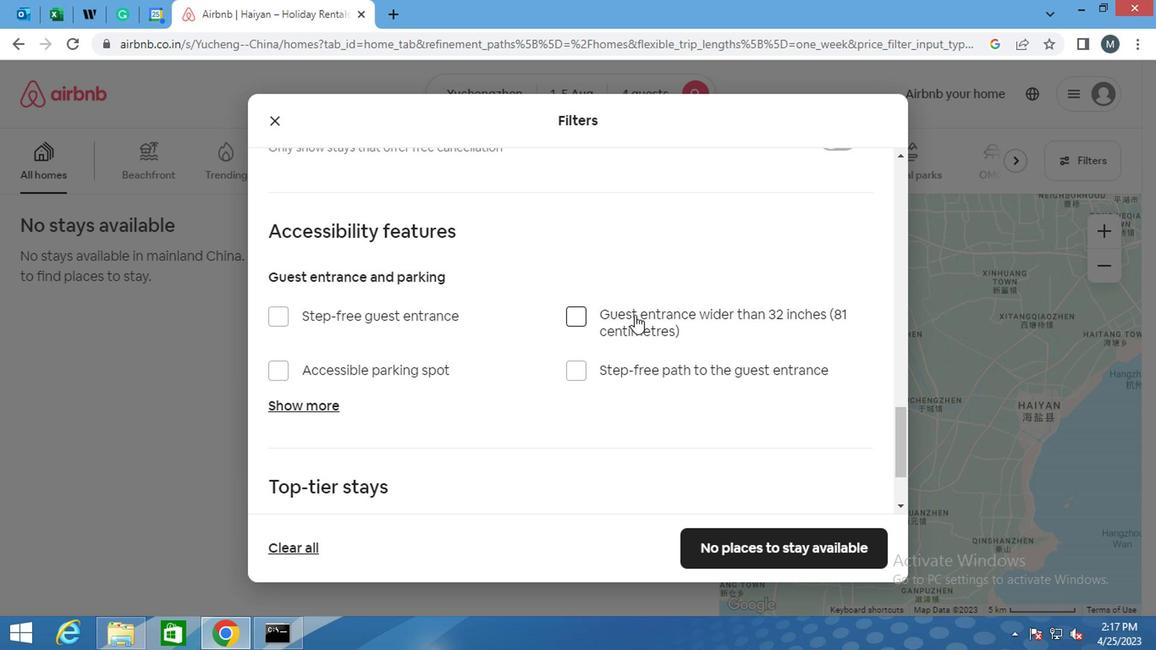 
Action: Mouse moved to (818, 552)
Screenshot: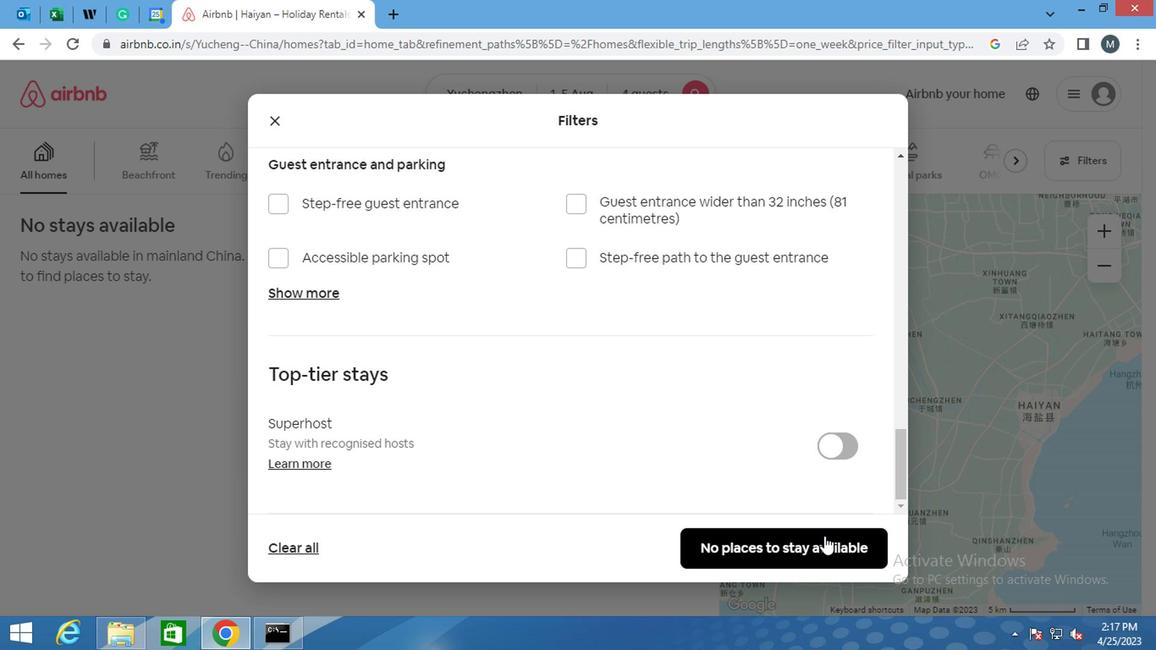 
Action: Mouse pressed left at (818, 552)
Screenshot: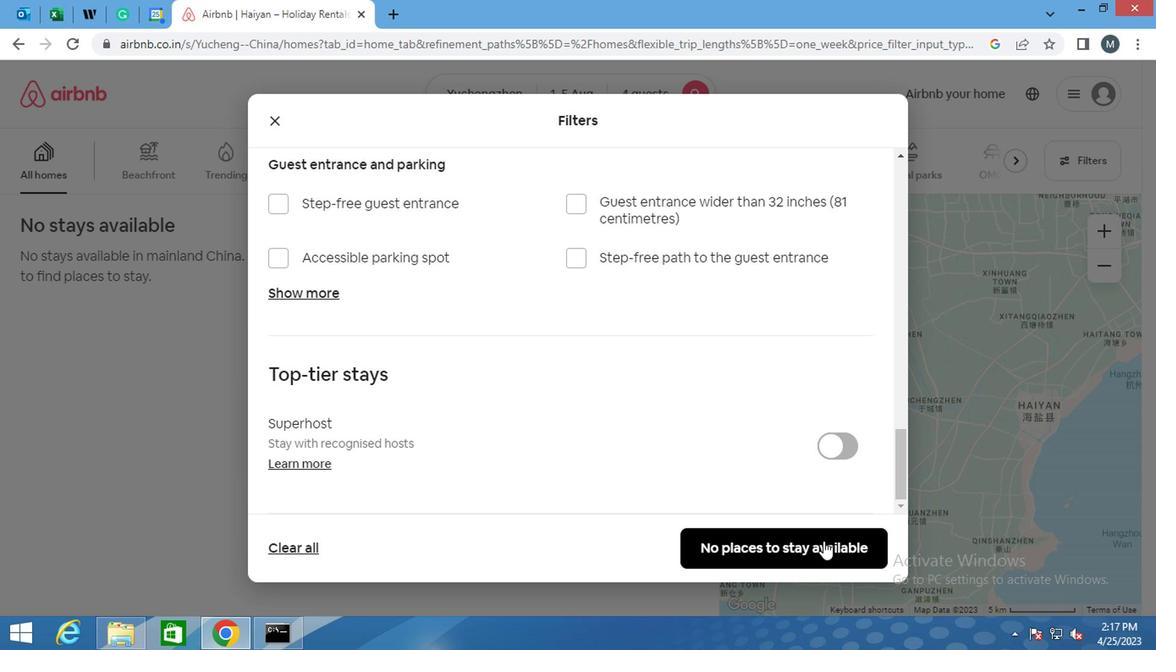 
Action: Mouse moved to (801, 537)
Screenshot: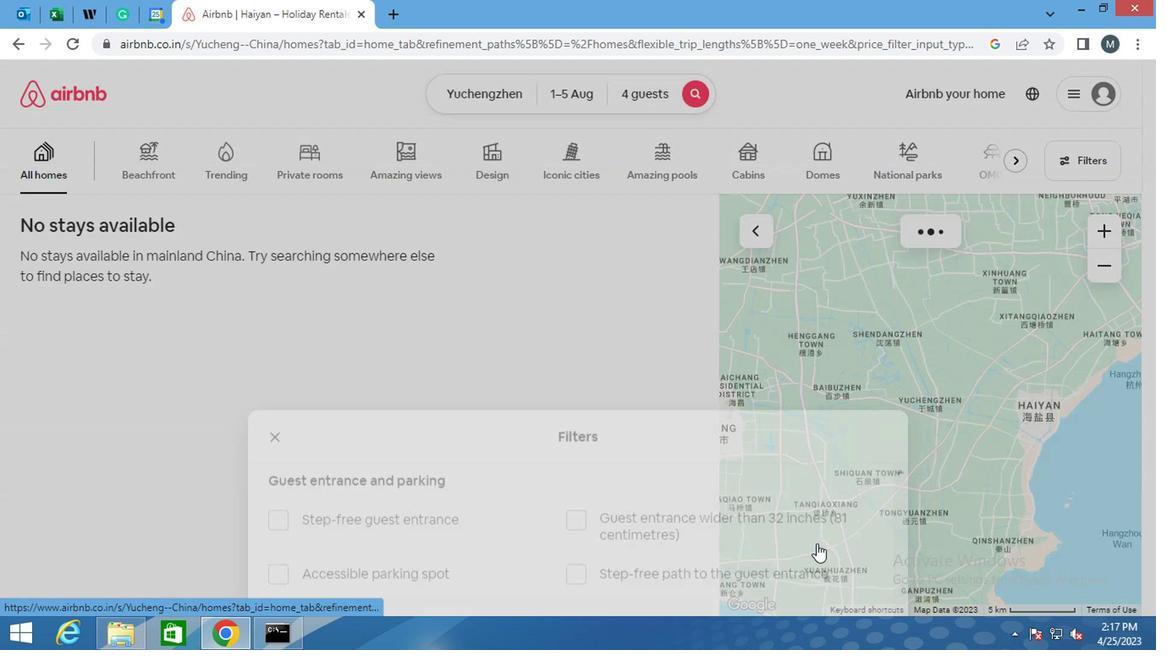 
